 Task: Find connections with filter location Barrancas with filter topic #constructionwith filter profile language French with filter current company Plivo with filter school Government College of Engineering, Amravati. with filter industry Transportation Programs with filter service category Auto Insurance with filter keywords title Animal Shelter Worker
Action: Mouse moved to (628, 72)
Screenshot: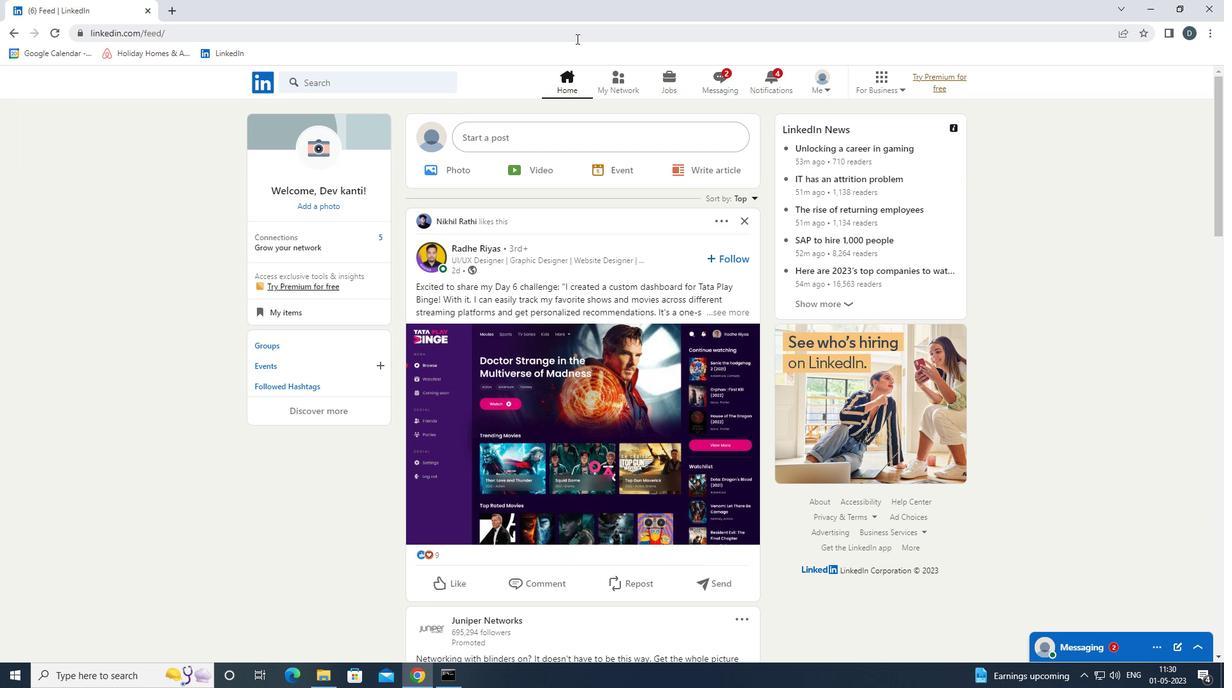 
Action: Mouse pressed left at (628, 72)
Screenshot: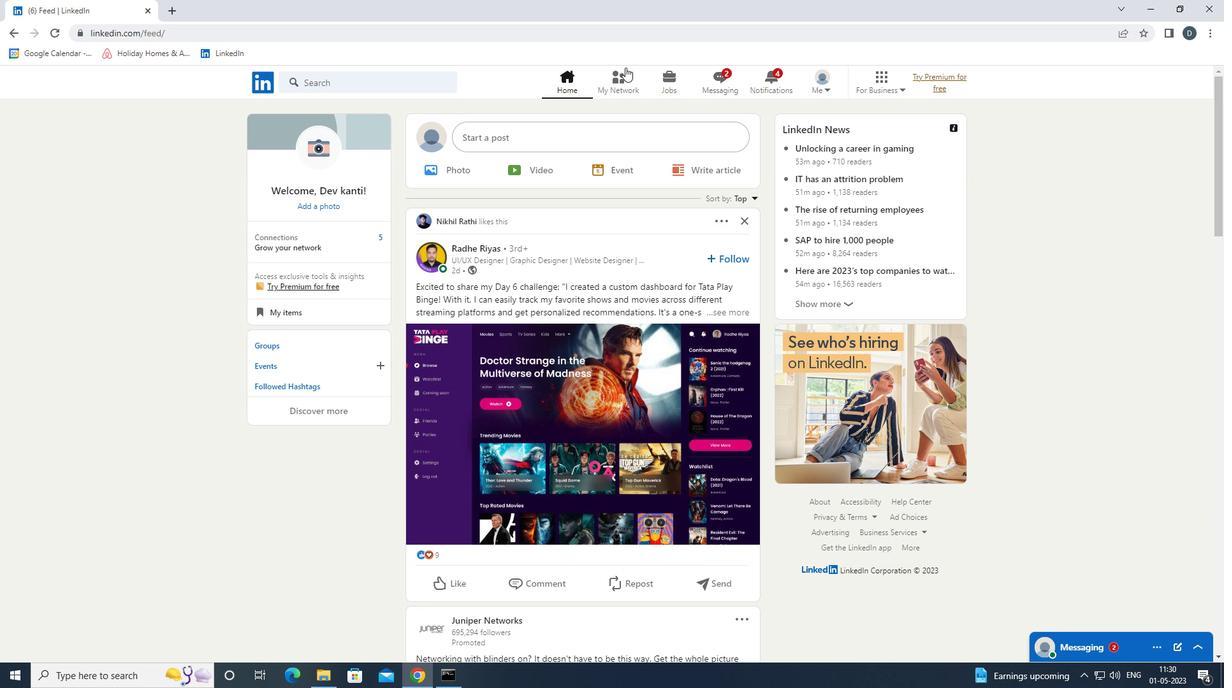 
Action: Mouse moved to (427, 155)
Screenshot: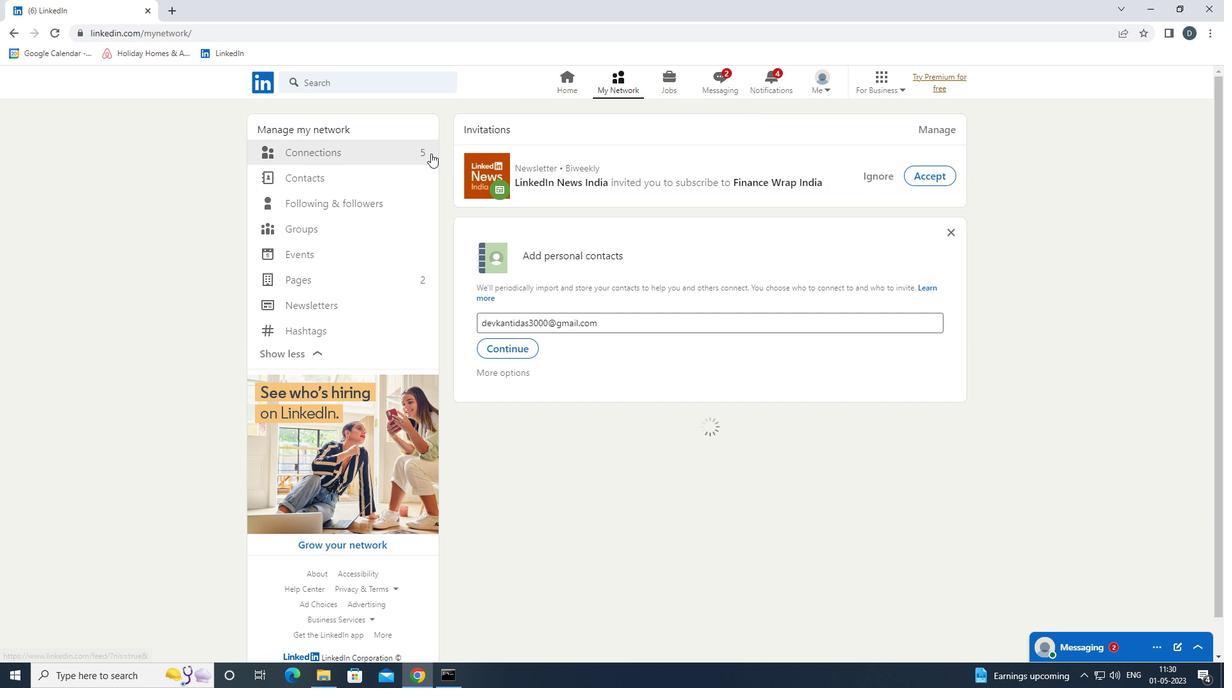 
Action: Mouse pressed left at (427, 155)
Screenshot: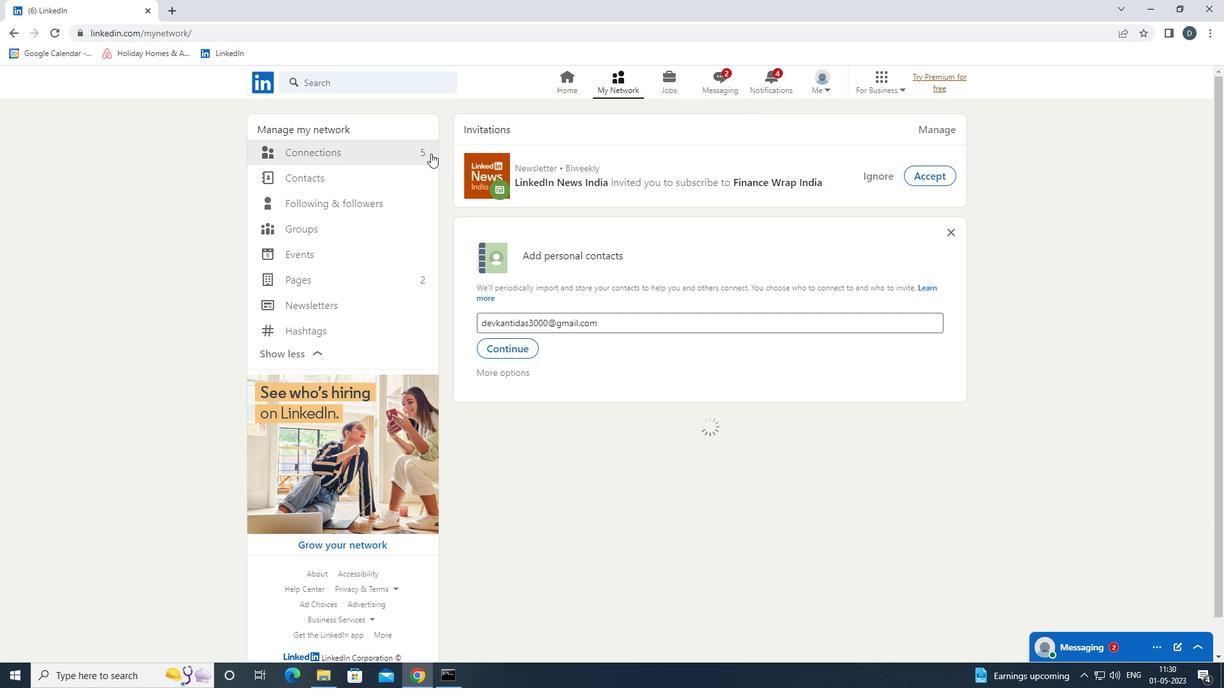 
Action: Mouse moved to (422, 152)
Screenshot: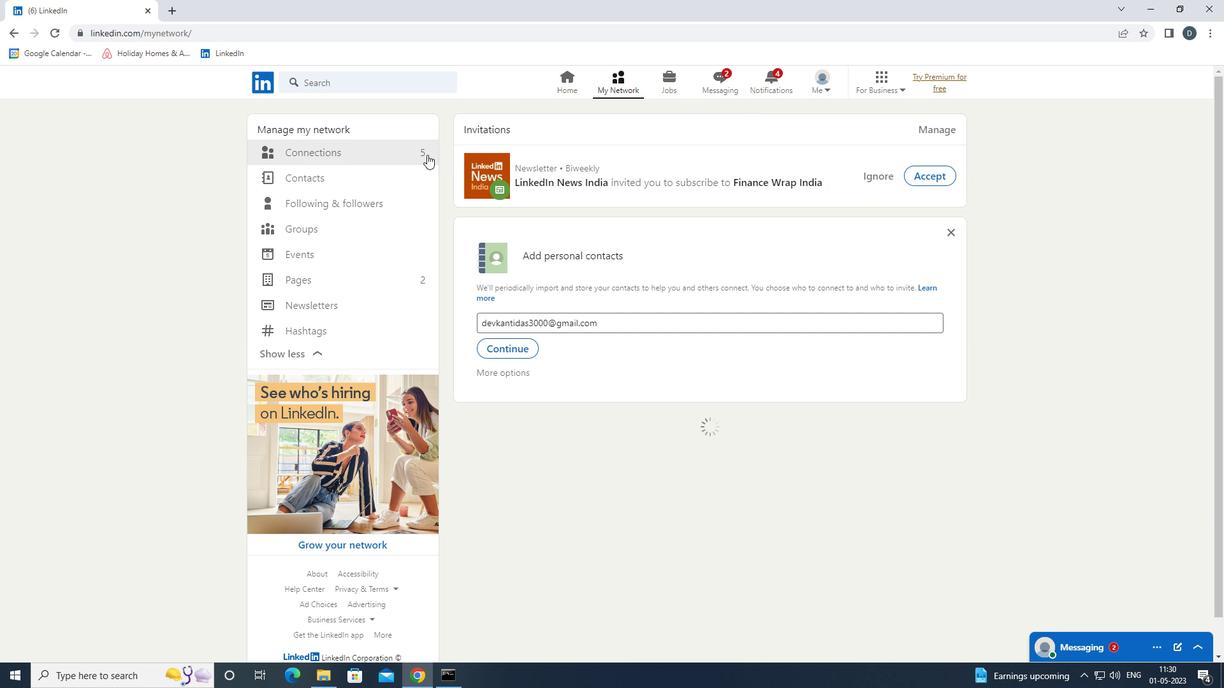 
Action: Mouse pressed left at (422, 152)
Screenshot: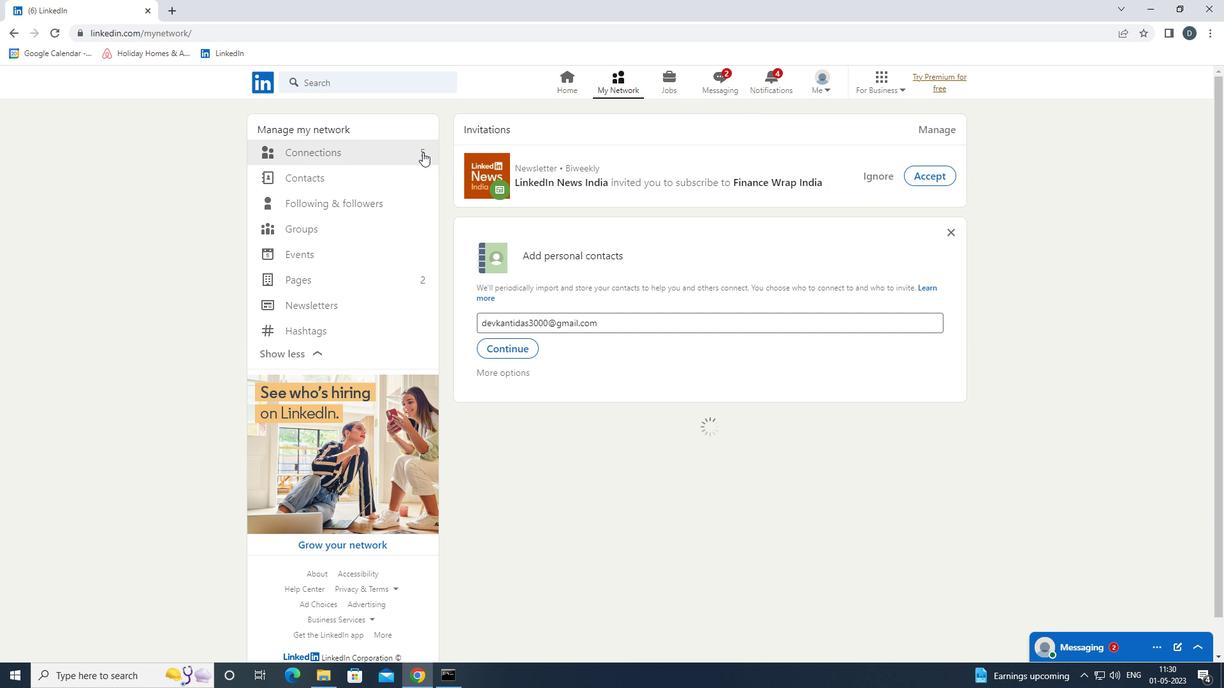 
Action: Mouse moved to (697, 158)
Screenshot: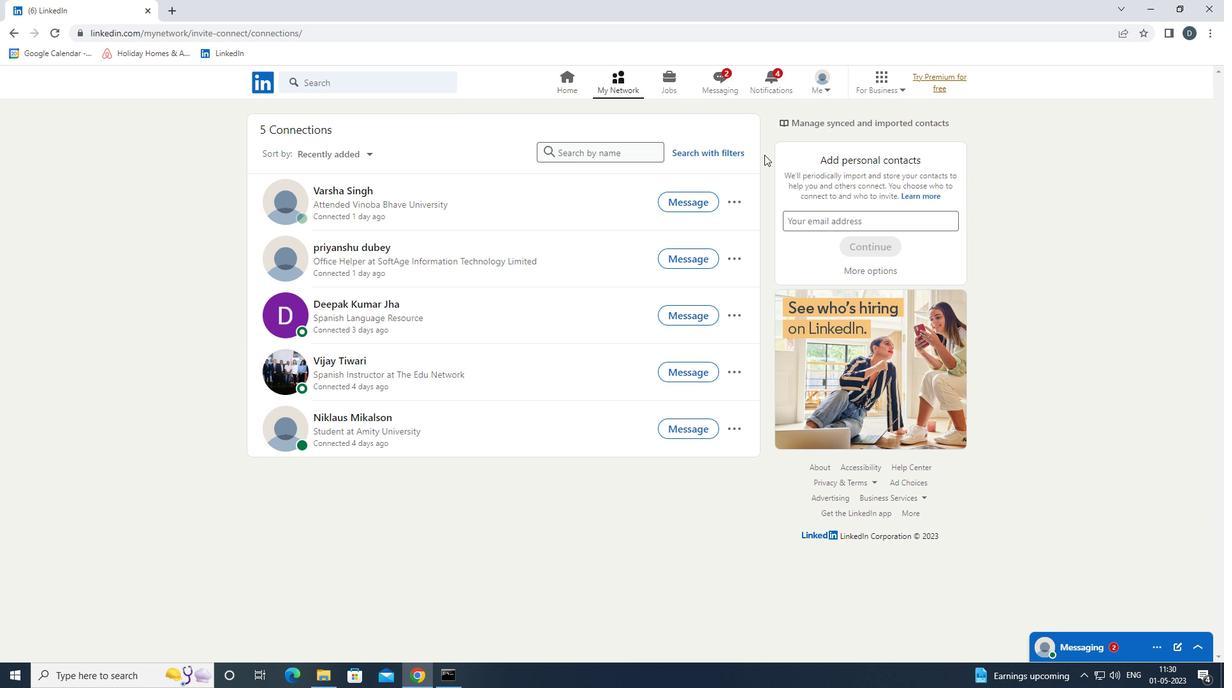 
Action: Mouse pressed left at (697, 158)
Screenshot: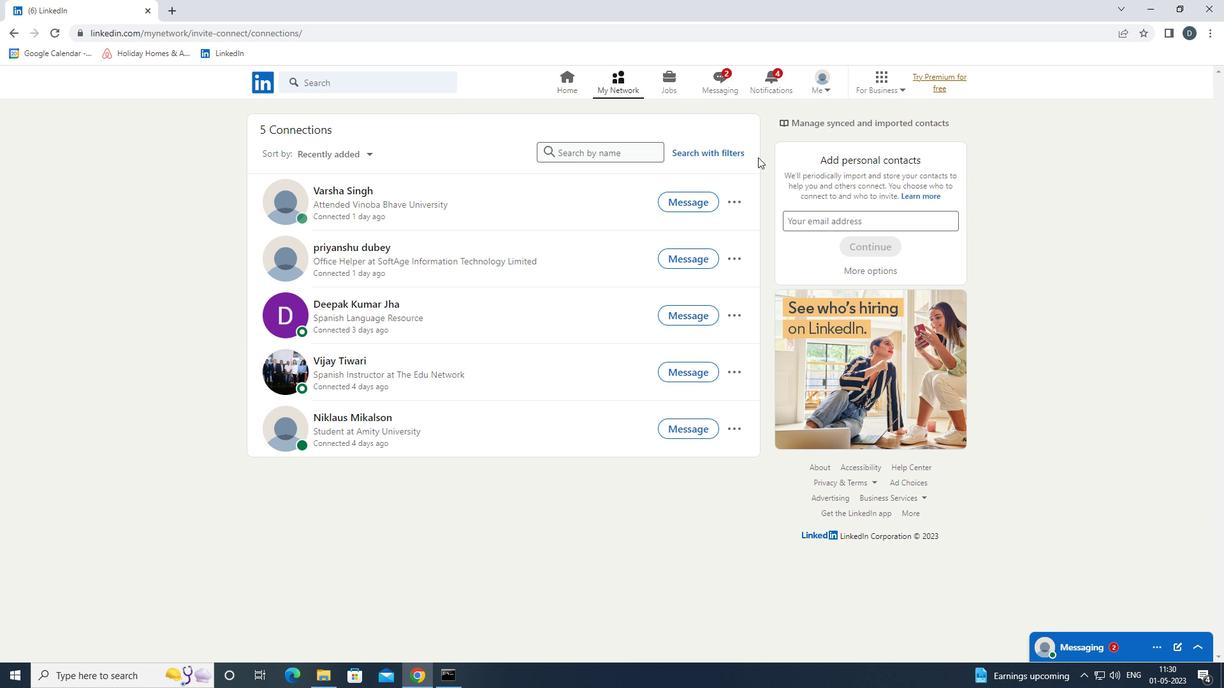 
Action: Mouse moved to (670, 114)
Screenshot: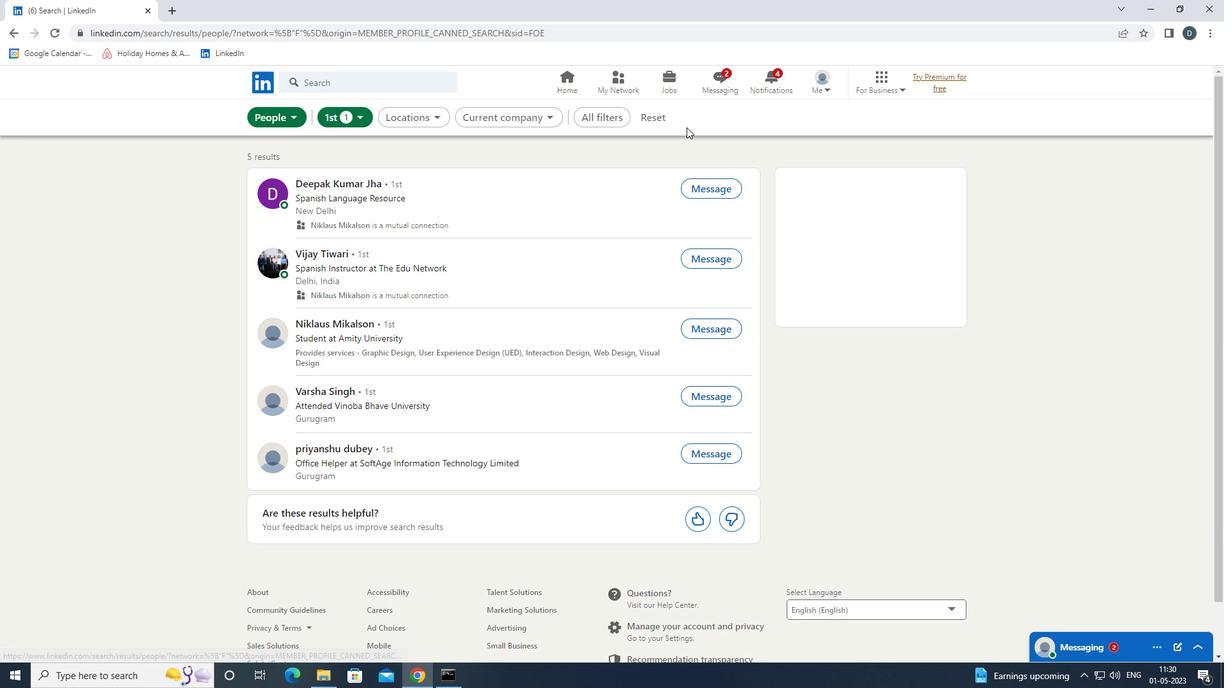 
Action: Mouse pressed left at (670, 114)
Screenshot: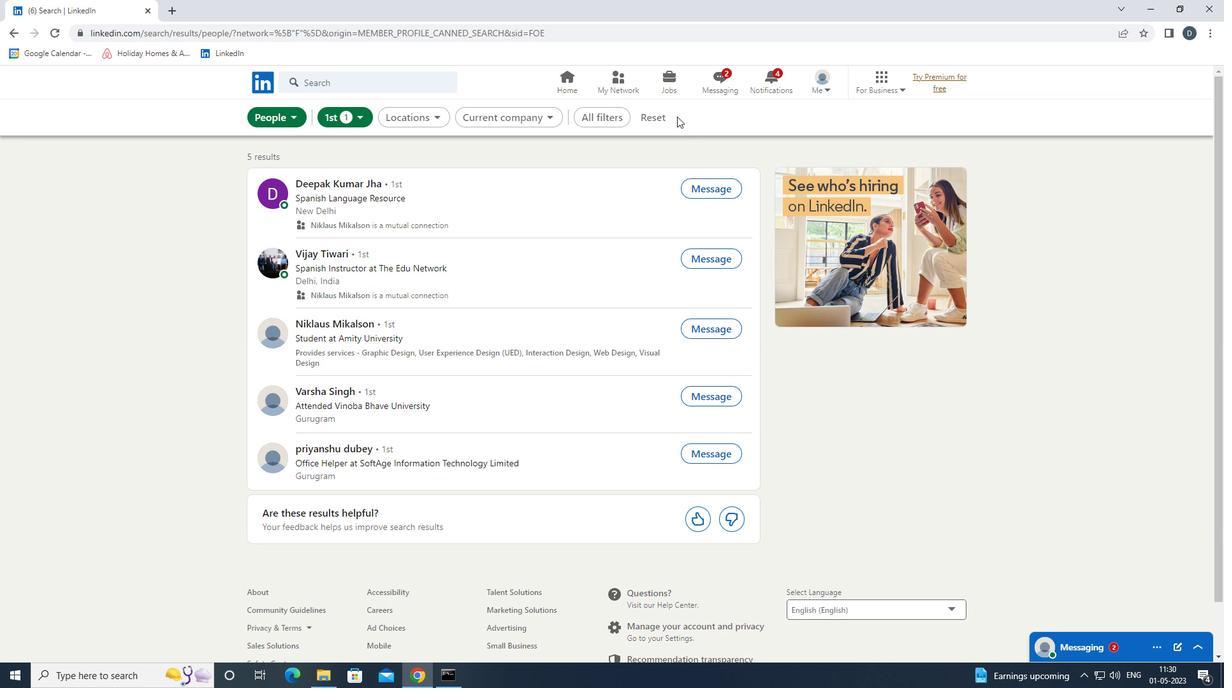 
Action: Mouse moved to (642, 116)
Screenshot: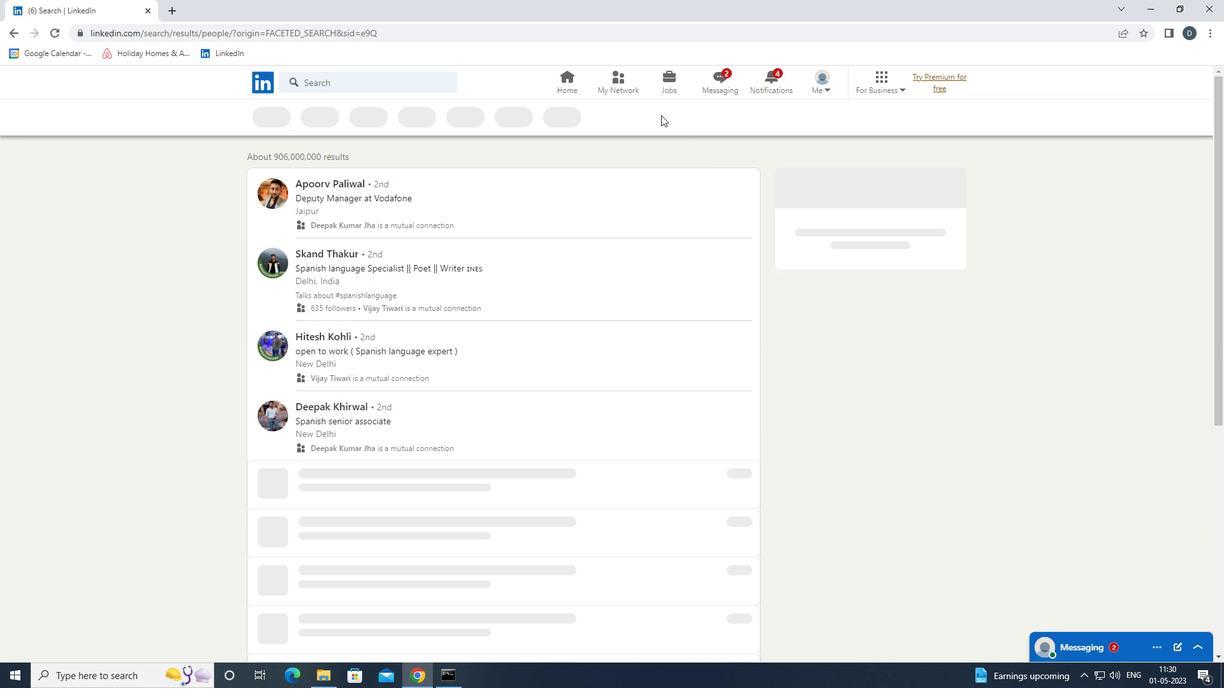 
Action: Mouse pressed left at (642, 116)
Screenshot: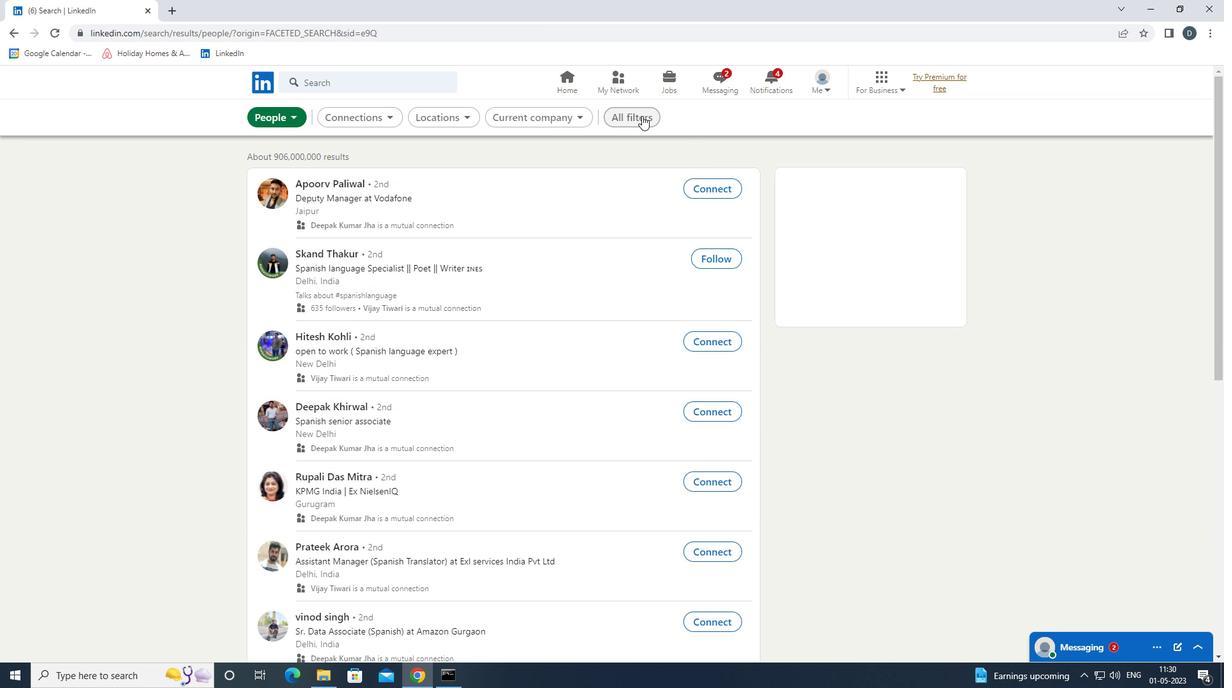 
Action: Mouse moved to (1046, 486)
Screenshot: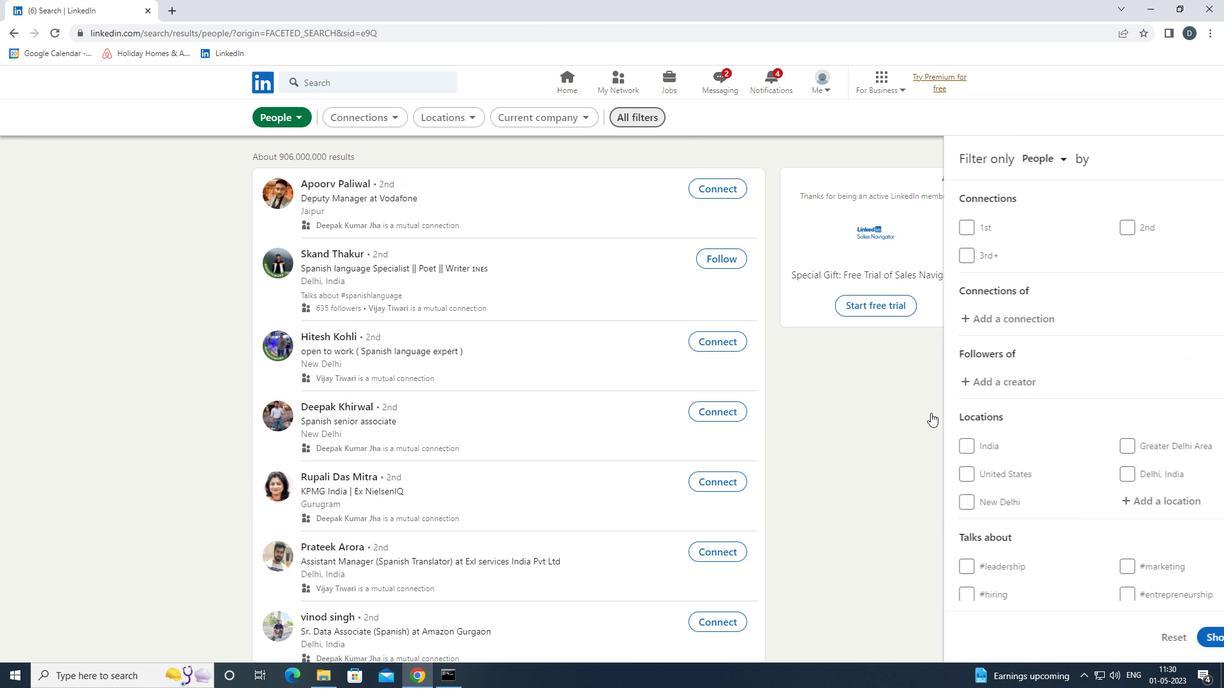 
Action: Mouse scrolled (1046, 486) with delta (0, 0)
Screenshot: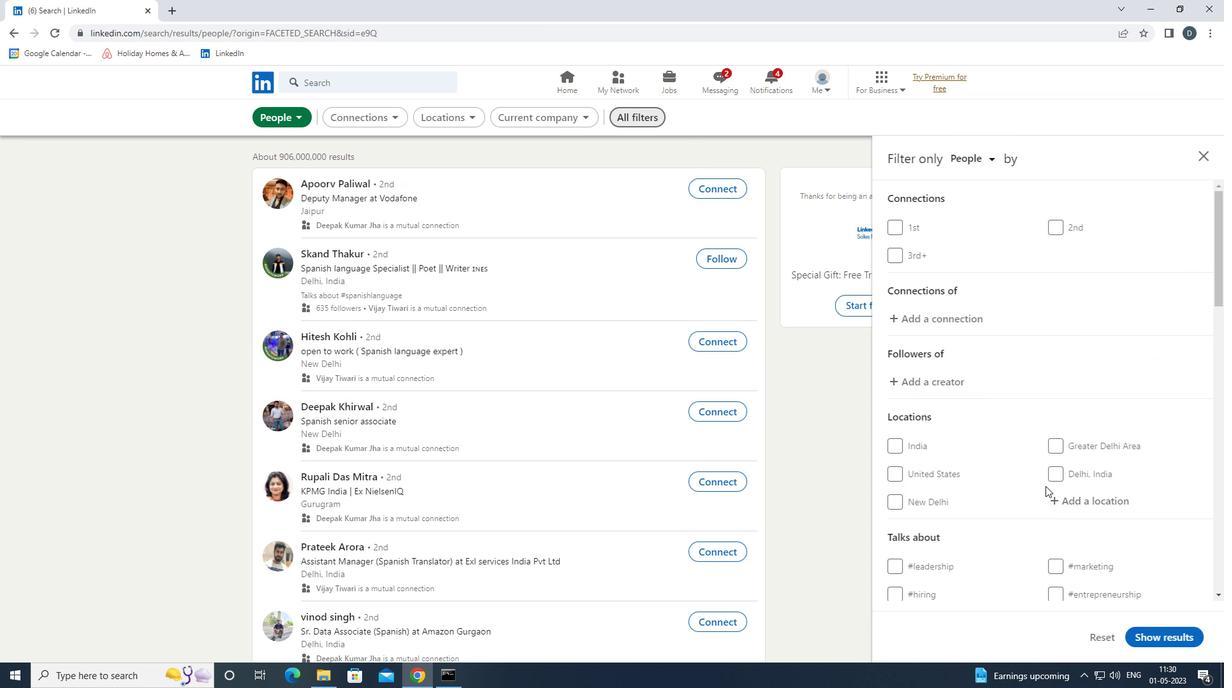 
Action: Mouse scrolled (1046, 486) with delta (0, 0)
Screenshot: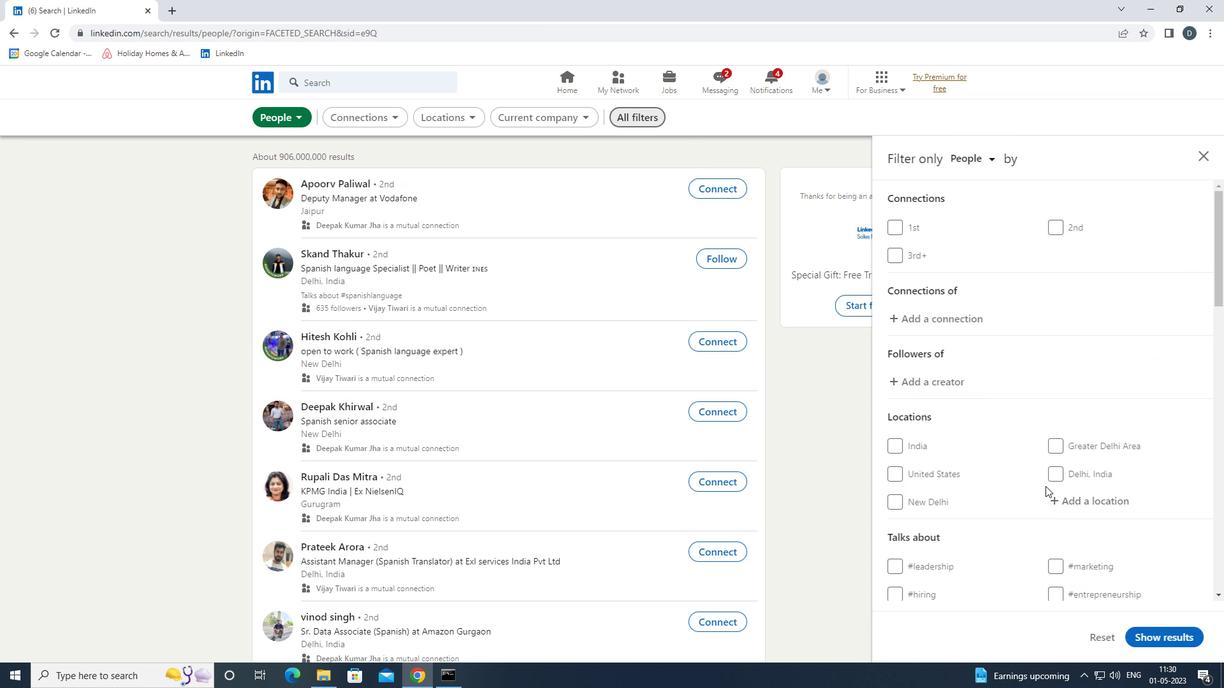
Action: Mouse moved to (1087, 375)
Screenshot: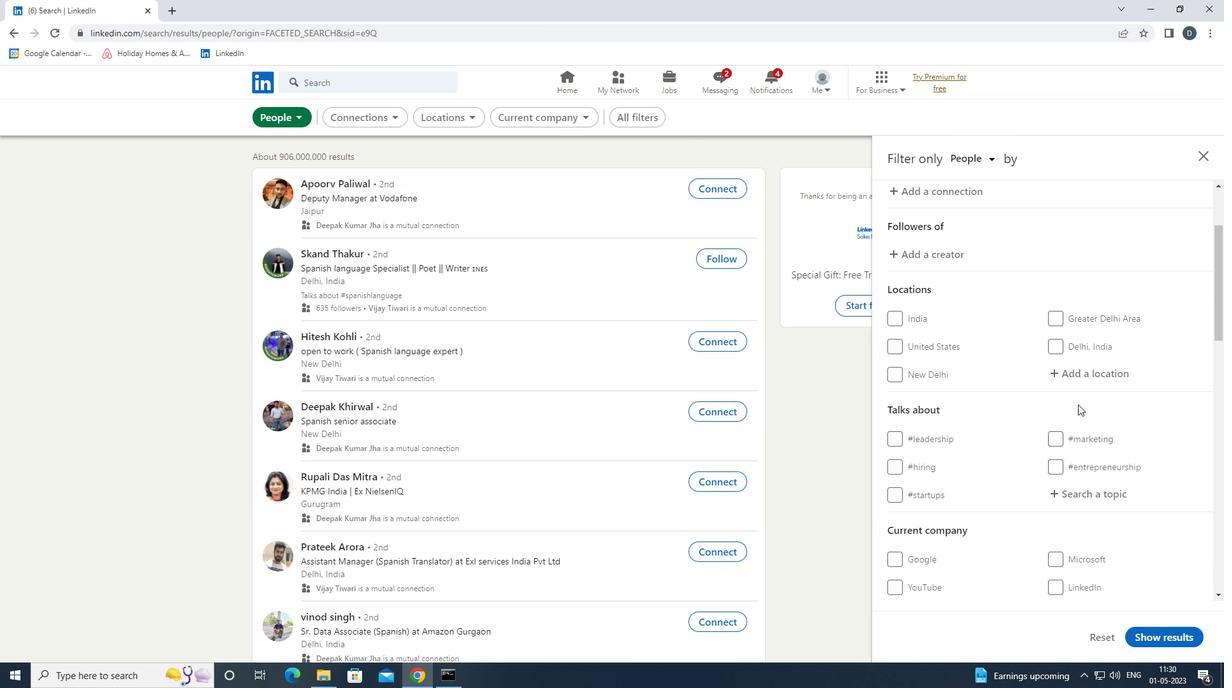
Action: Mouse pressed left at (1087, 375)
Screenshot: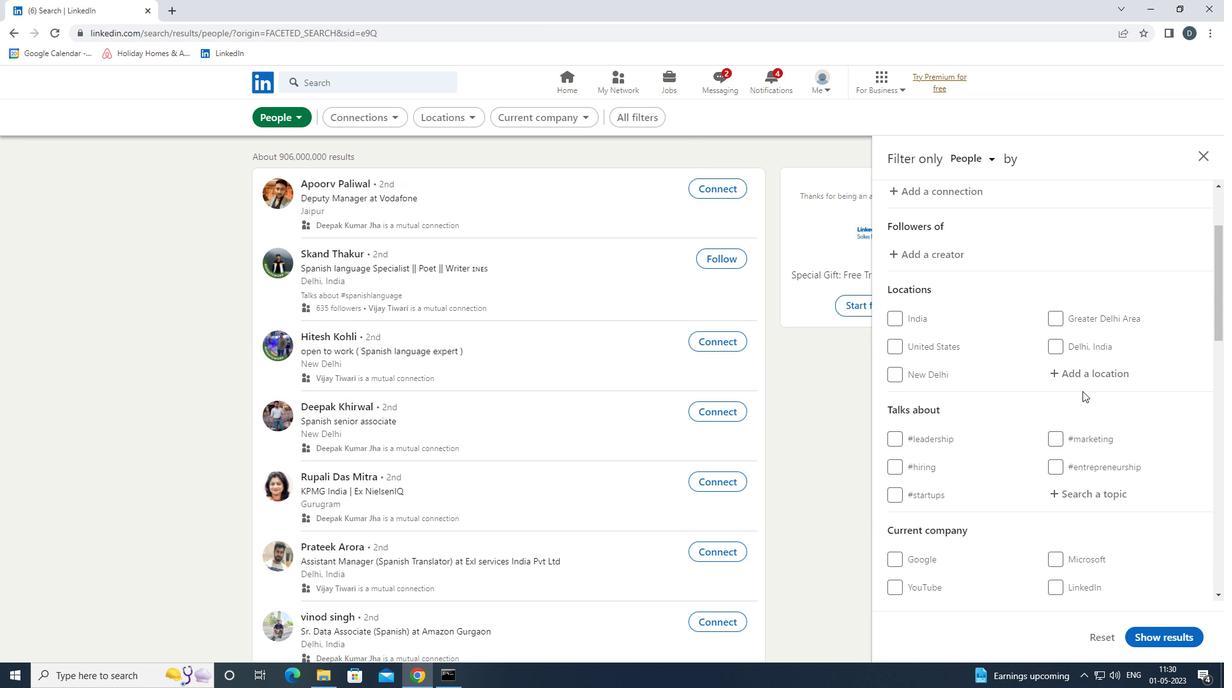 
Action: Key pressed <Key.shift>BARRANCAS<Key.enter>
Screenshot: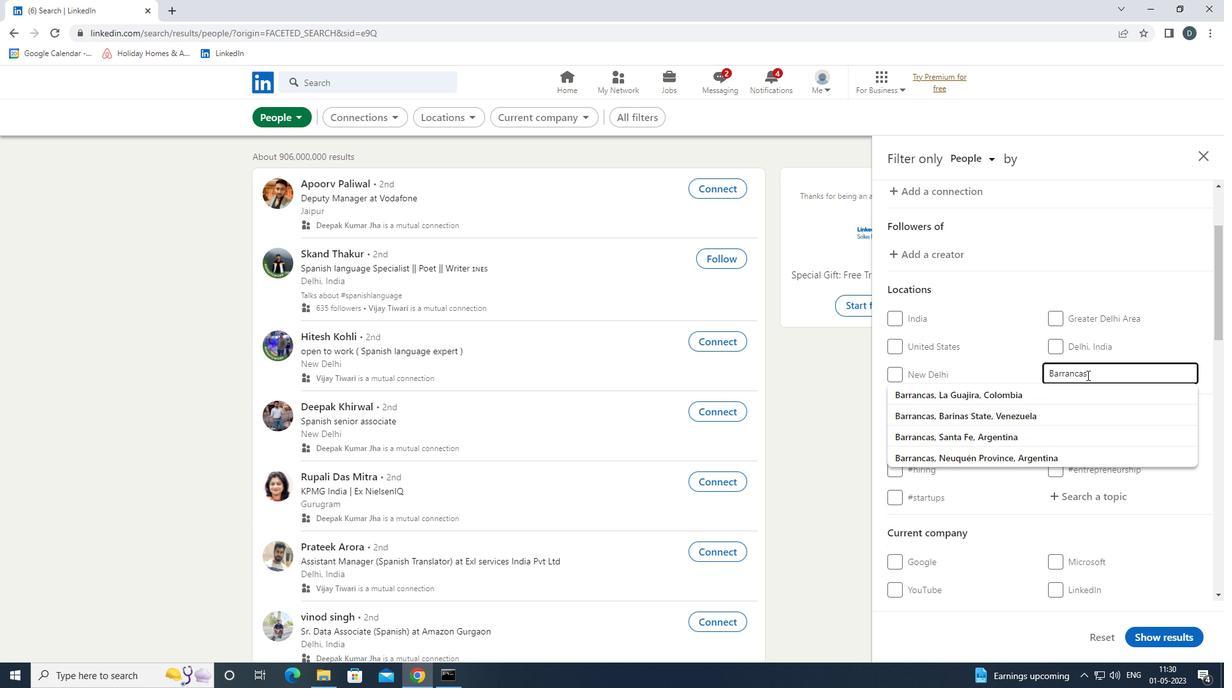 
Action: Mouse scrolled (1087, 375) with delta (0, 0)
Screenshot: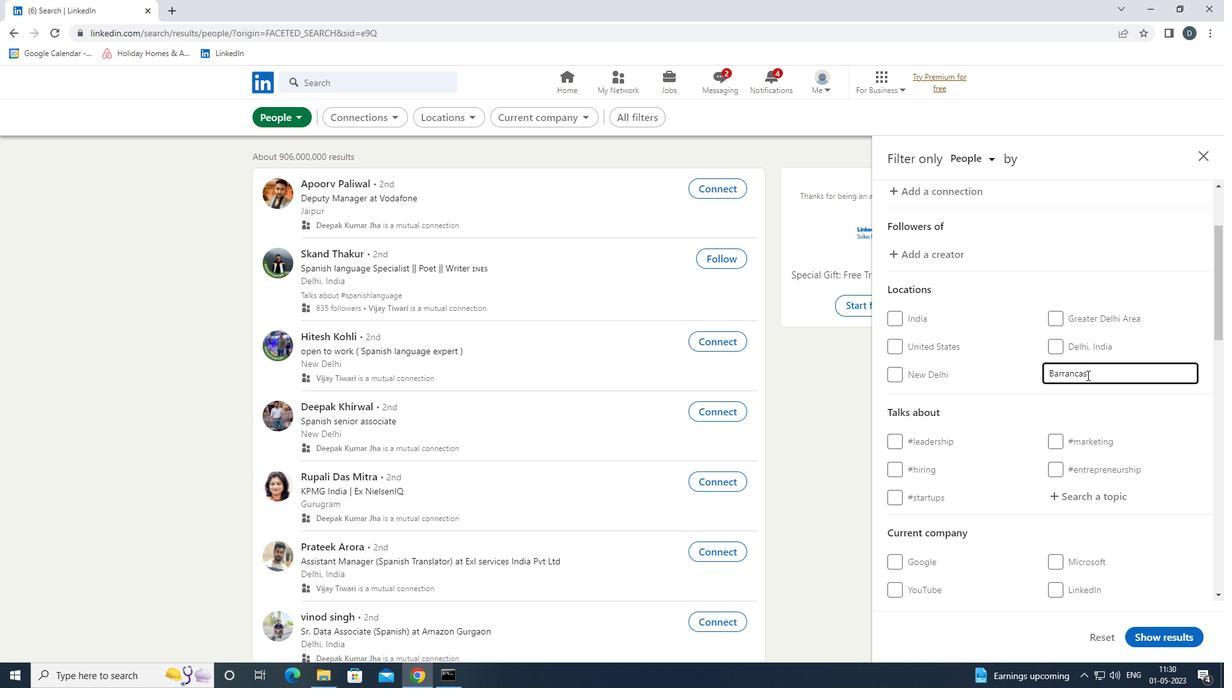 
Action: Mouse scrolled (1087, 375) with delta (0, 0)
Screenshot: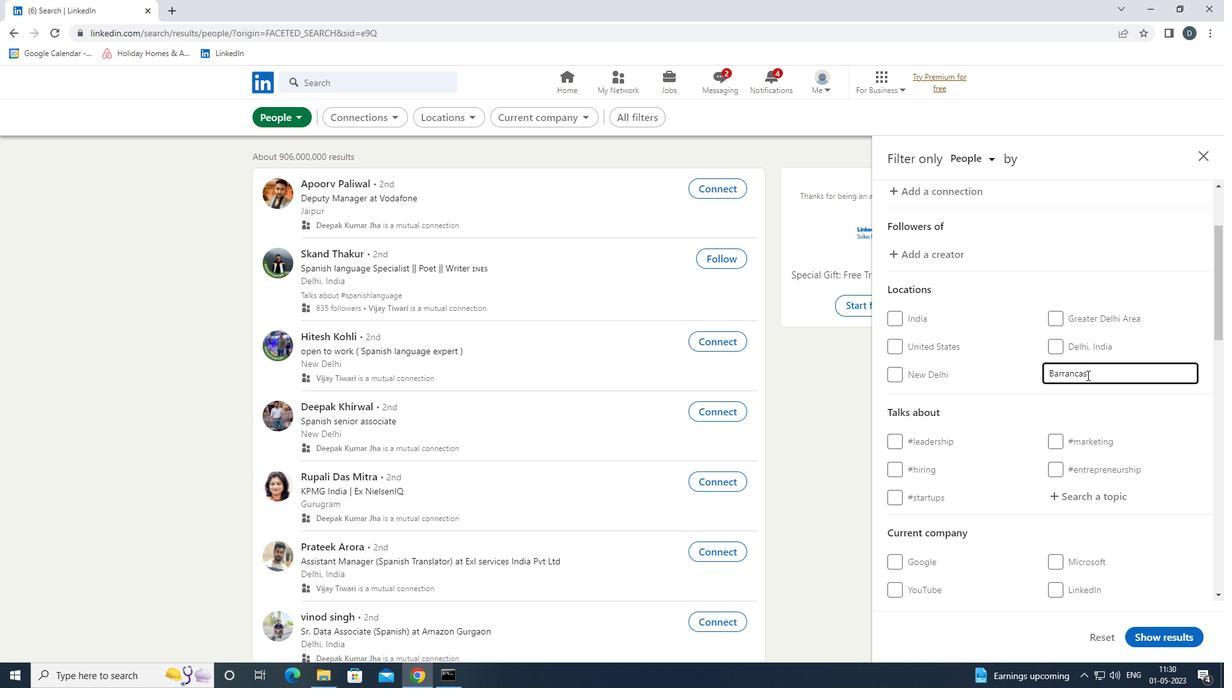
Action: Mouse moved to (1091, 369)
Screenshot: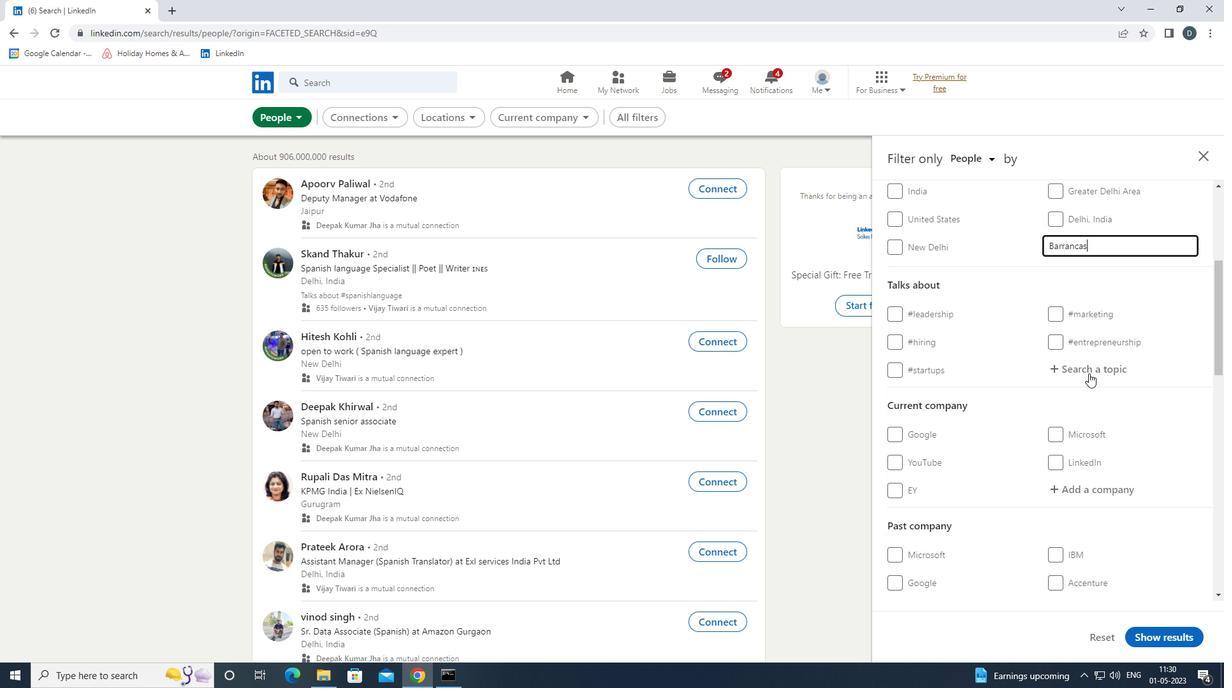 
Action: Mouse pressed left at (1091, 369)
Screenshot: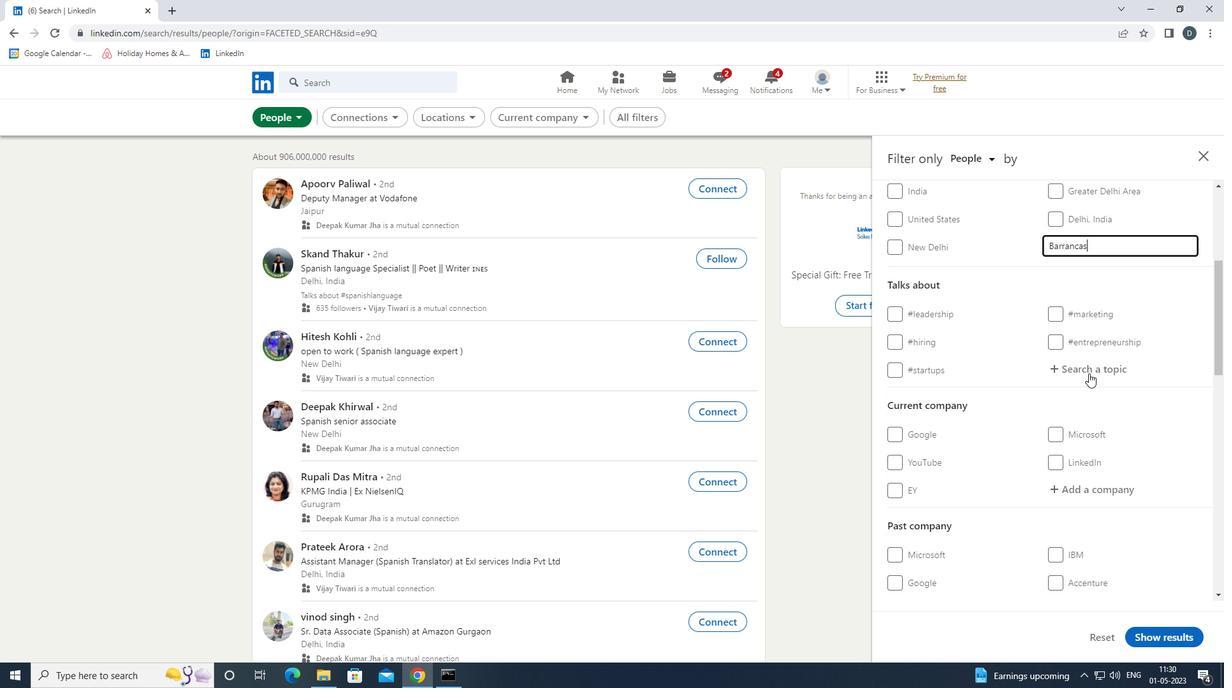 
Action: Key pressed <Key.shift><Key.shift><Key.shift>#CONSTRUCTU<Key.backspace>ION
Screenshot: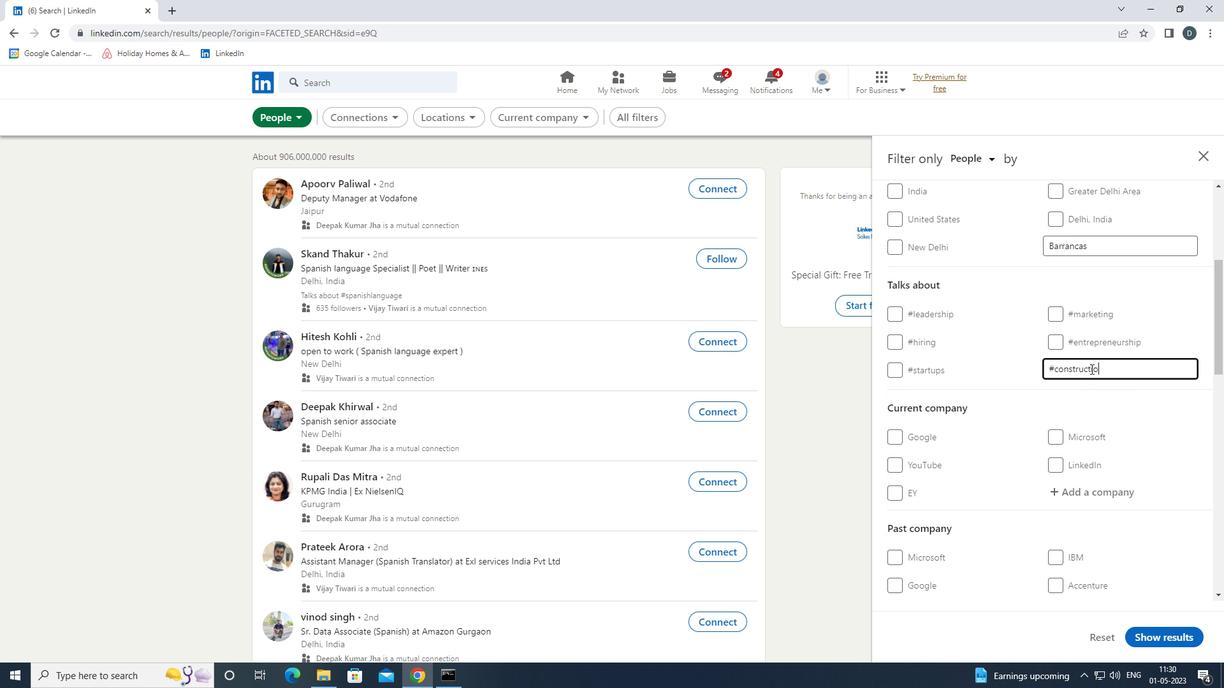 
Action: Mouse moved to (1075, 456)
Screenshot: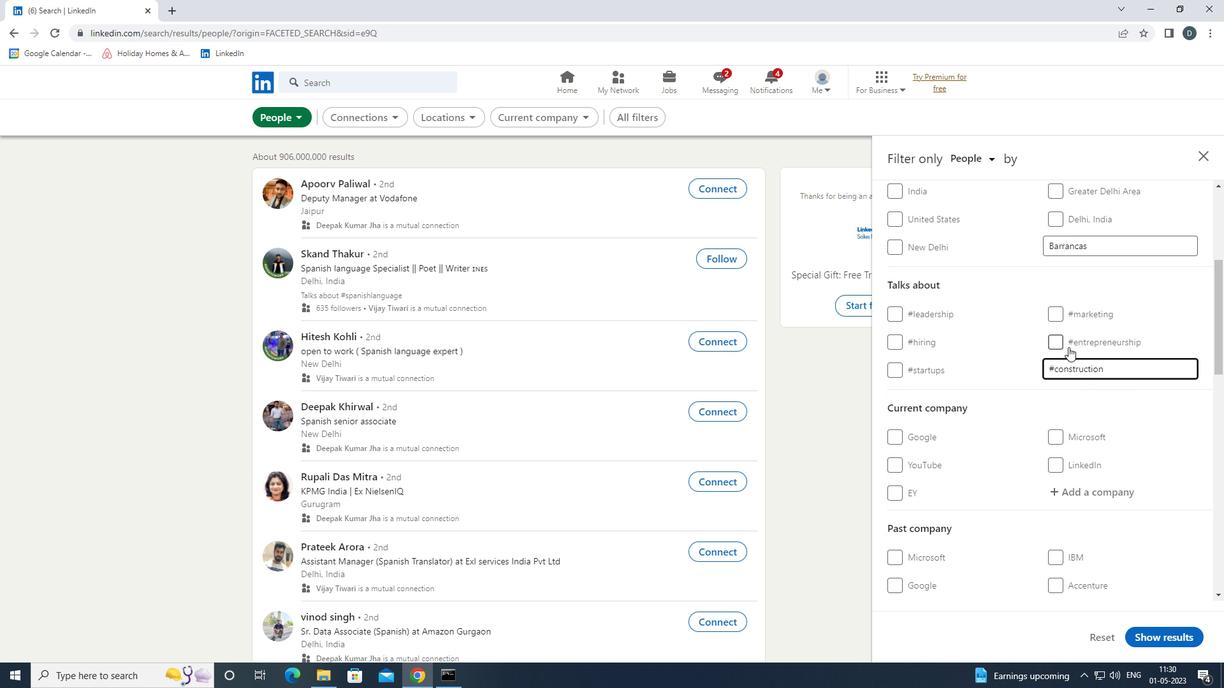 
Action: Mouse scrolled (1075, 456) with delta (0, 0)
Screenshot: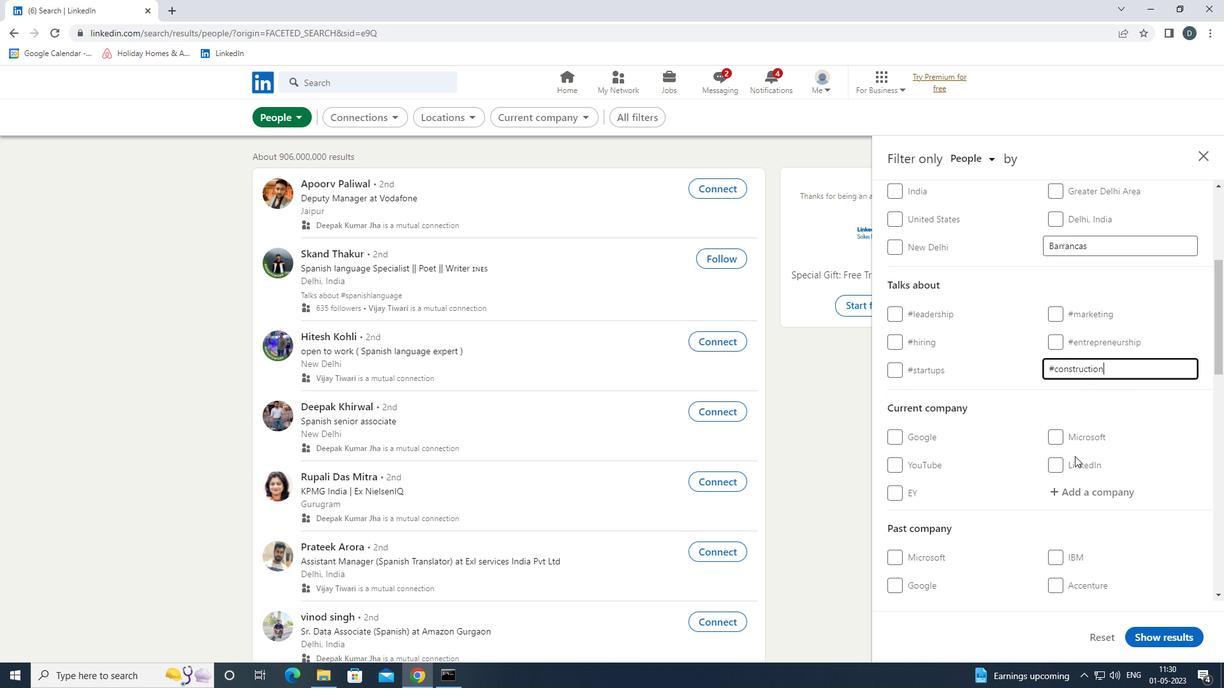 
Action: Mouse scrolled (1075, 456) with delta (0, 0)
Screenshot: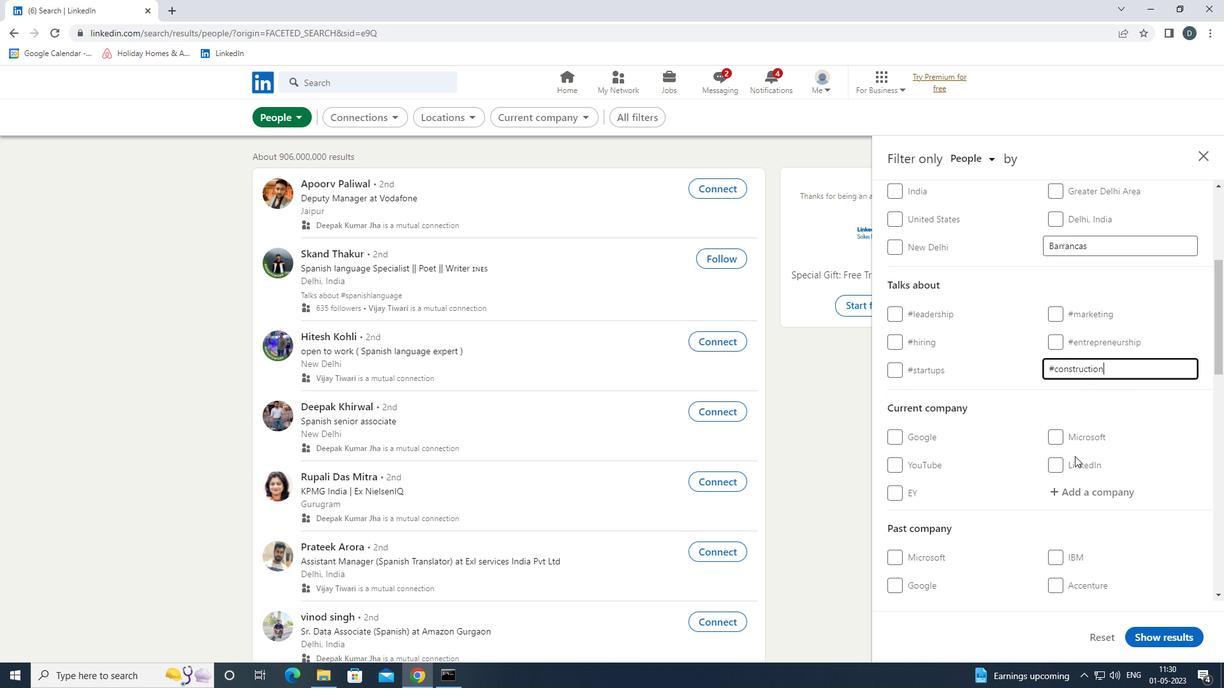
Action: Mouse moved to (1074, 376)
Screenshot: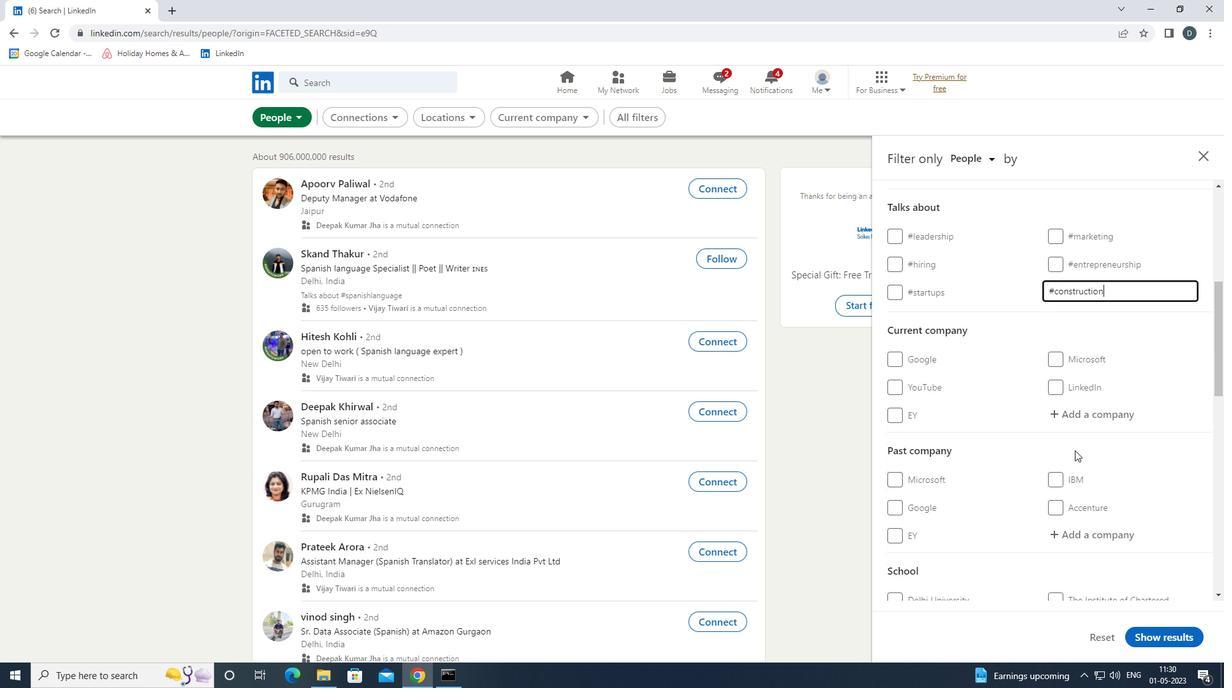 
Action: Mouse scrolled (1074, 375) with delta (0, 0)
Screenshot: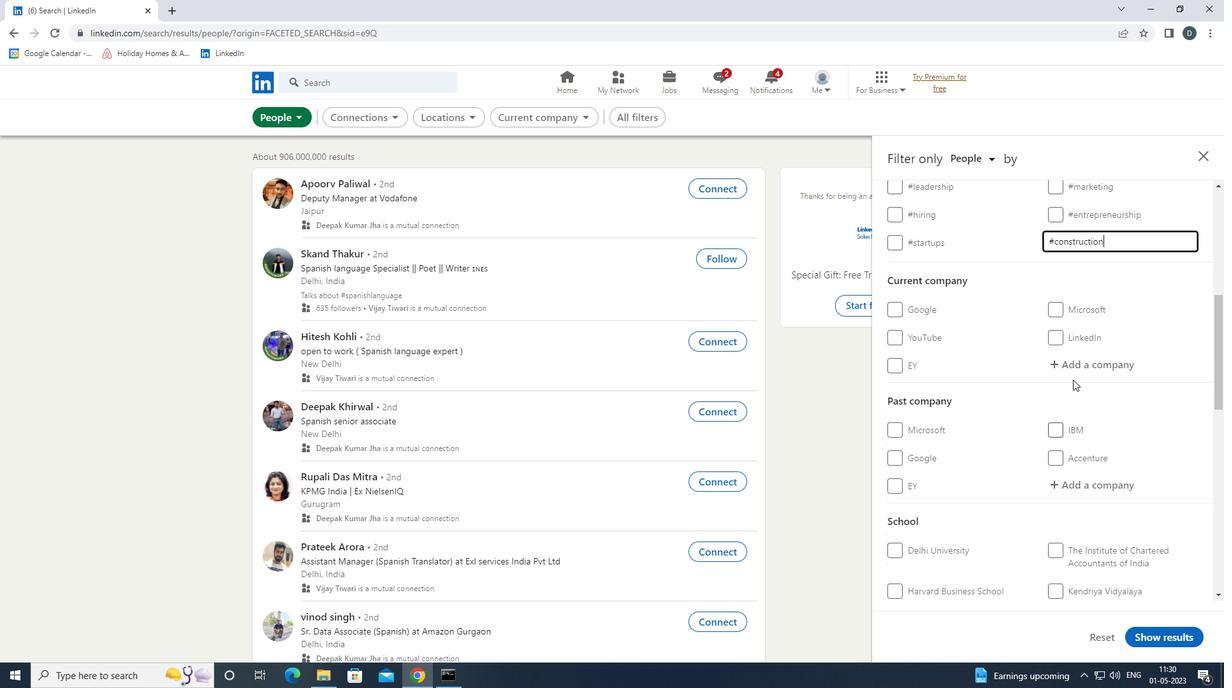 
Action: Mouse scrolled (1074, 375) with delta (0, 0)
Screenshot: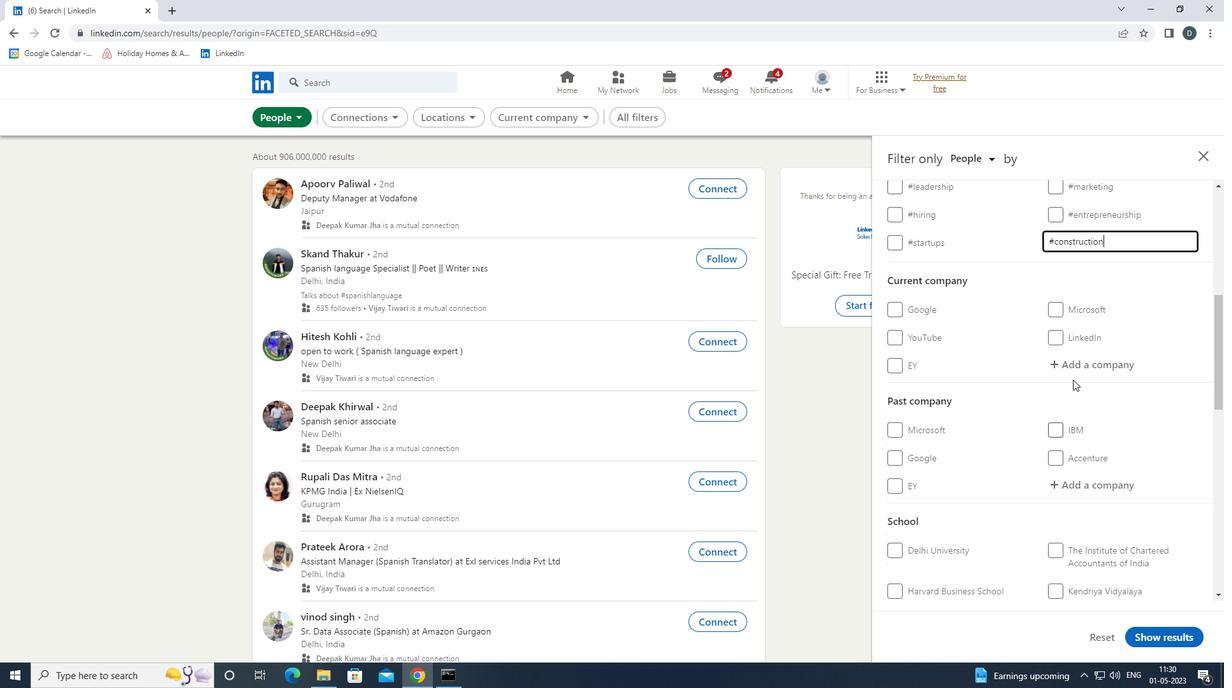 
Action: Mouse scrolled (1074, 375) with delta (0, 0)
Screenshot: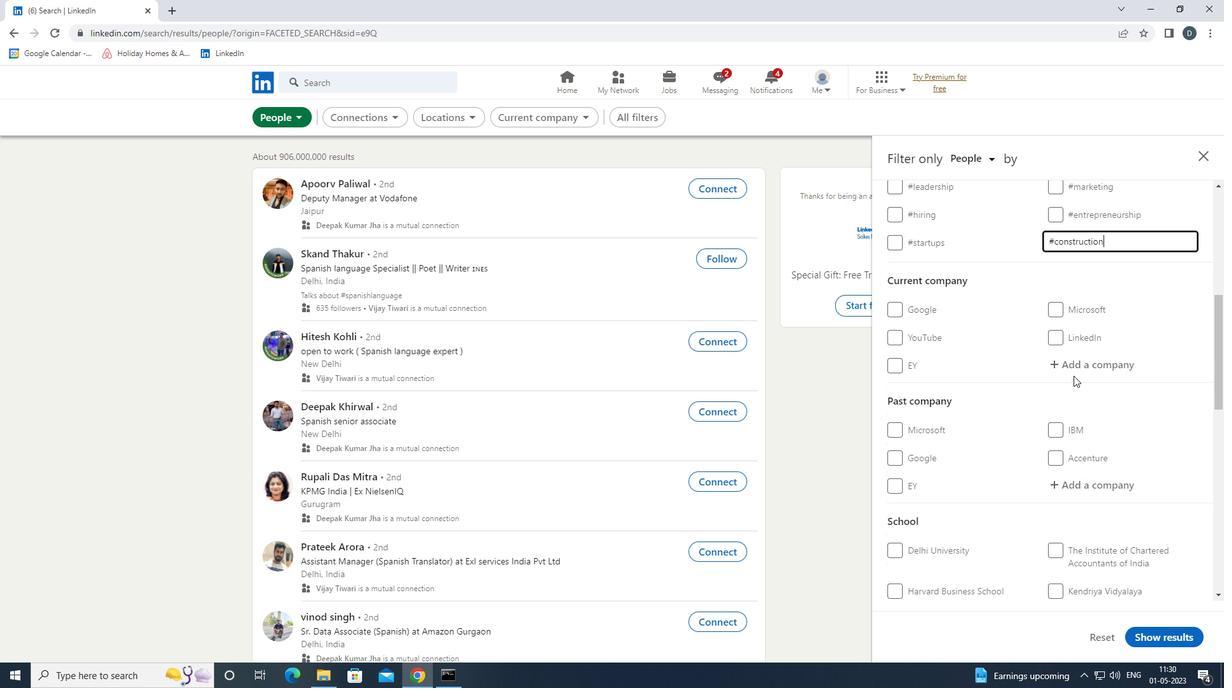 
Action: Mouse scrolled (1074, 375) with delta (0, 0)
Screenshot: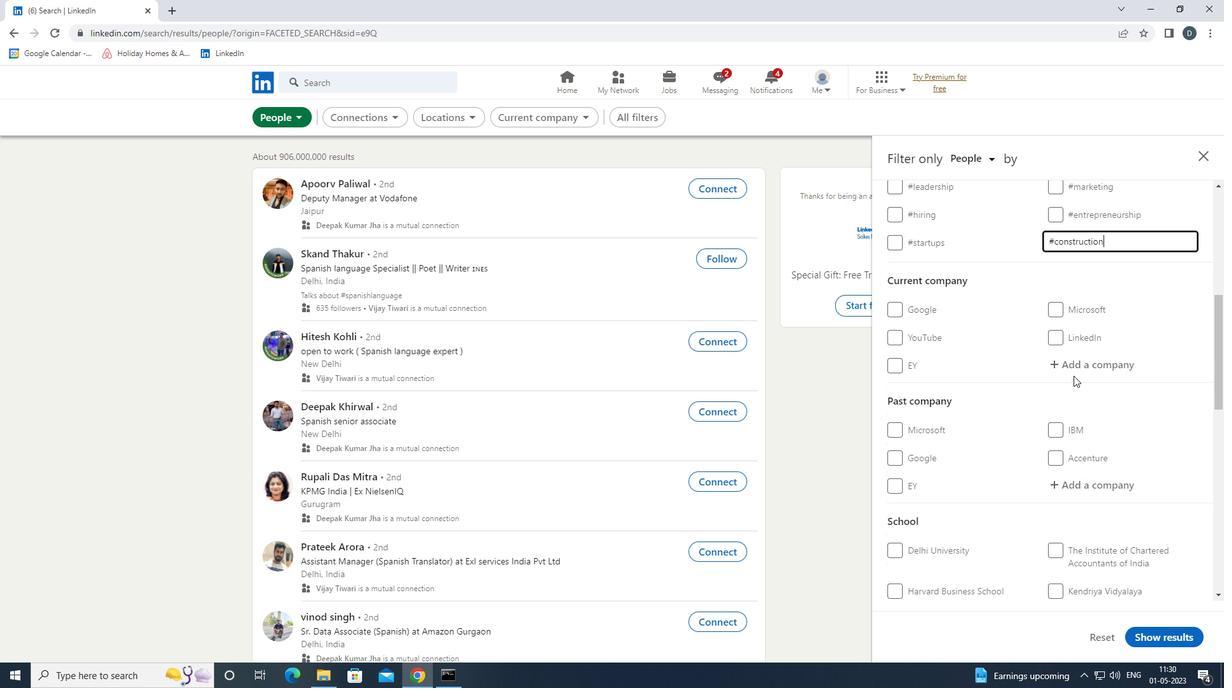 
Action: Mouse scrolled (1074, 375) with delta (0, 0)
Screenshot: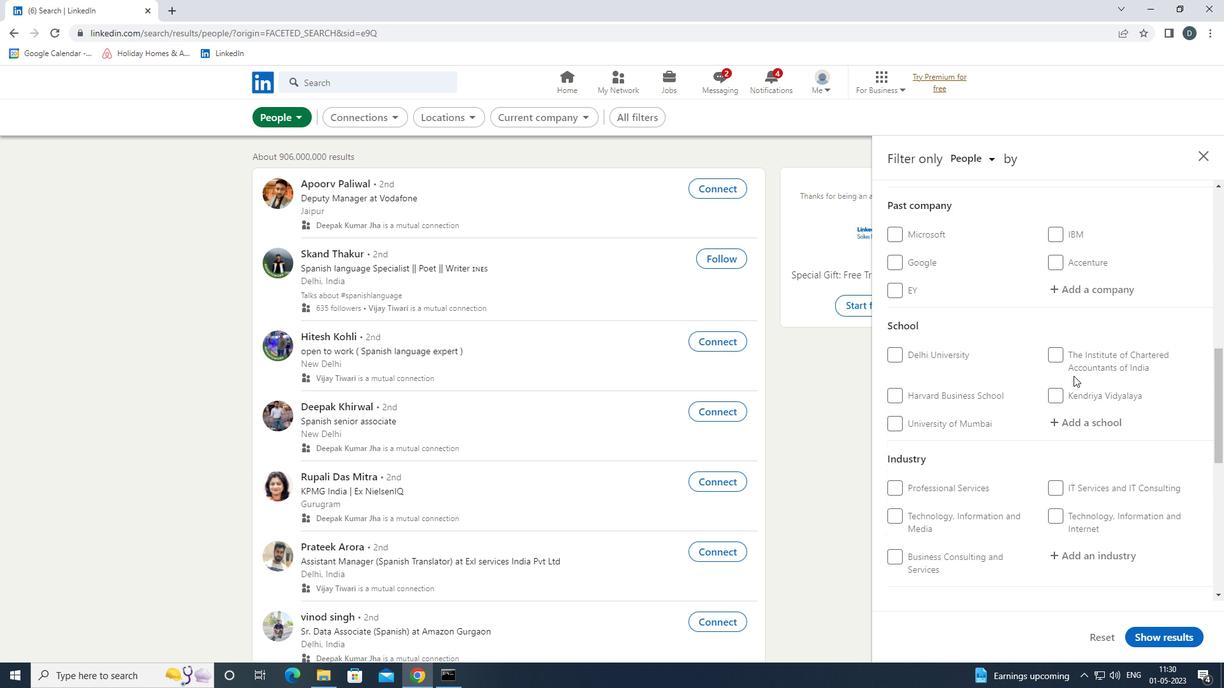 
Action: Mouse scrolled (1074, 375) with delta (0, 0)
Screenshot: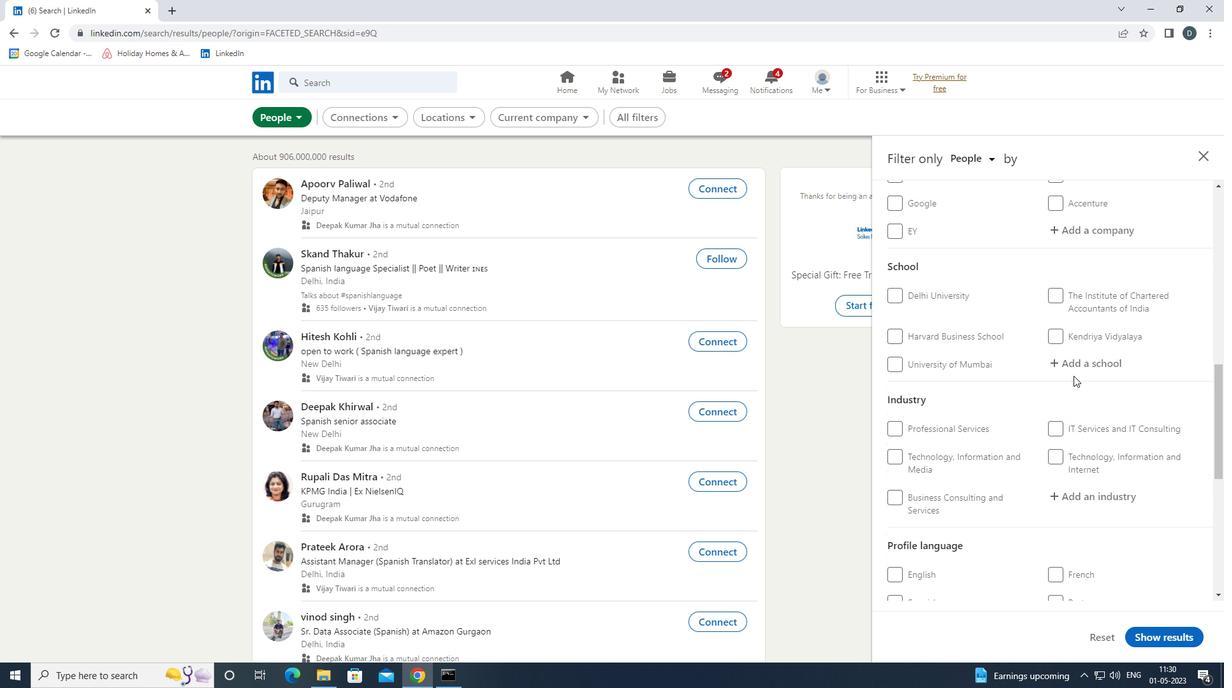 
Action: Mouse scrolled (1074, 375) with delta (0, 0)
Screenshot: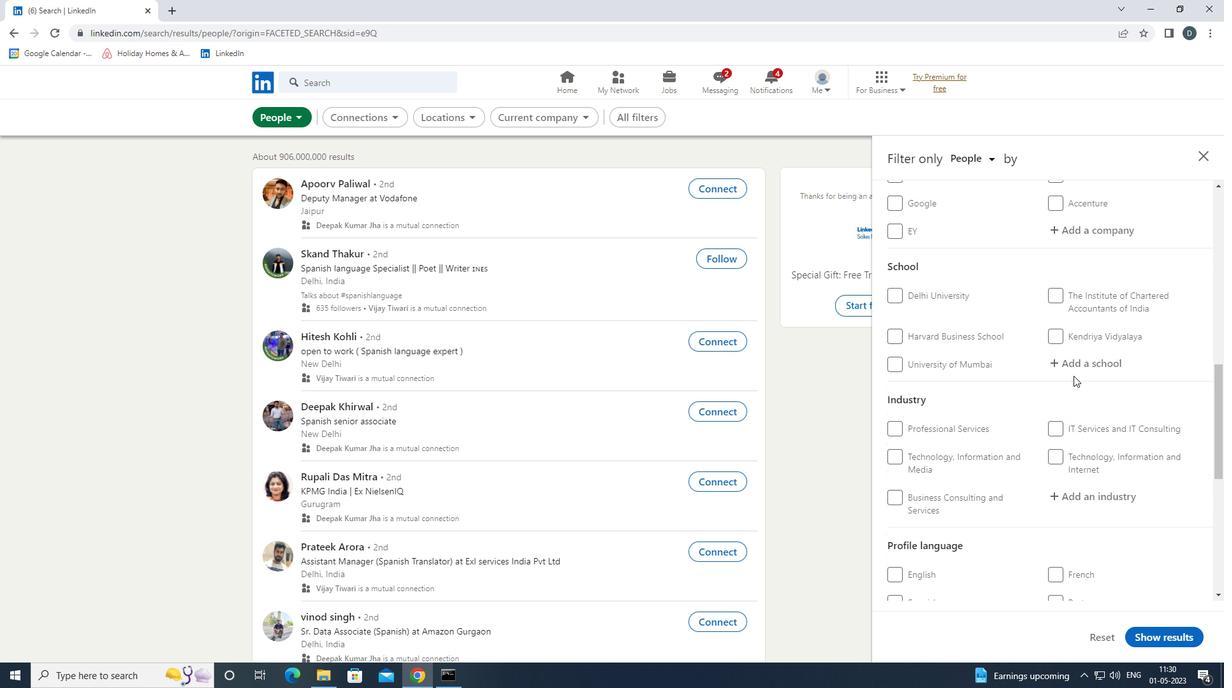 
Action: Mouse scrolled (1074, 375) with delta (0, 0)
Screenshot: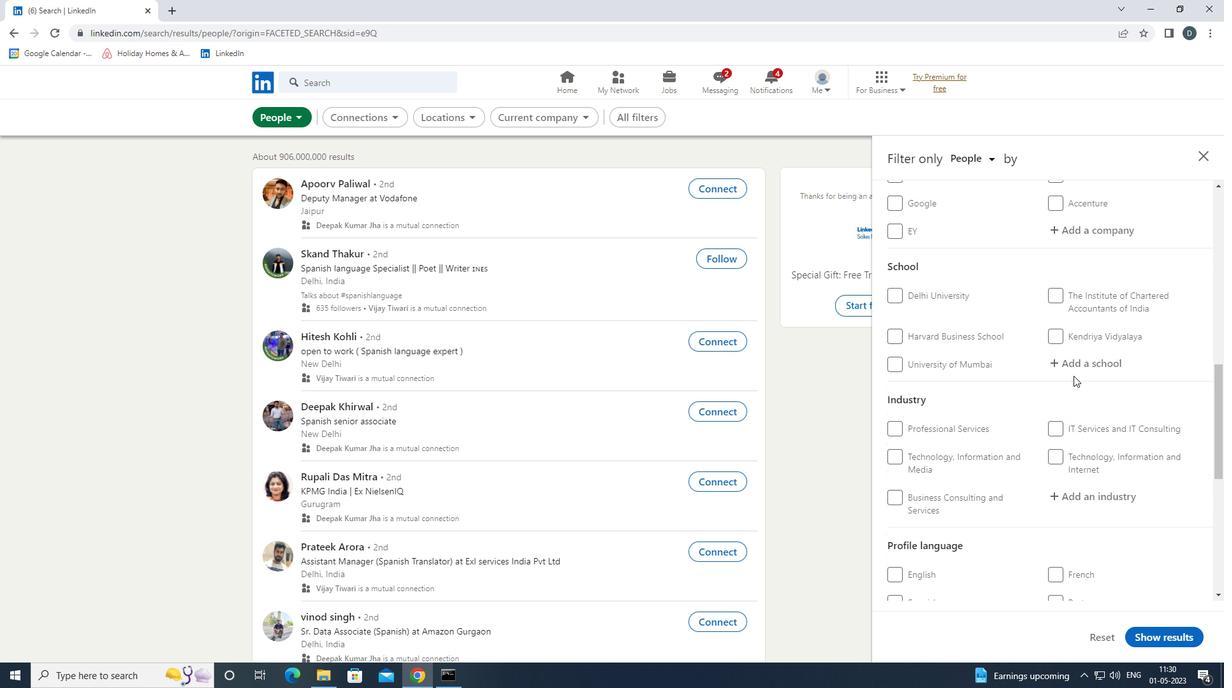 
Action: Mouse moved to (1060, 329)
Screenshot: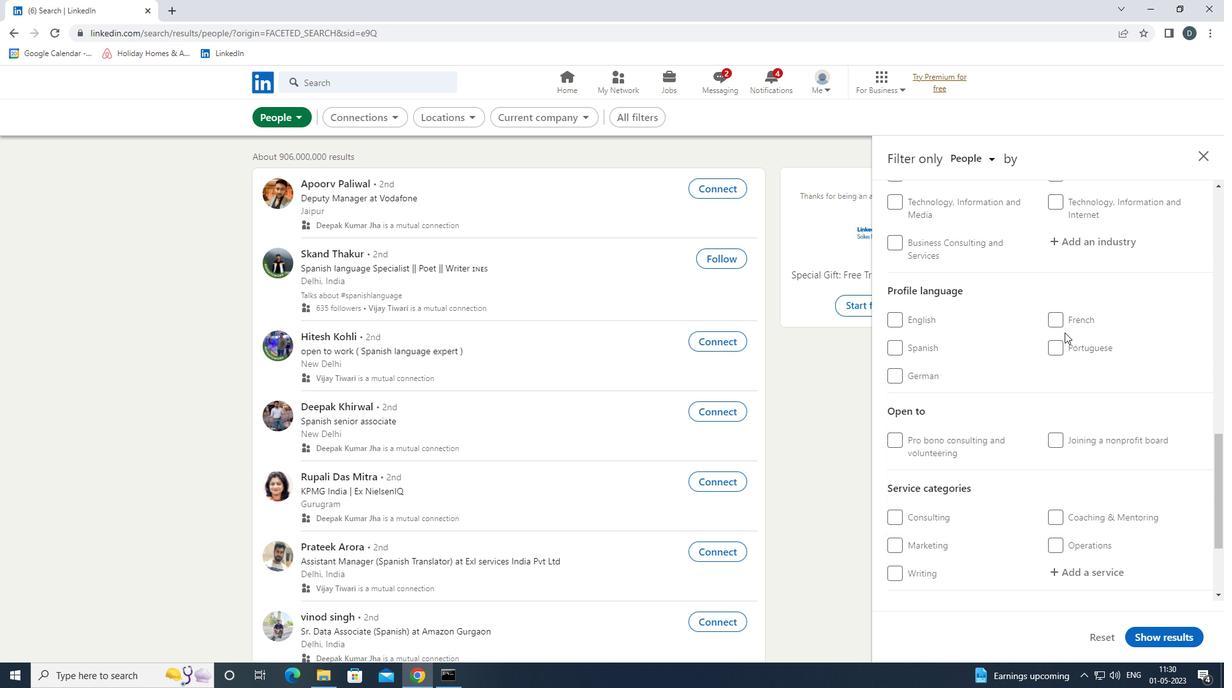 
Action: Mouse pressed left at (1060, 329)
Screenshot: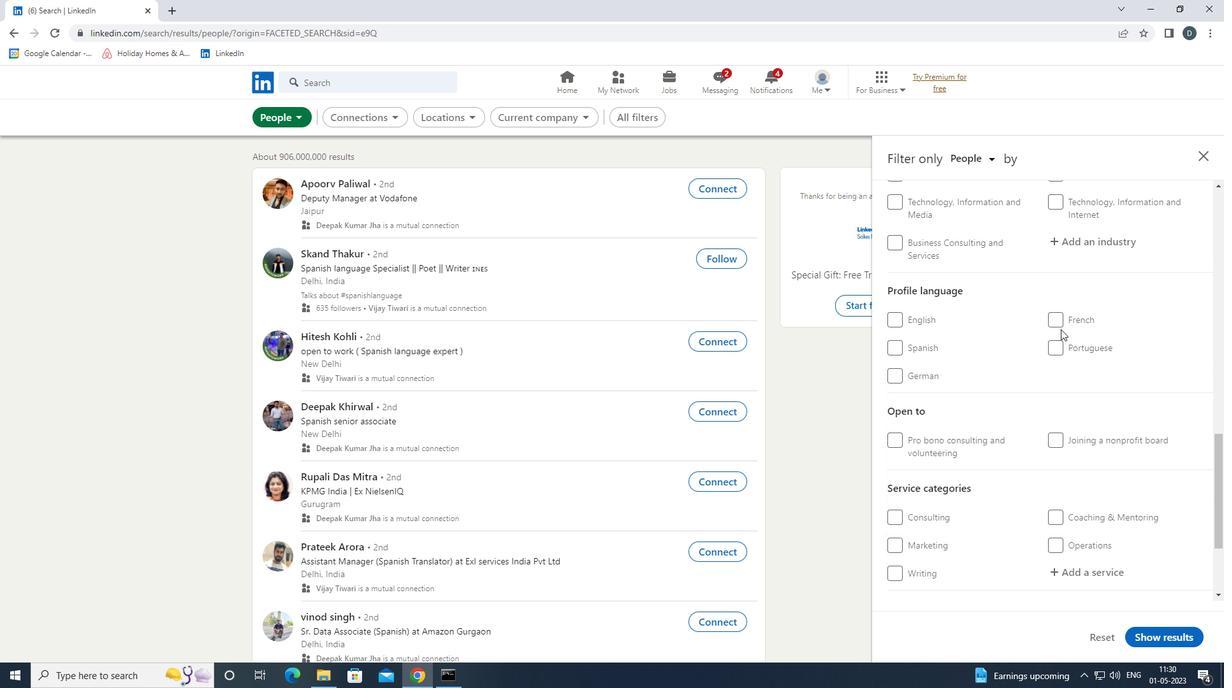 
Action: Mouse moved to (1060, 324)
Screenshot: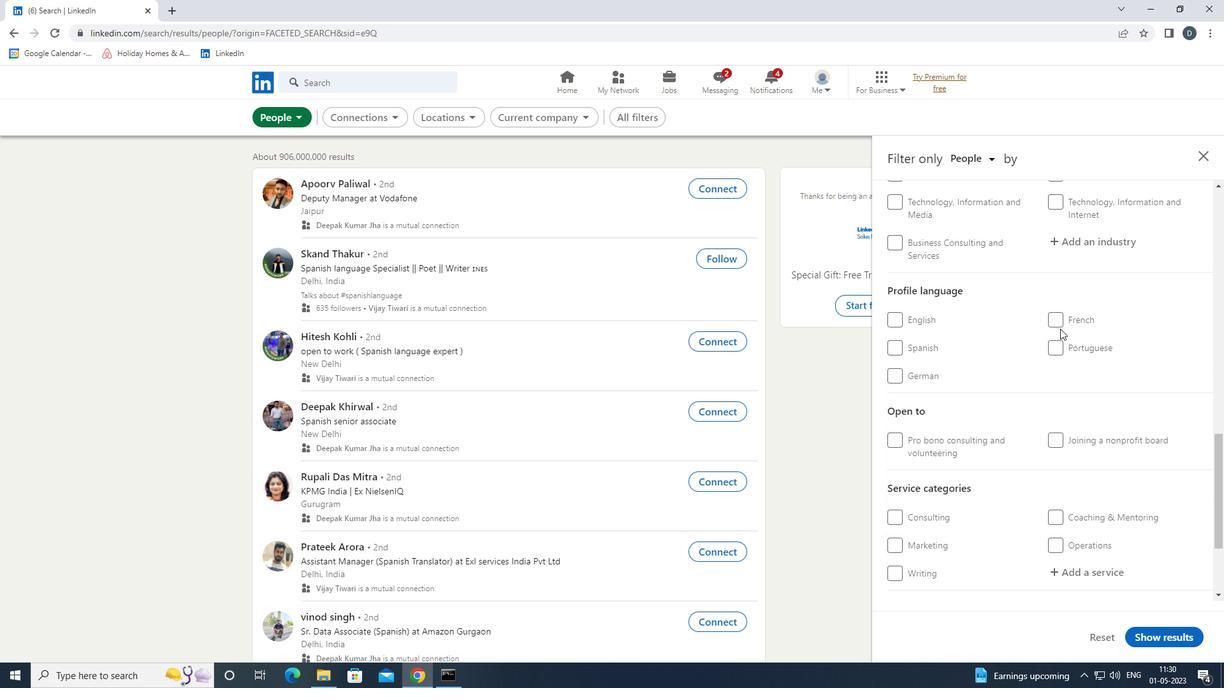 
Action: Mouse pressed left at (1060, 324)
Screenshot: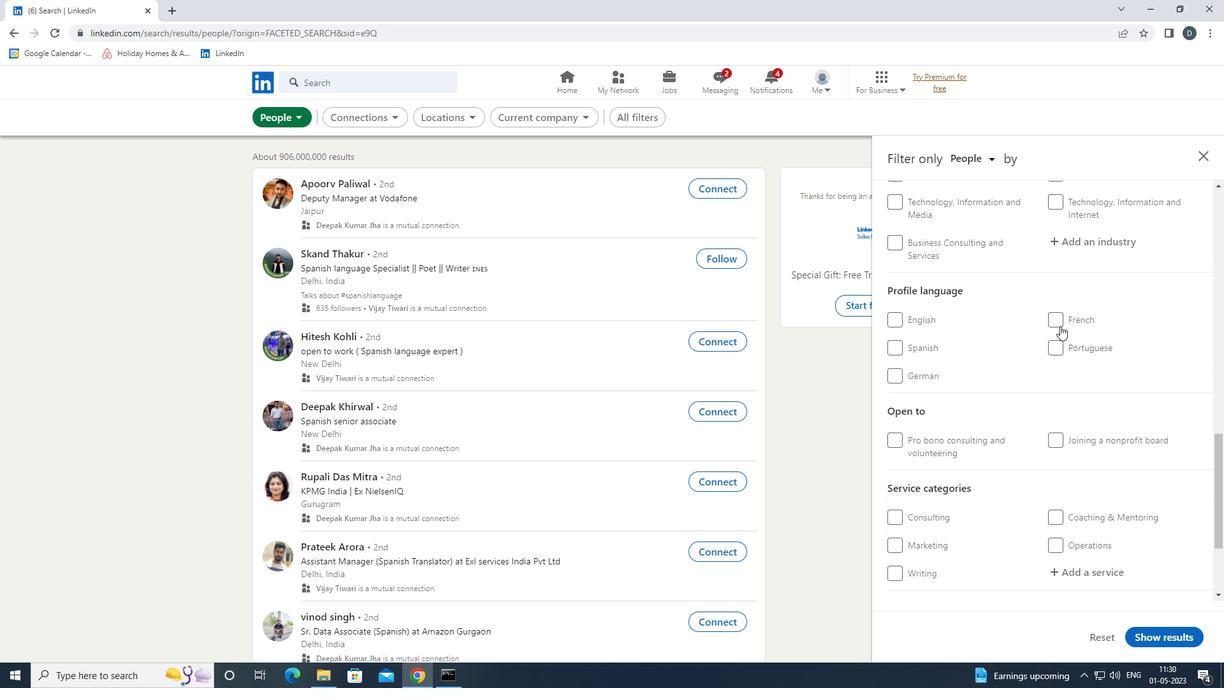 
Action: Mouse scrolled (1060, 325) with delta (0, 0)
Screenshot: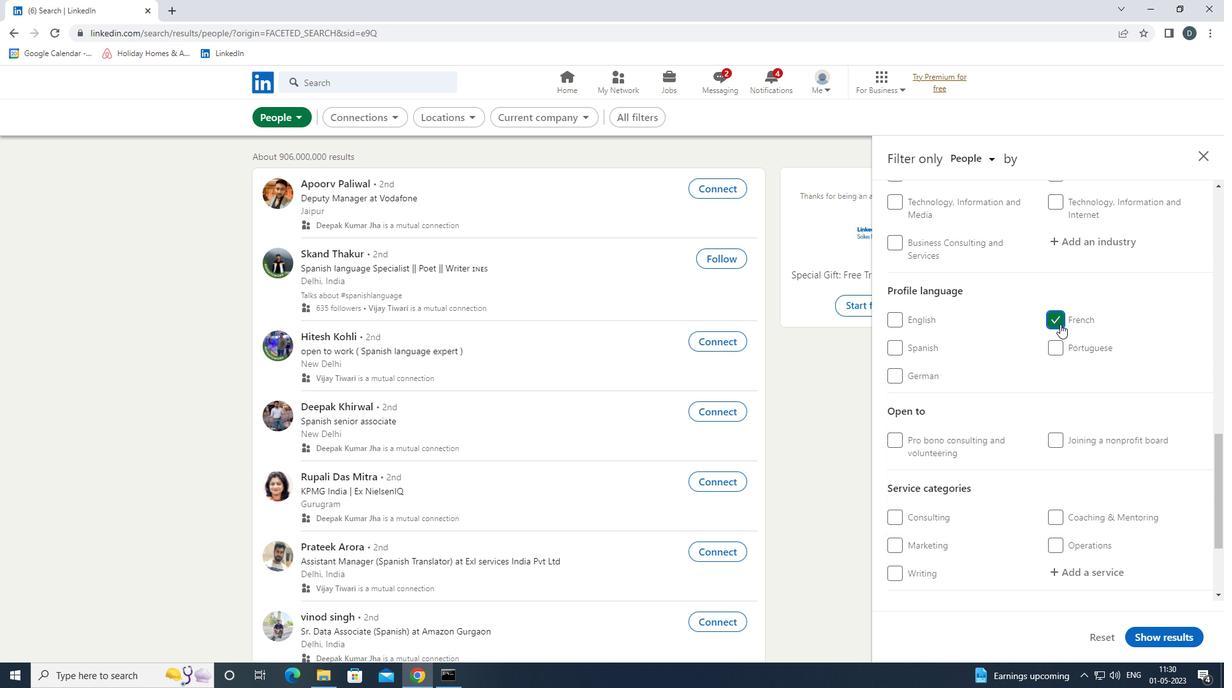 
Action: Mouse scrolled (1060, 325) with delta (0, 0)
Screenshot: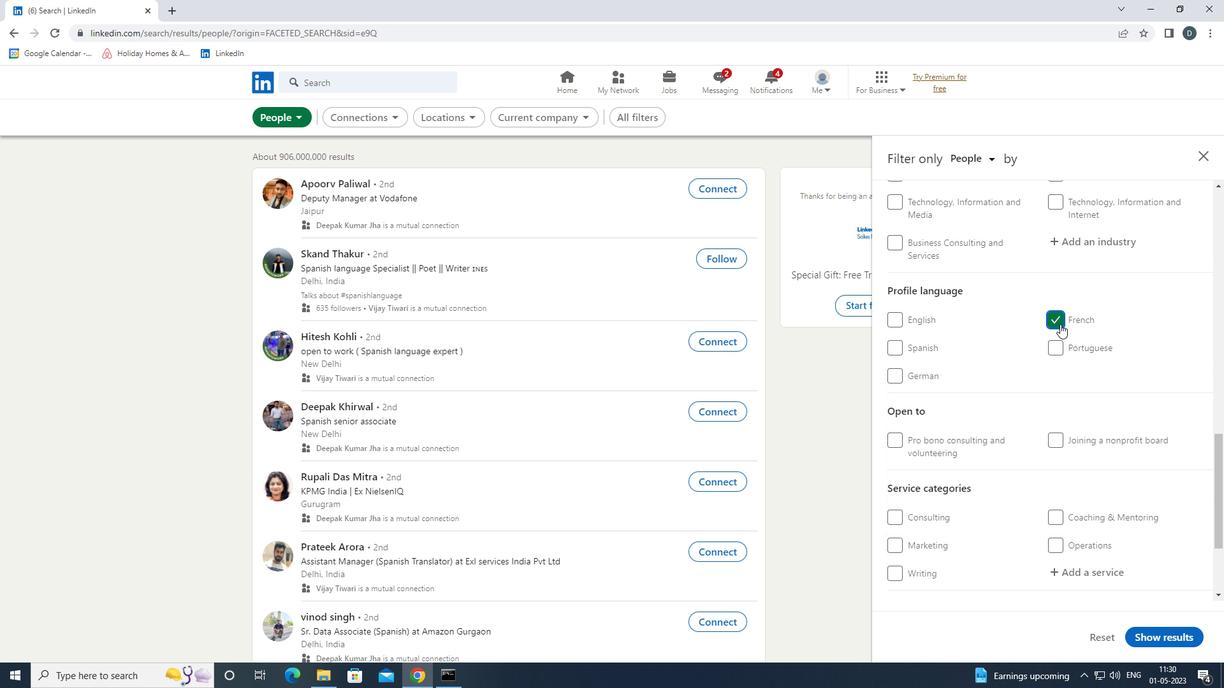 
Action: Mouse scrolled (1060, 325) with delta (0, 0)
Screenshot: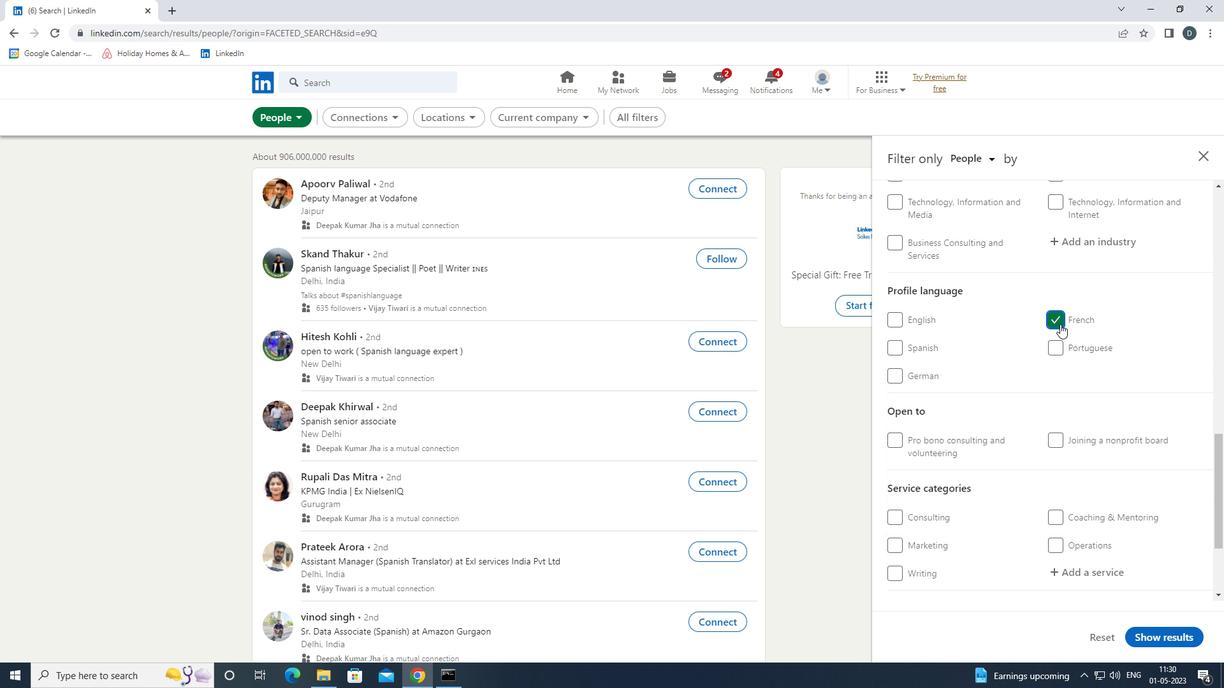 
Action: Mouse scrolled (1060, 325) with delta (0, 0)
Screenshot: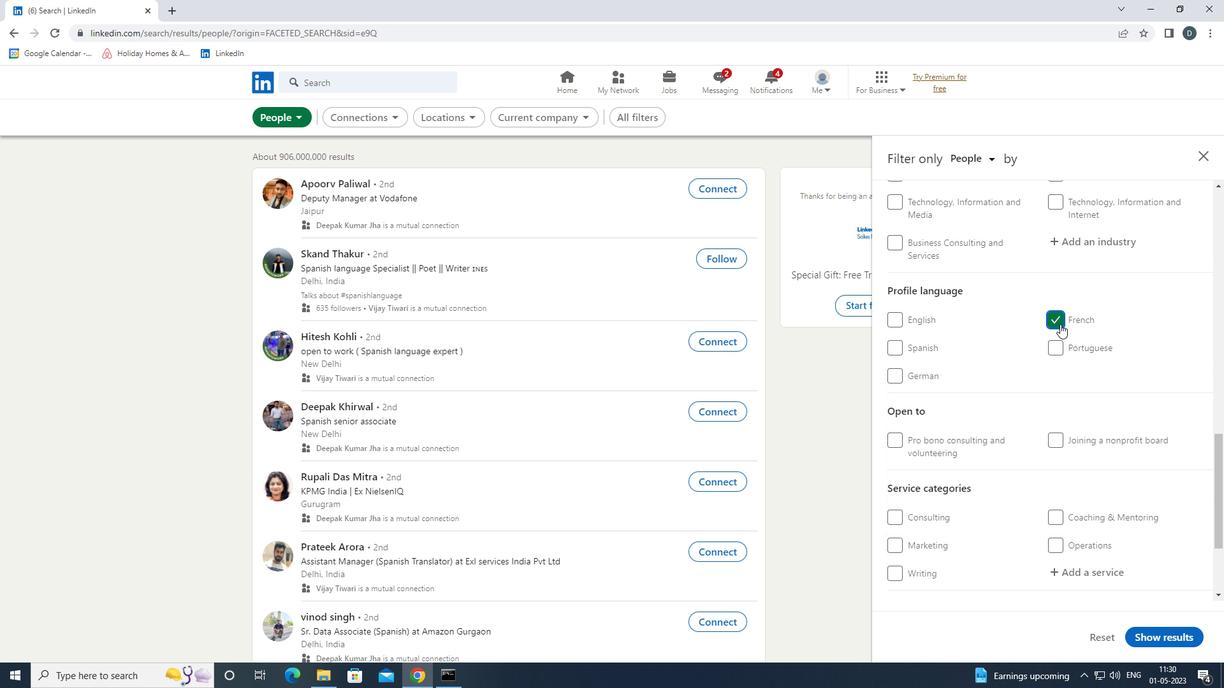 
Action: Mouse scrolled (1060, 325) with delta (0, 0)
Screenshot: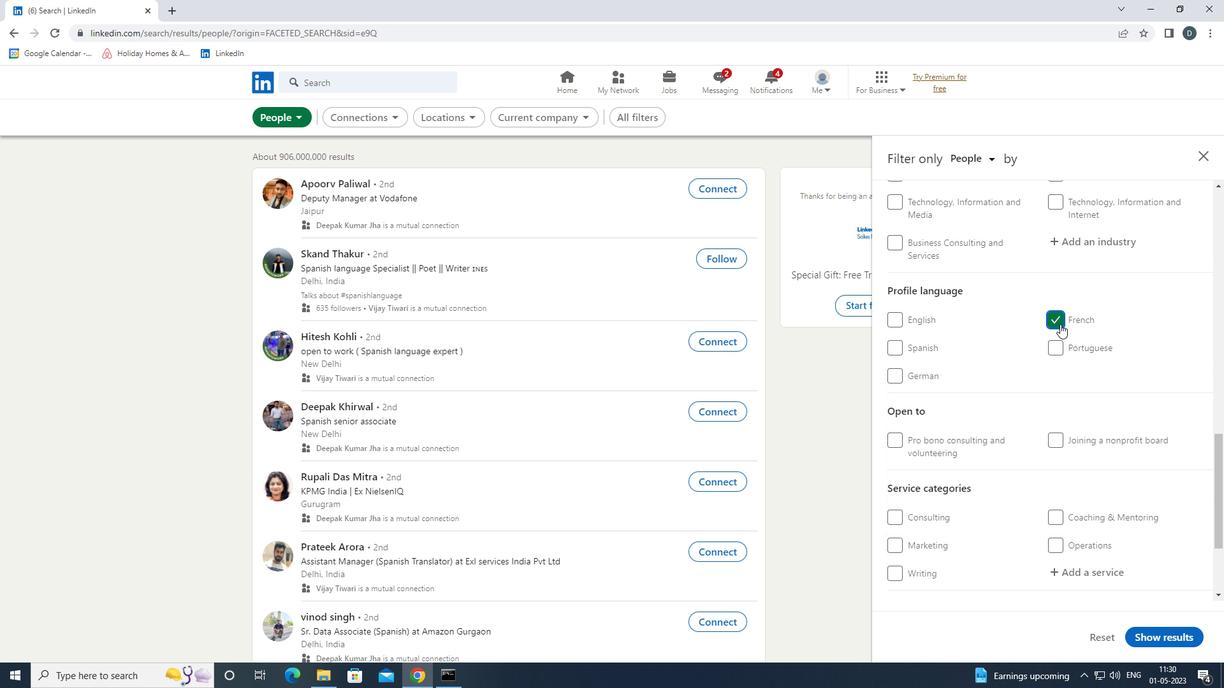 
Action: Mouse moved to (1058, 325)
Screenshot: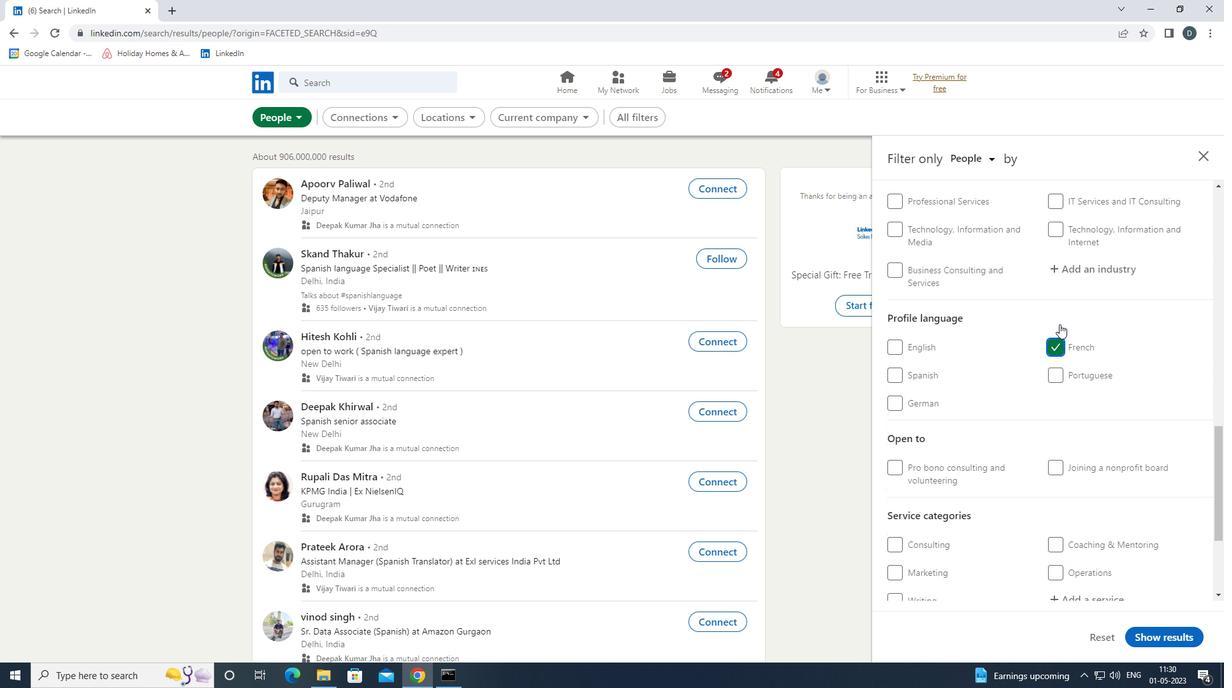 
Action: Mouse scrolled (1058, 325) with delta (0, 0)
Screenshot: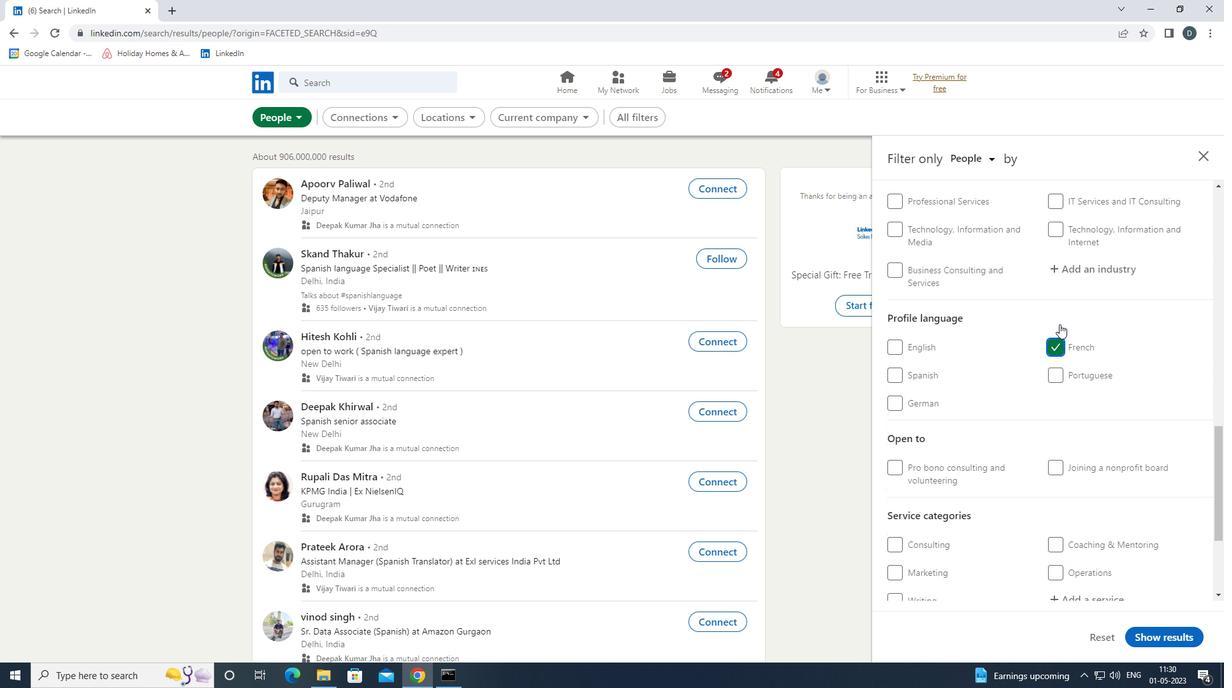 
Action: Mouse moved to (1056, 328)
Screenshot: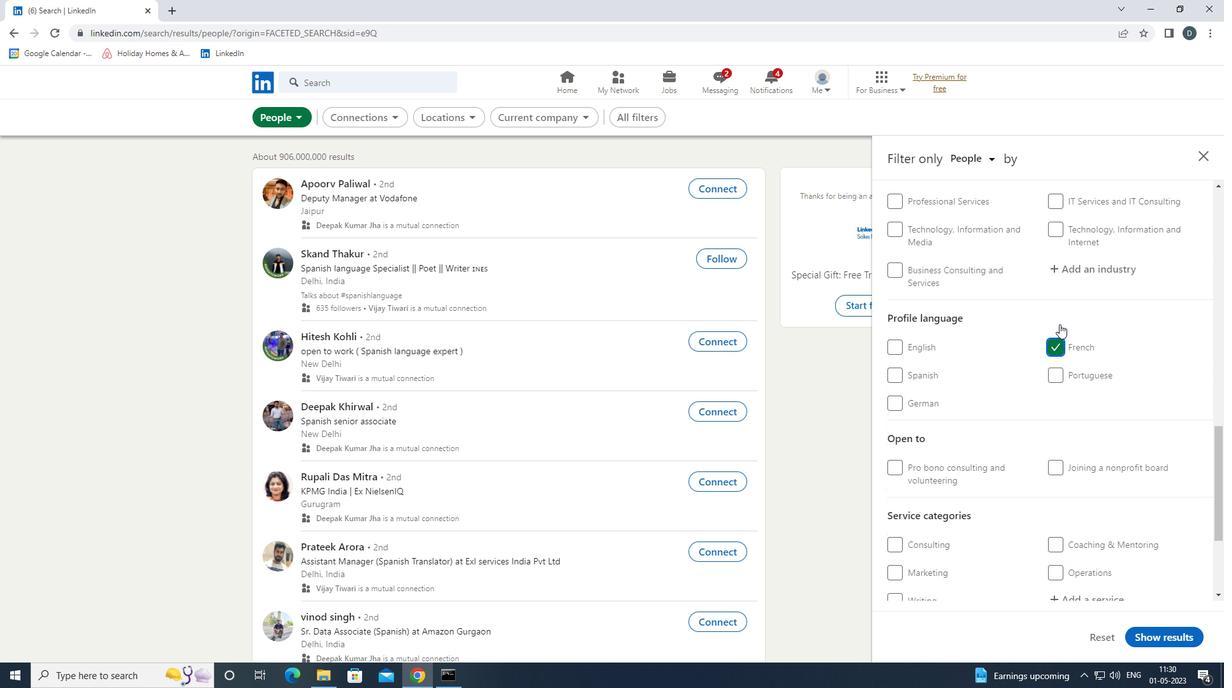
Action: Mouse scrolled (1056, 329) with delta (0, 0)
Screenshot: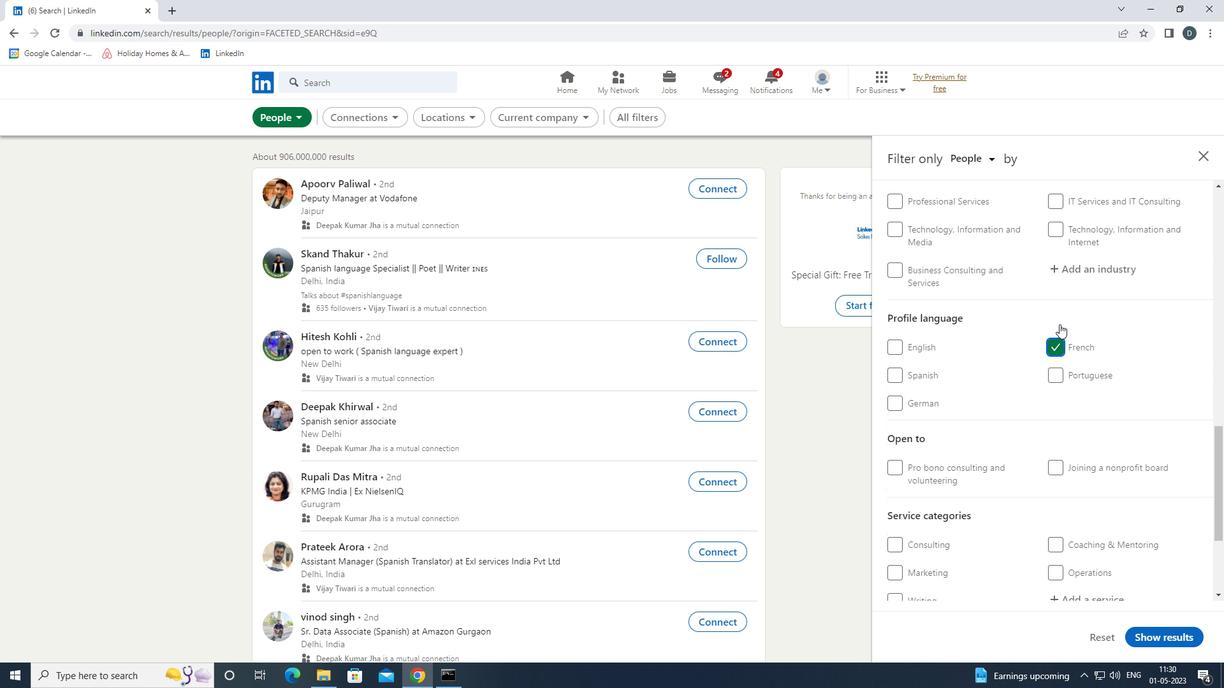 
Action: Mouse scrolled (1056, 329) with delta (0, 0)
Screenshot: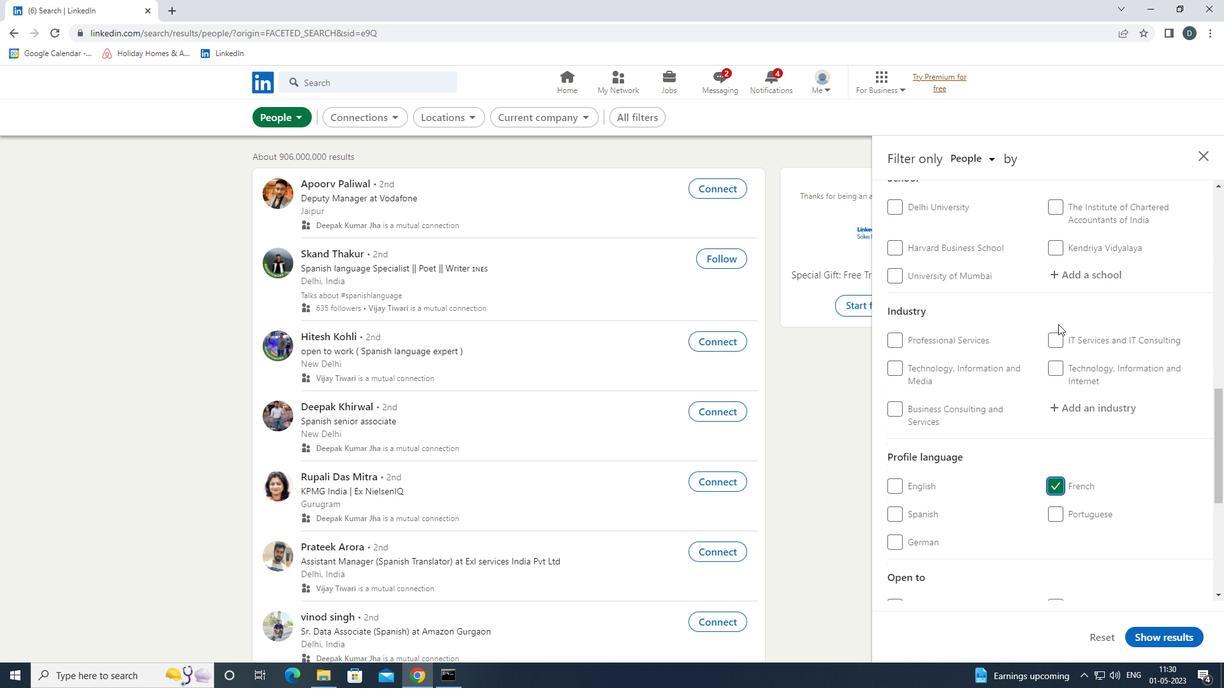 
Action: Mouse moved to (1090, 318)
Screenshot: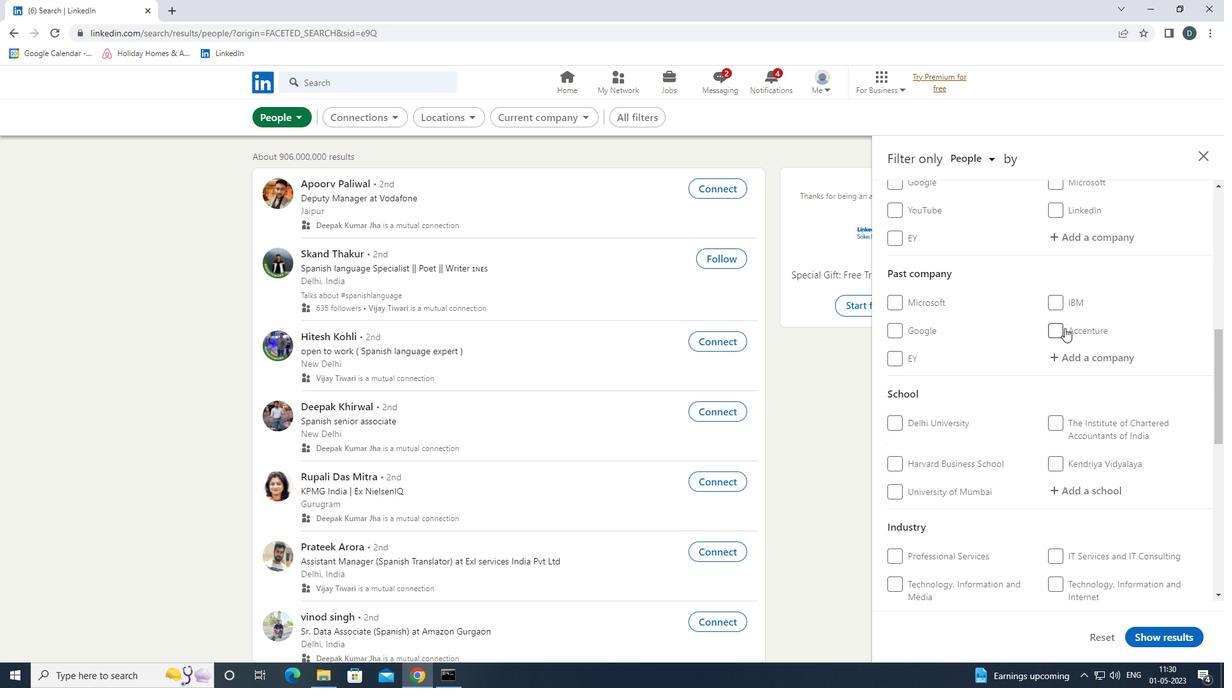
Action: Mouse scrolled (1090, 319) with delta (0, 0)
Screenshot: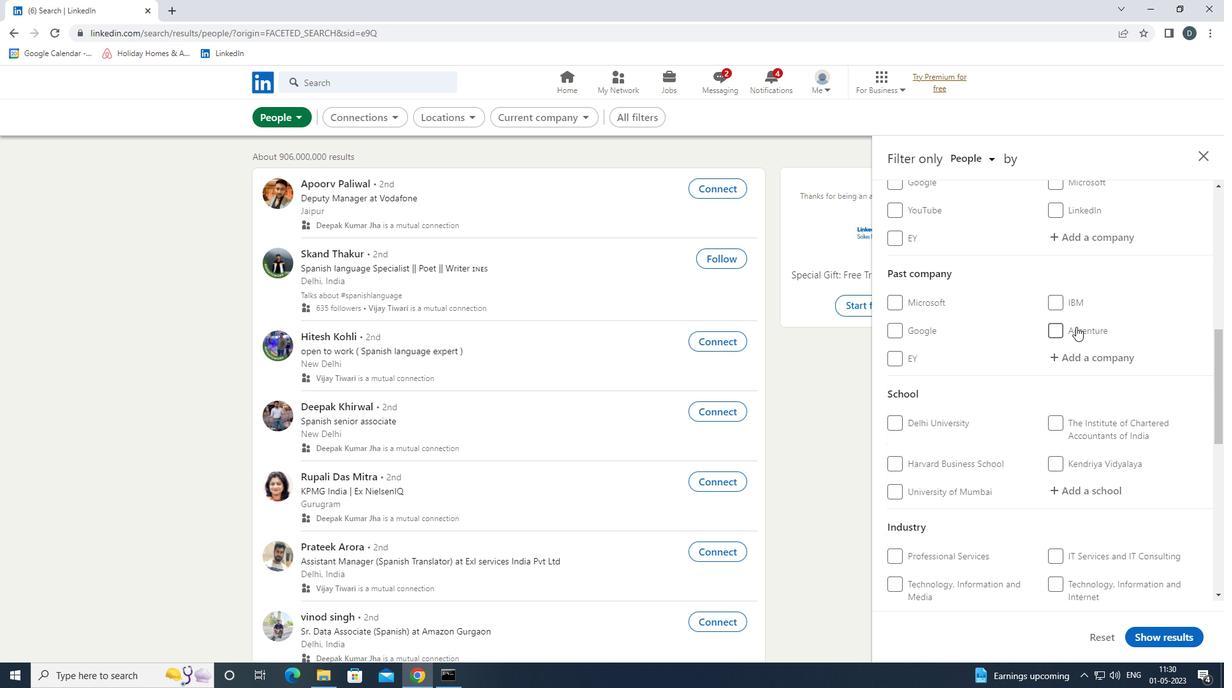 
Action: Mouse moved to (1099, 307)
Screenshot: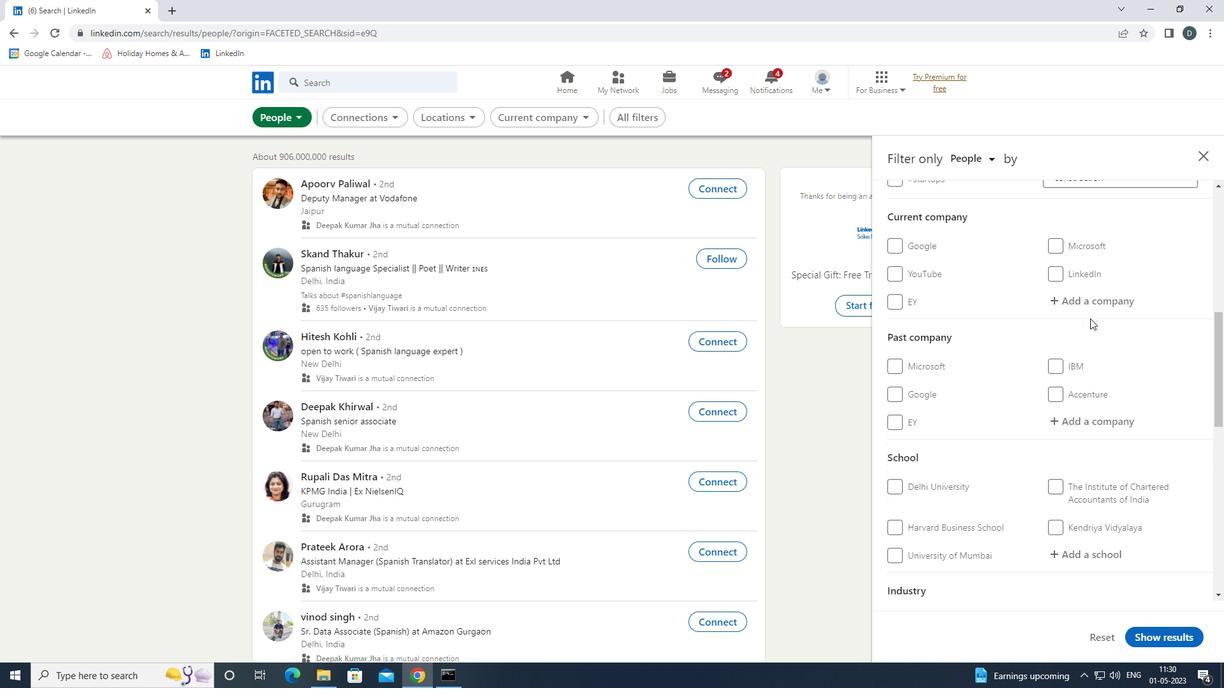 
Action: Mouse pressed left at (1099, 307)
Screenshot: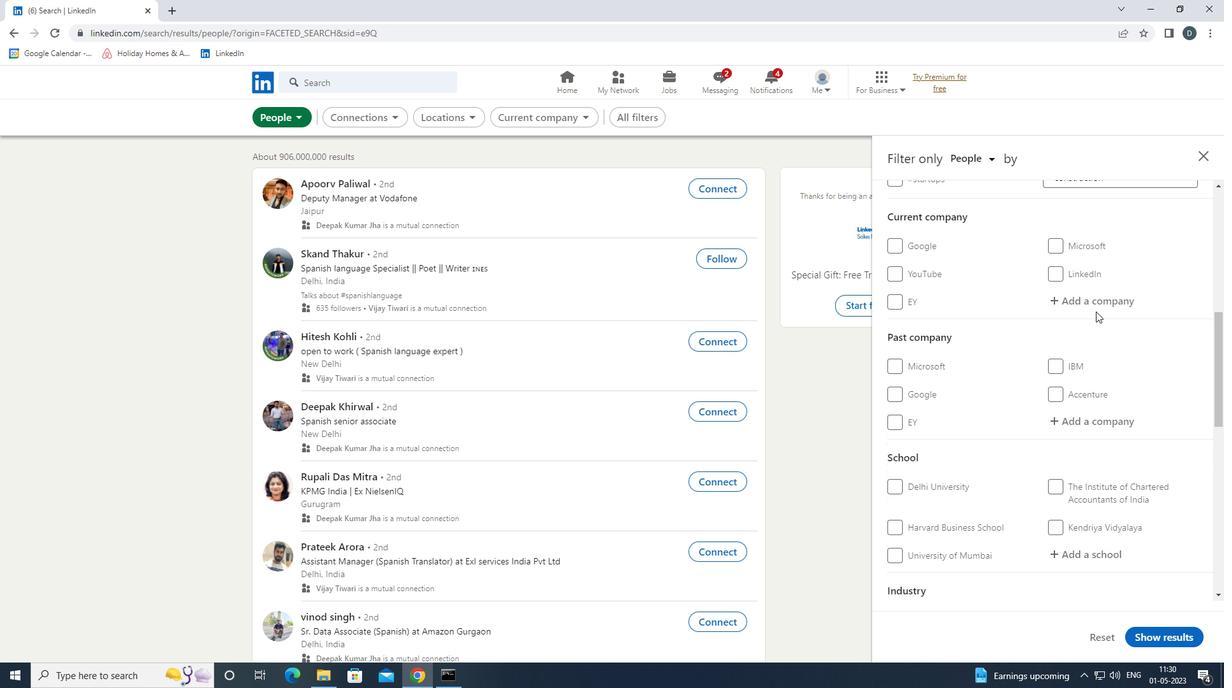 
Action: Key pressed <Key.shift>PLIVO<Key.down><Key.enter>
Screenshot: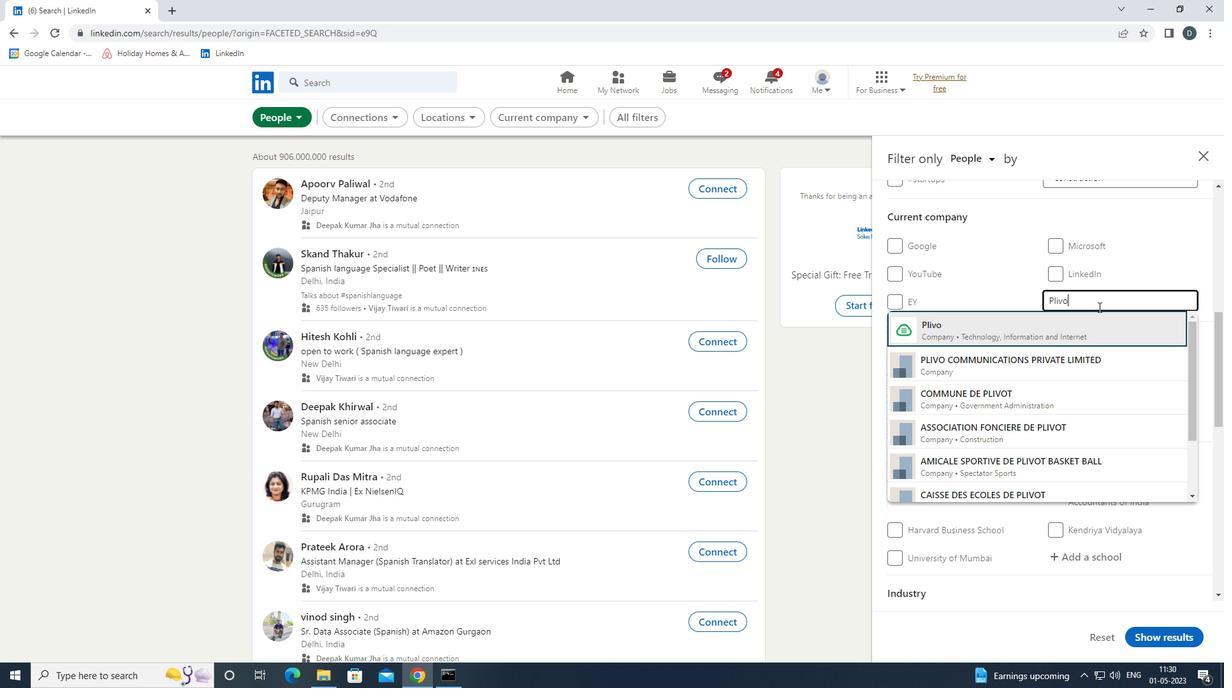
Action: Mouse moved to (1101, 307)
Screenshot: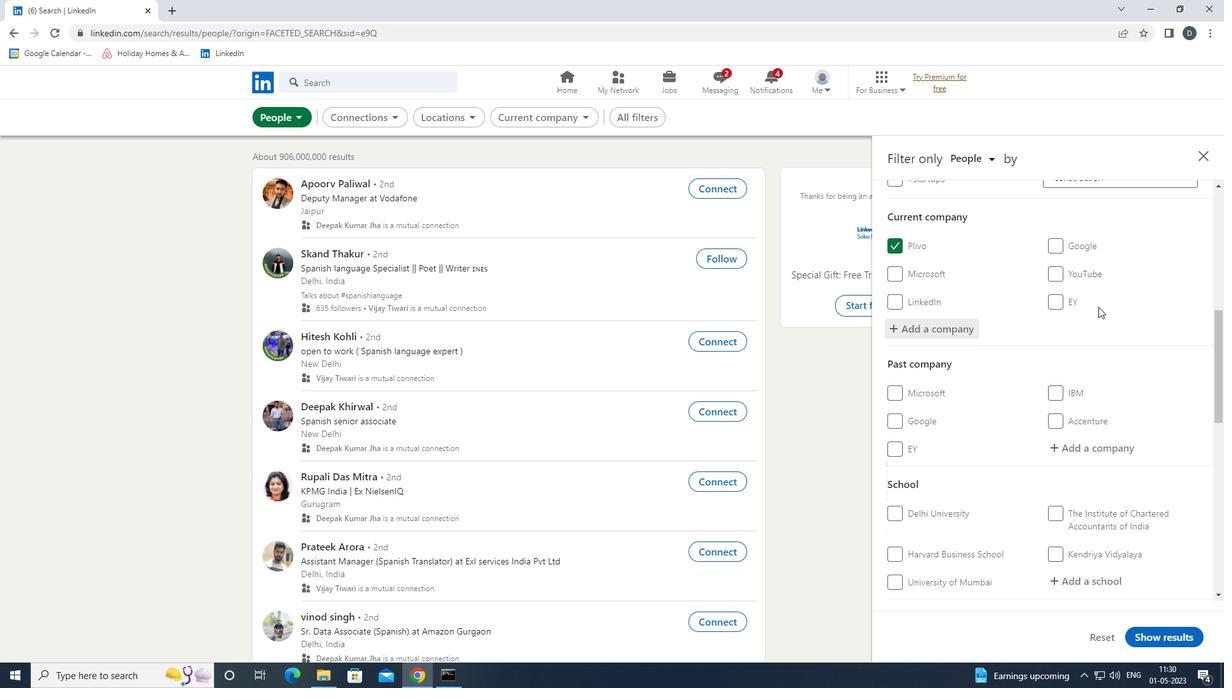 
Action: Mouse scrolled (1101, 306) with delta (0, 0)
Screenshot: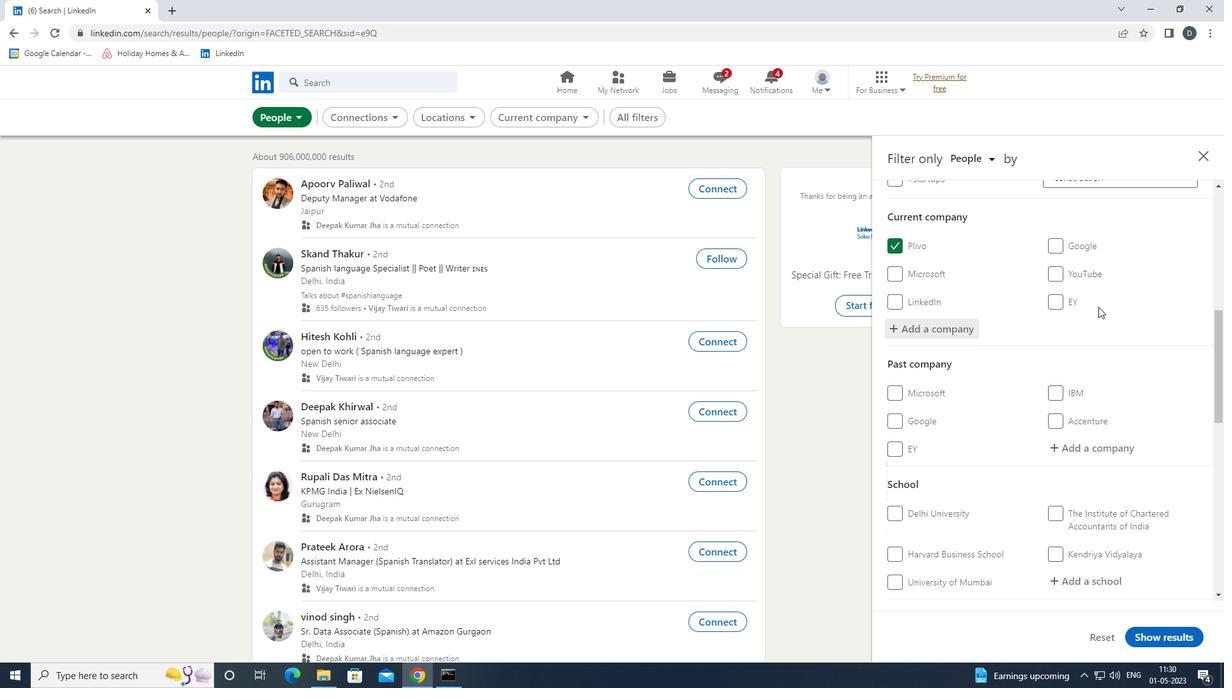
Action: Mouse scrolled (1101, 306) with delta (0, 0)
Screenshot: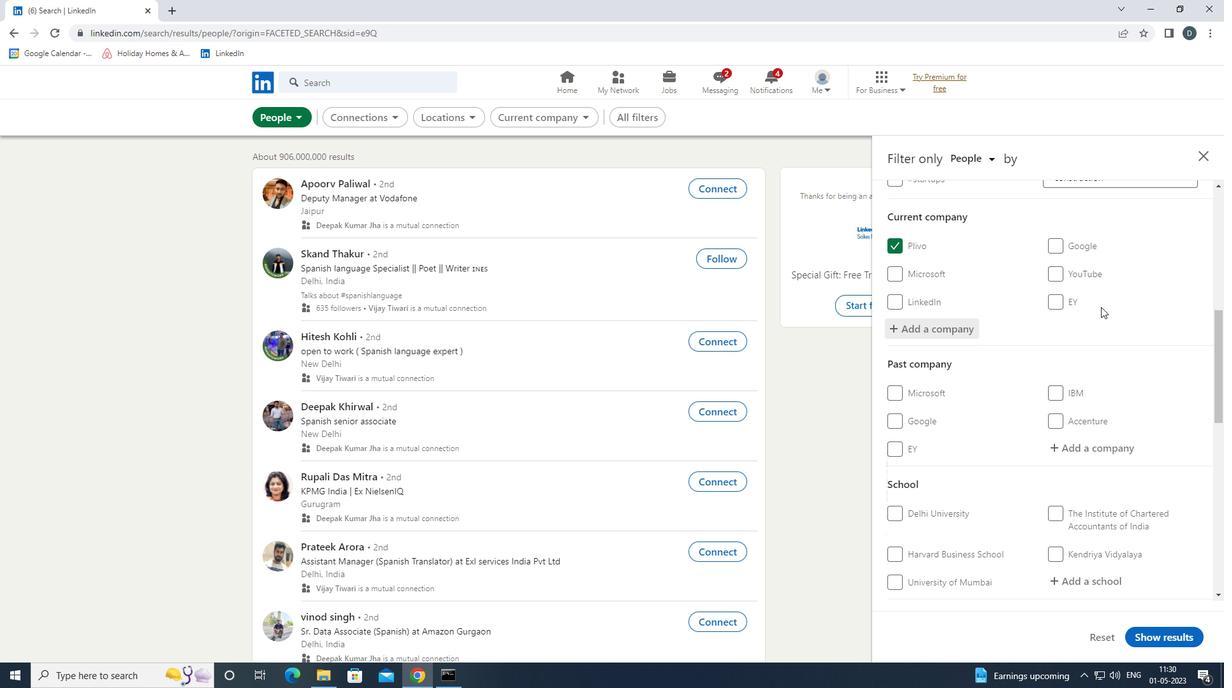 
Action: Mouse moved to (1101, 307)
Screenshot: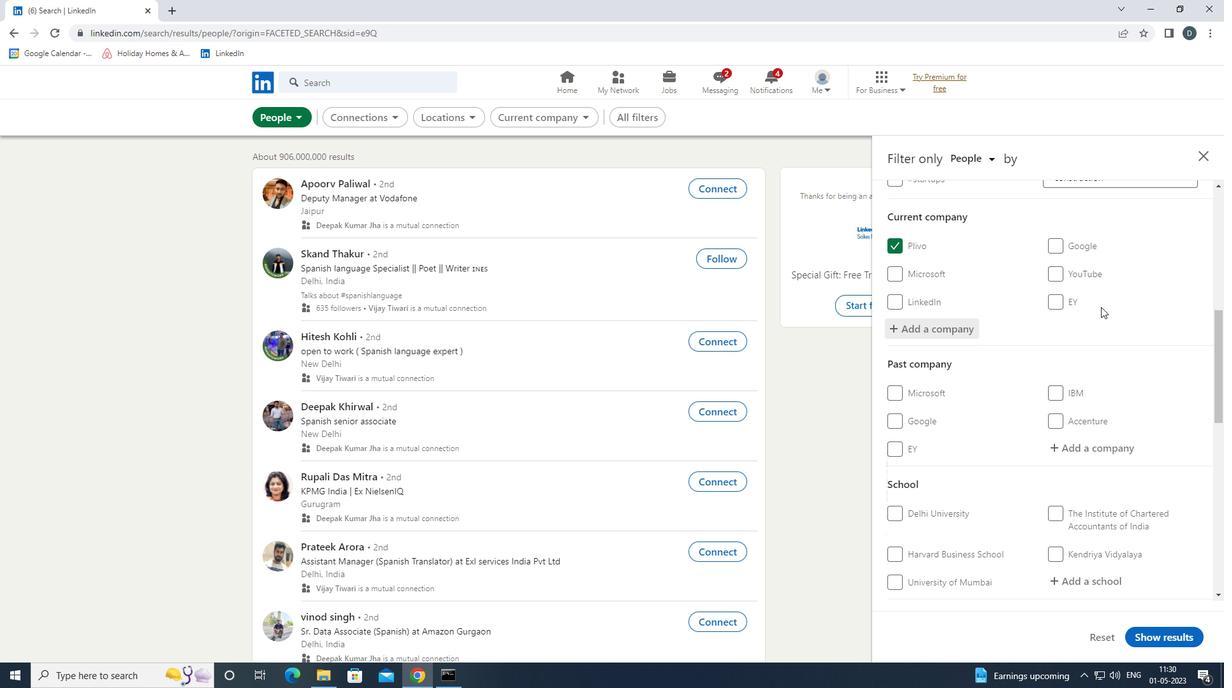 
Action: Mouse scrolled (1101, 306) with delta (0, 0)
Screenshot: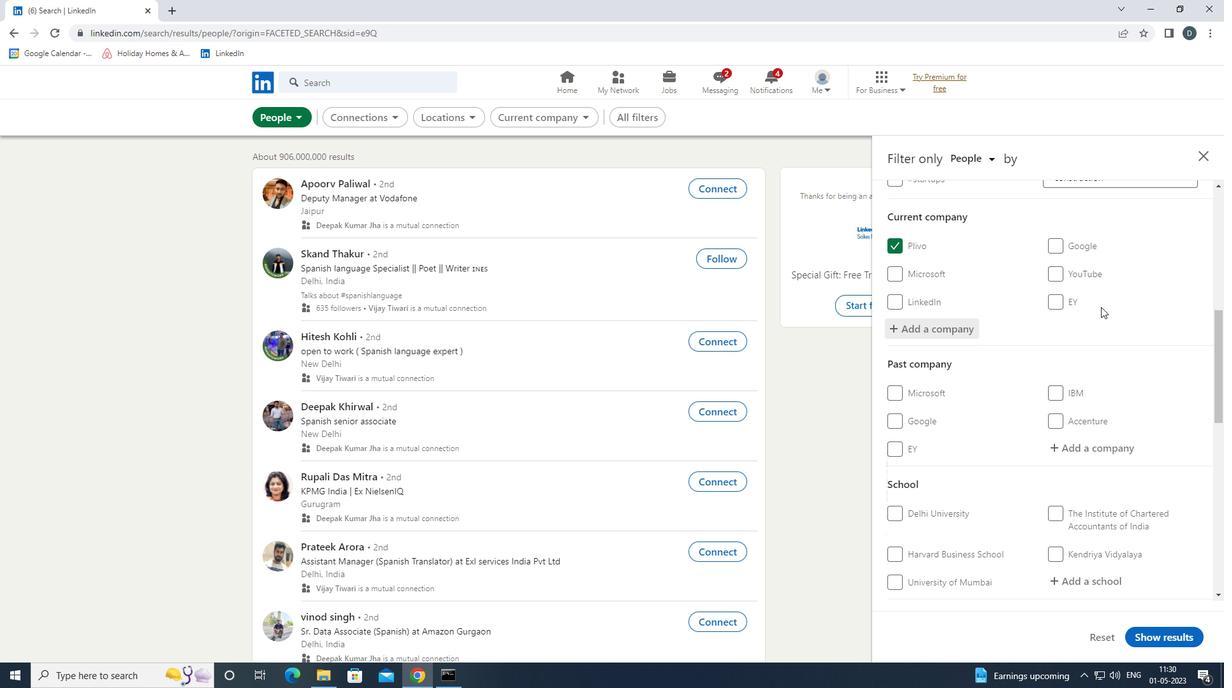 
Action: Mouse moved to (1102, 307)
Screenshot: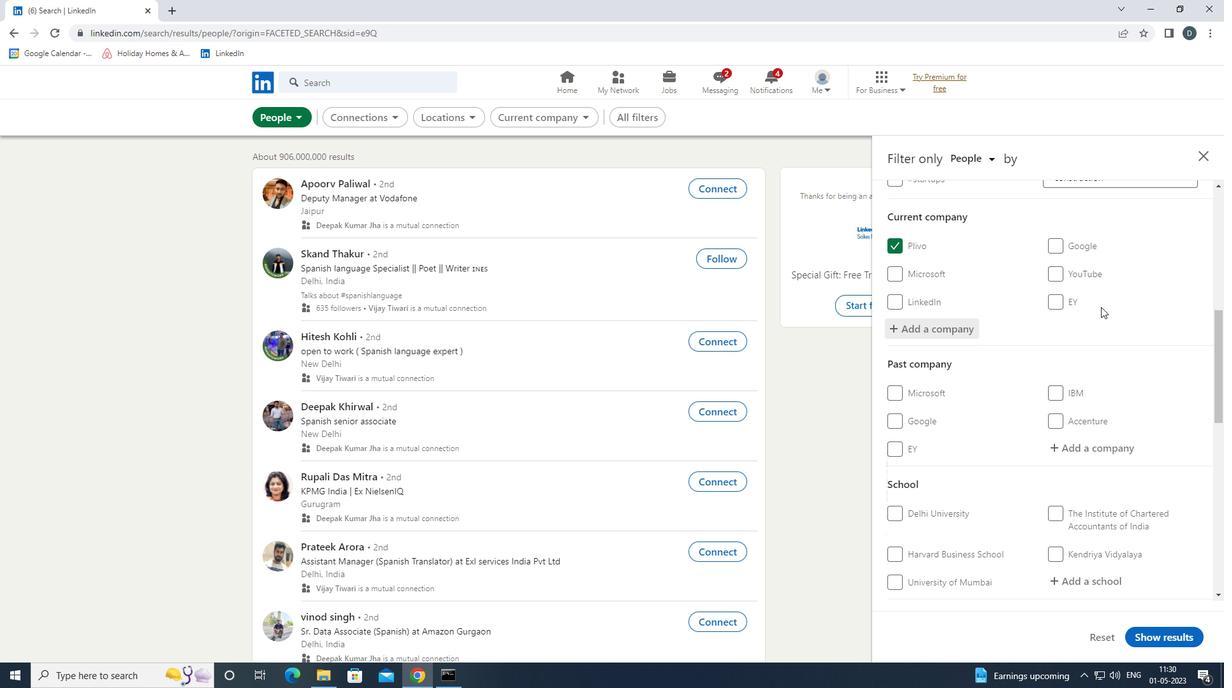 
Action: Mouse scrolled (1102, 306) with delta (0, 0)
Screenshot: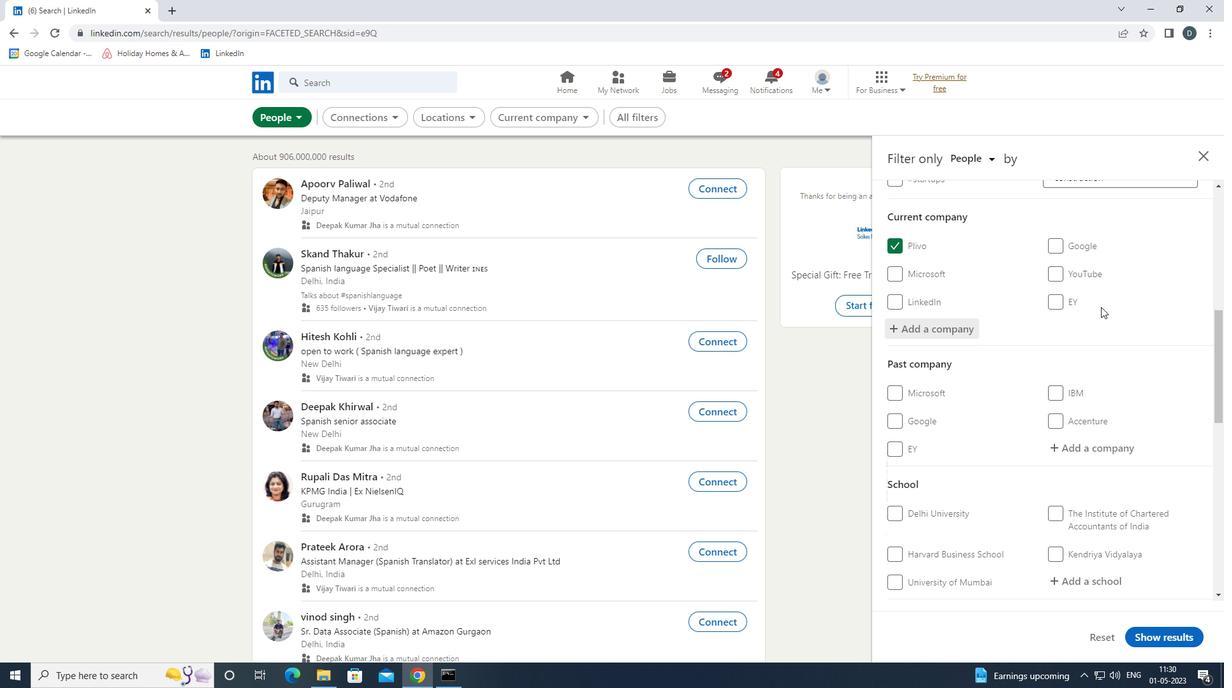 
Action: Mouse moved to (1084, 323)
Screenshot: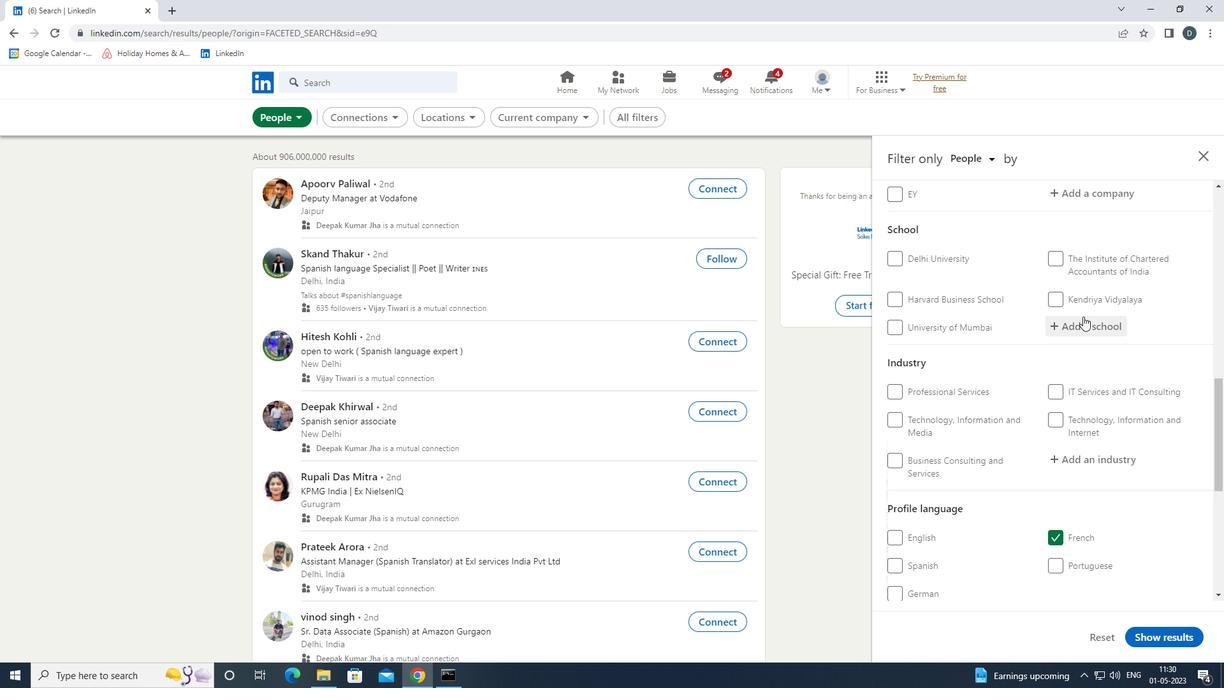
Action: Mouse pressed left at (1084, 323)
Screenshot: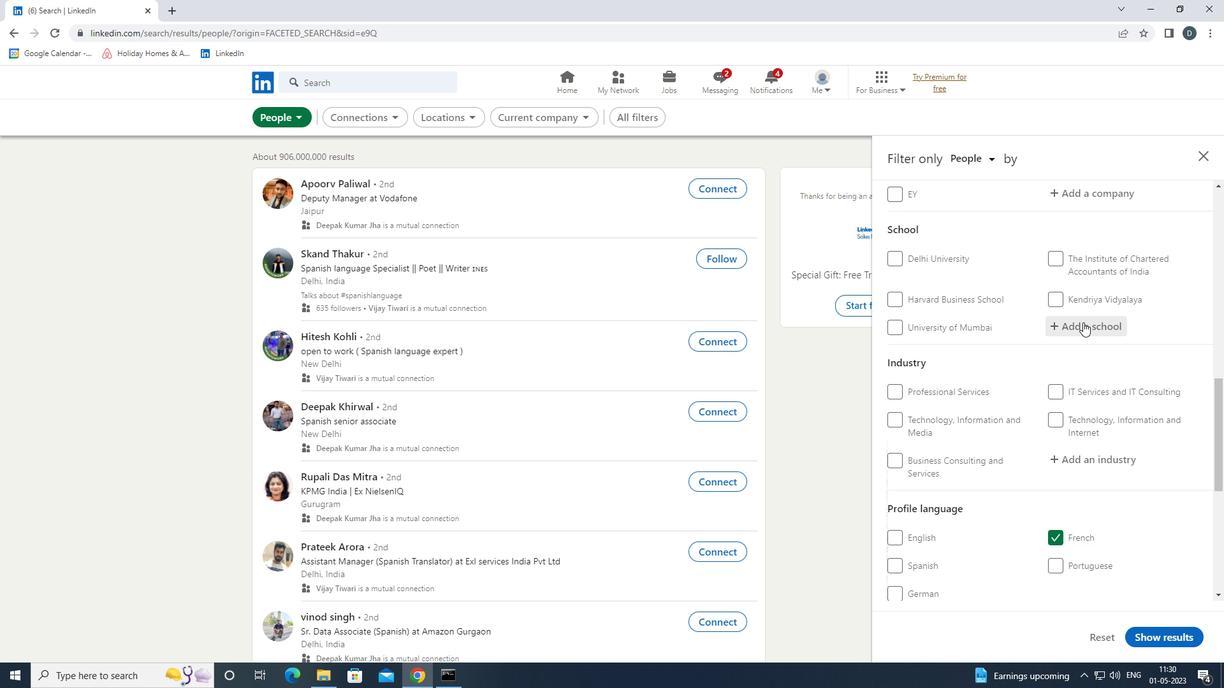 
Action: Key pressed <Key.shift>GOVERNMENT<Key.space><Key.shift>COLLEGE<Key.space>OF<Key.space><Key.shift>ENGINEERING
Screenshot: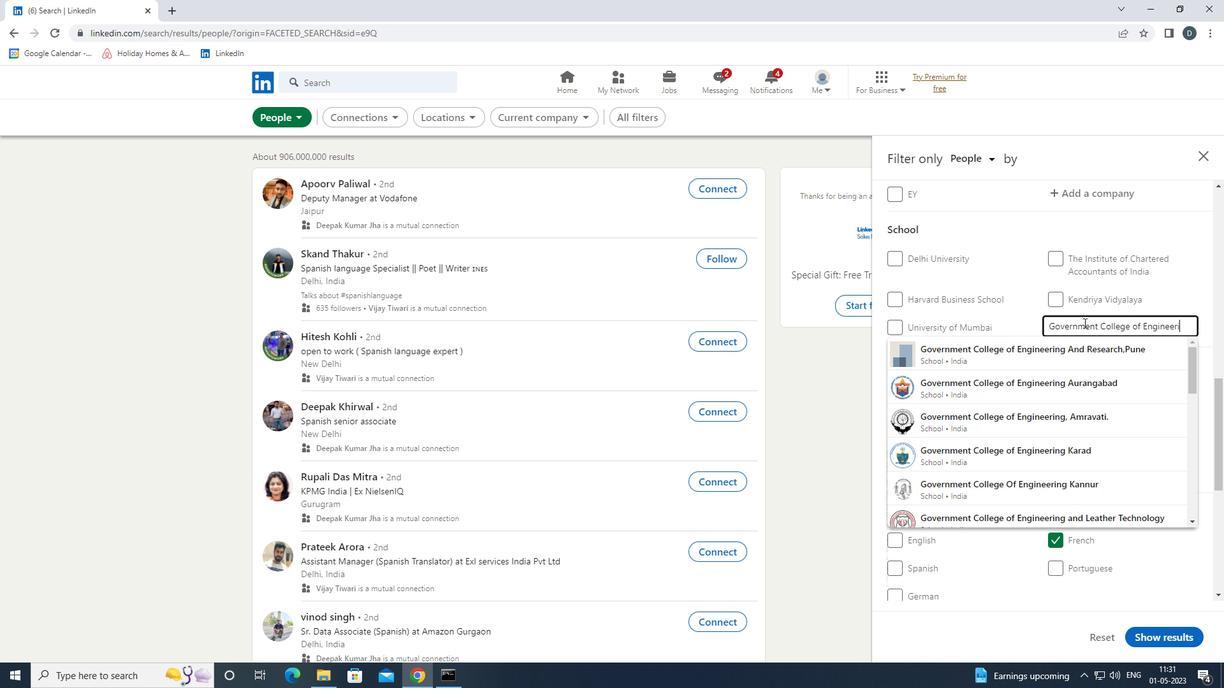 
Action: Mouse moved to (1109, 352)
Screenshot: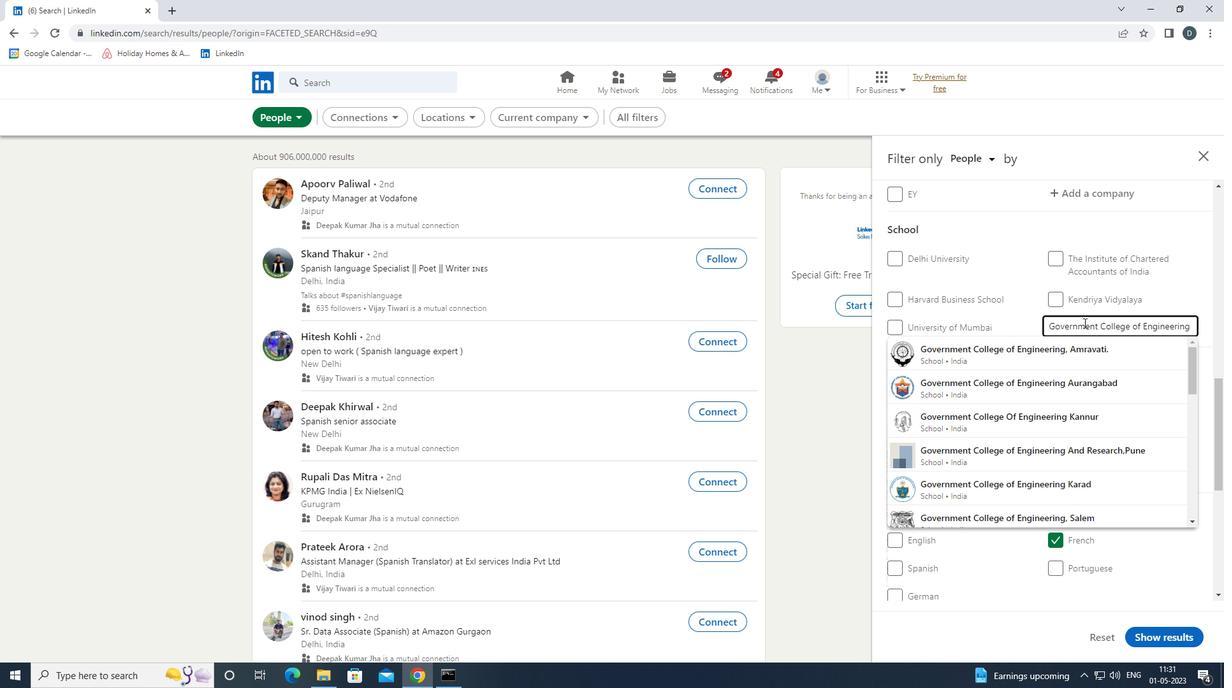 
Action: Mouse pressed left at (1109, 352)
Screenshot: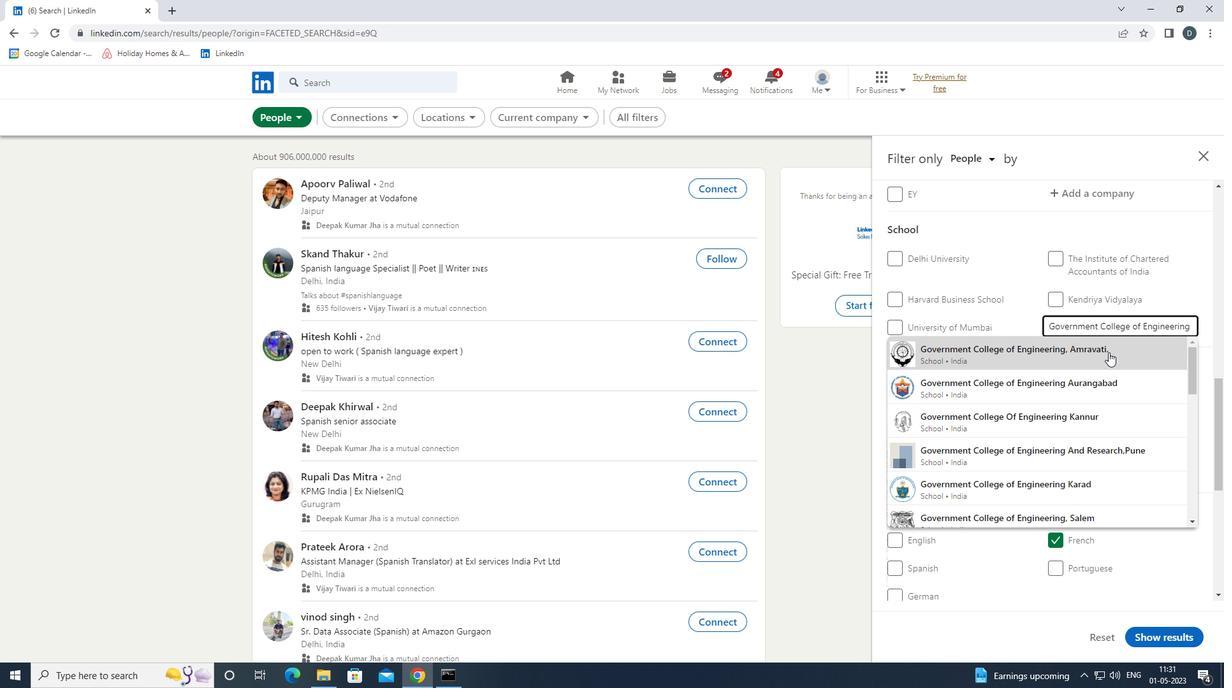 
Action: Mouse moved to (1109, 352)
Screenshot: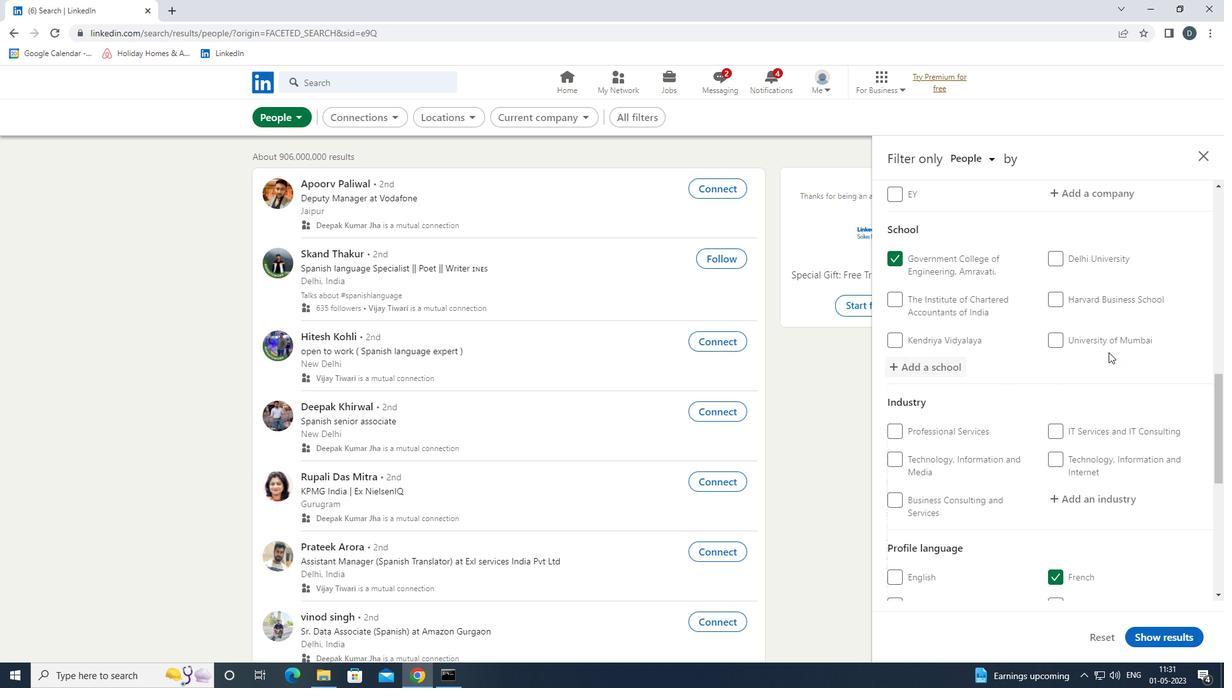 
Action: Mouse scrolled (1109, 352) with delta (0, 0)
Screenshot: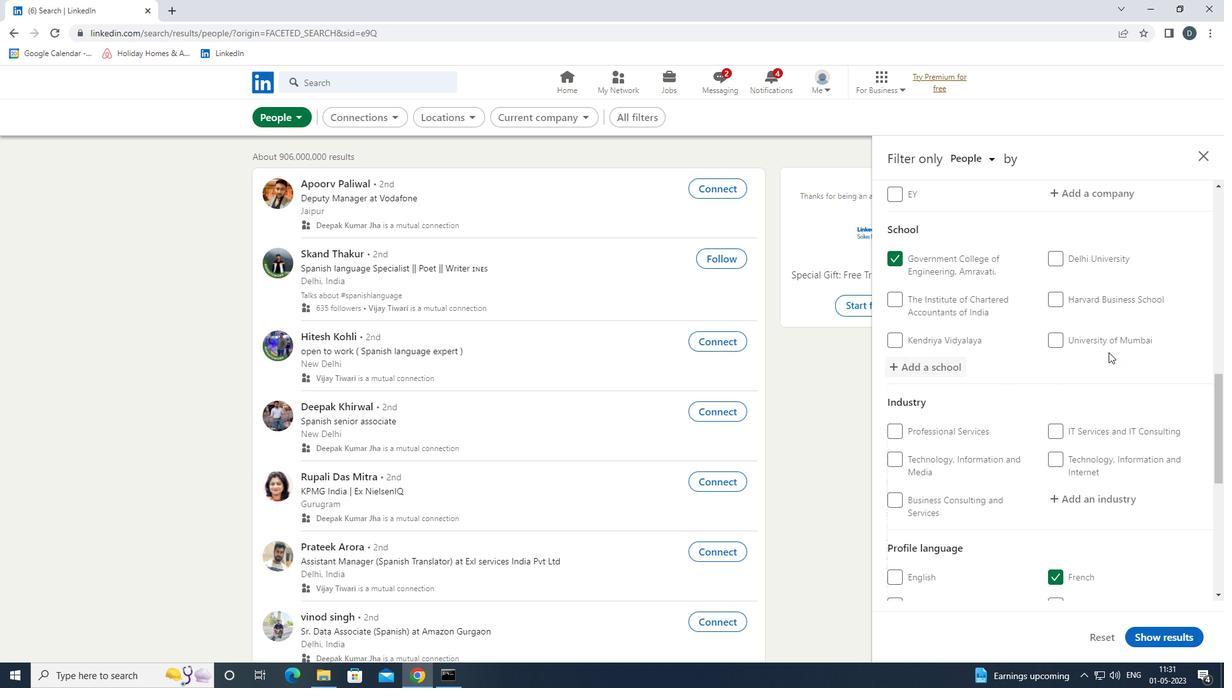 
Action: Mouse moved to (1109, 354)
Screenshot: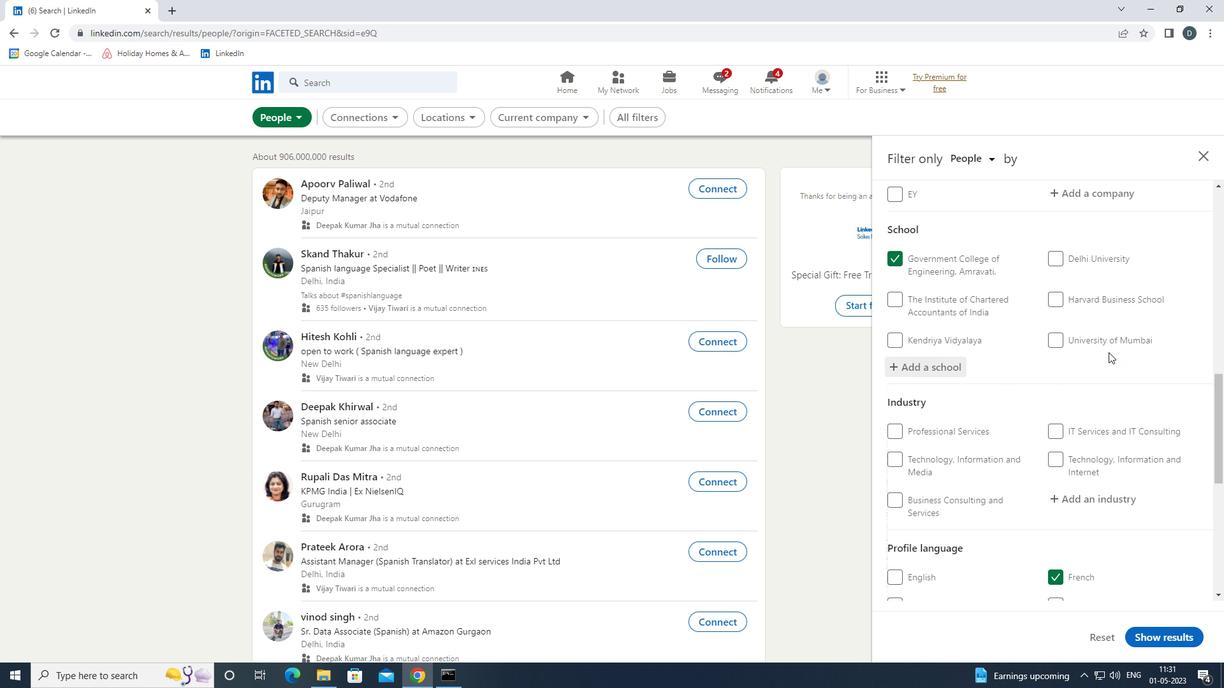 
Action: Mouse scrolled (1109, 353) with delta (0, 0)
Screenshot: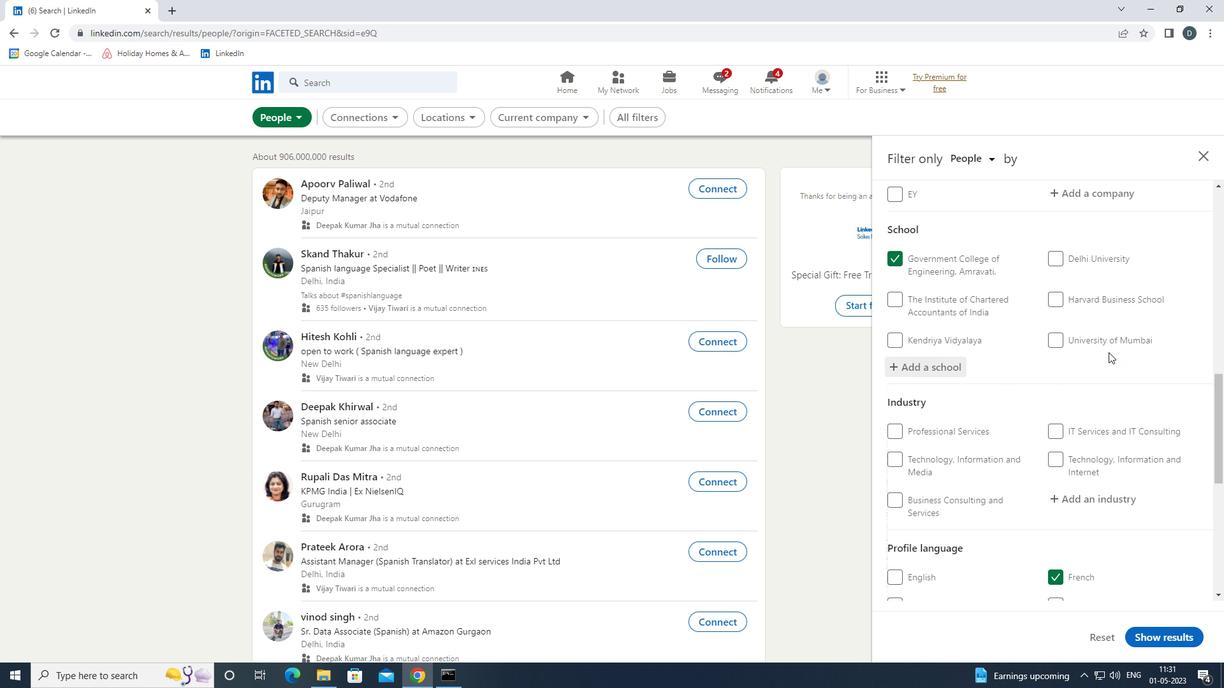 
Action: Mouse scrolled (1109, 353) with delta (0, 0)
Screenshot: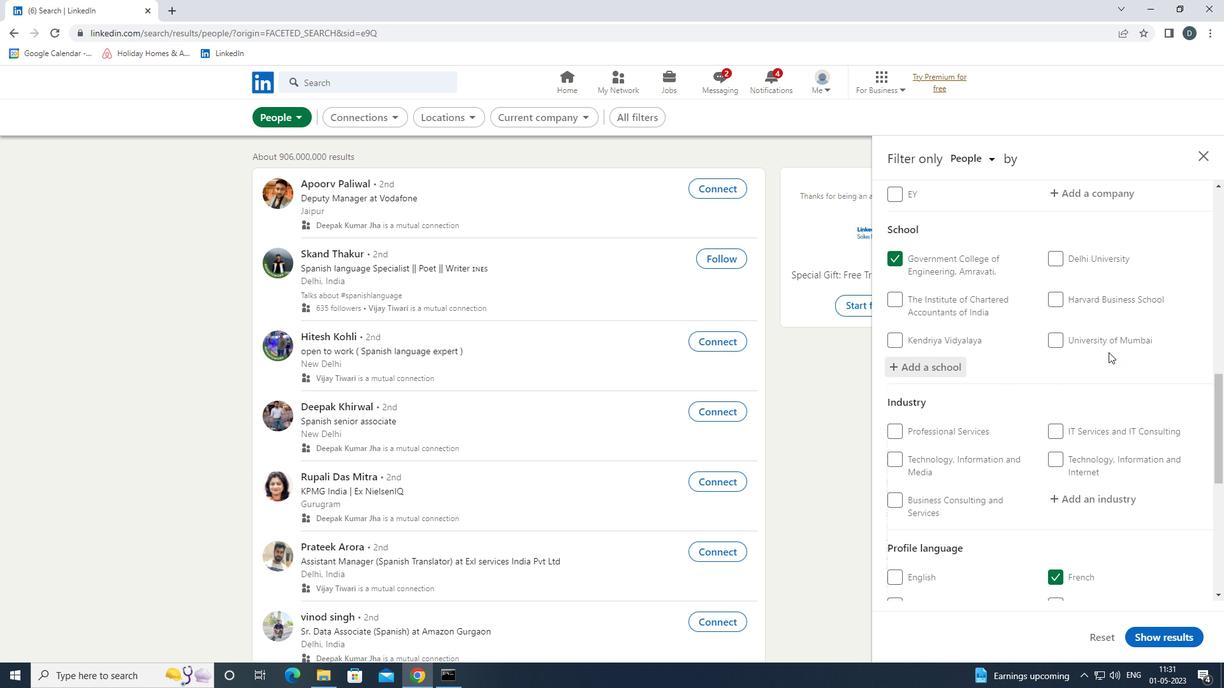 
Action: Mouse scrolled (1109, 353) with delta (0, 0)
Screenshot: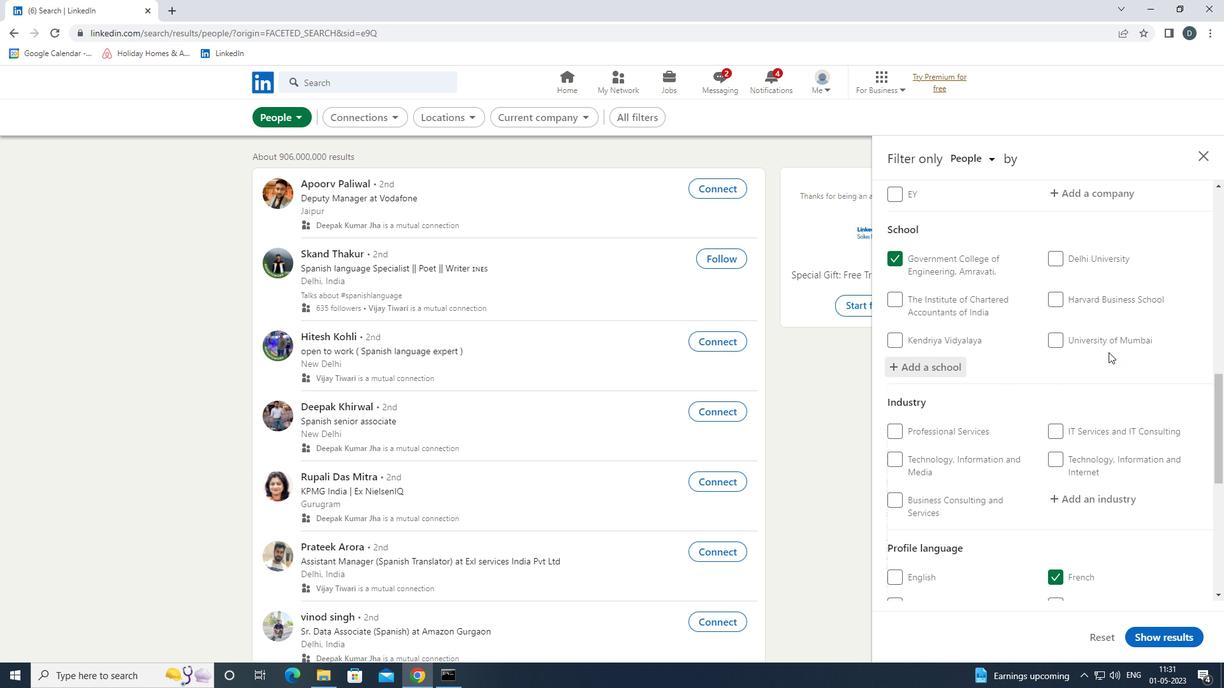
Action: Mouse moved to (1103, 254)
Screenshot: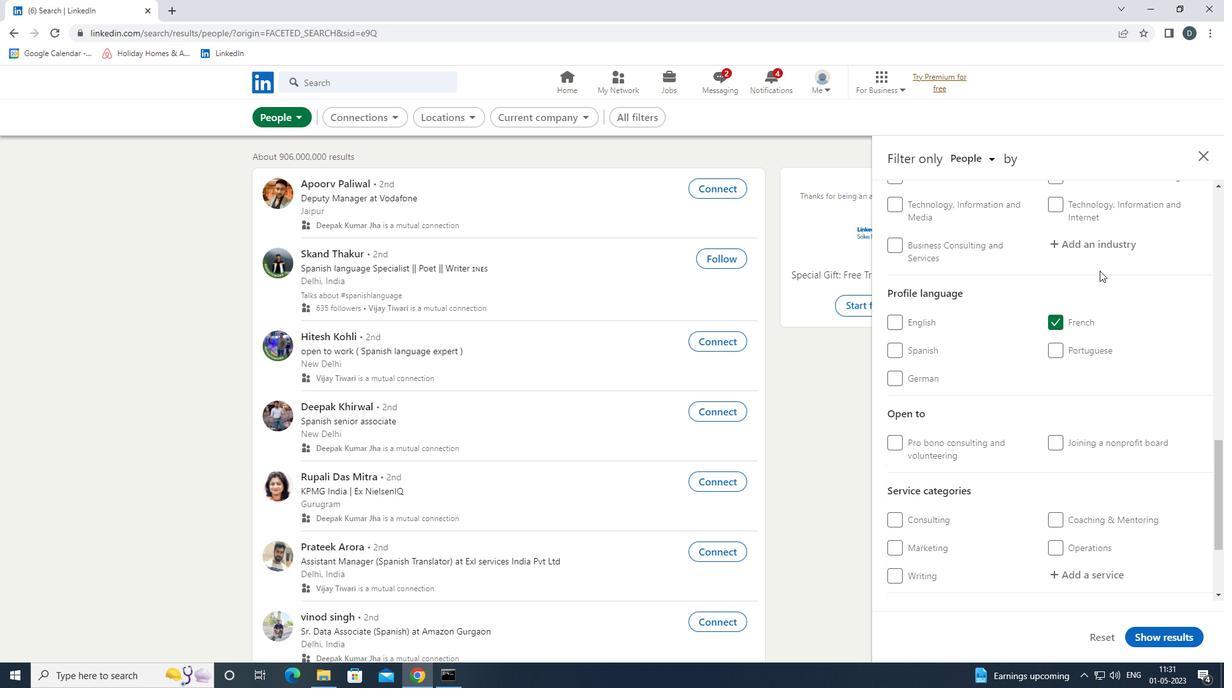 
Action: Mouse pressed left at (1103, 254)
Screenshot: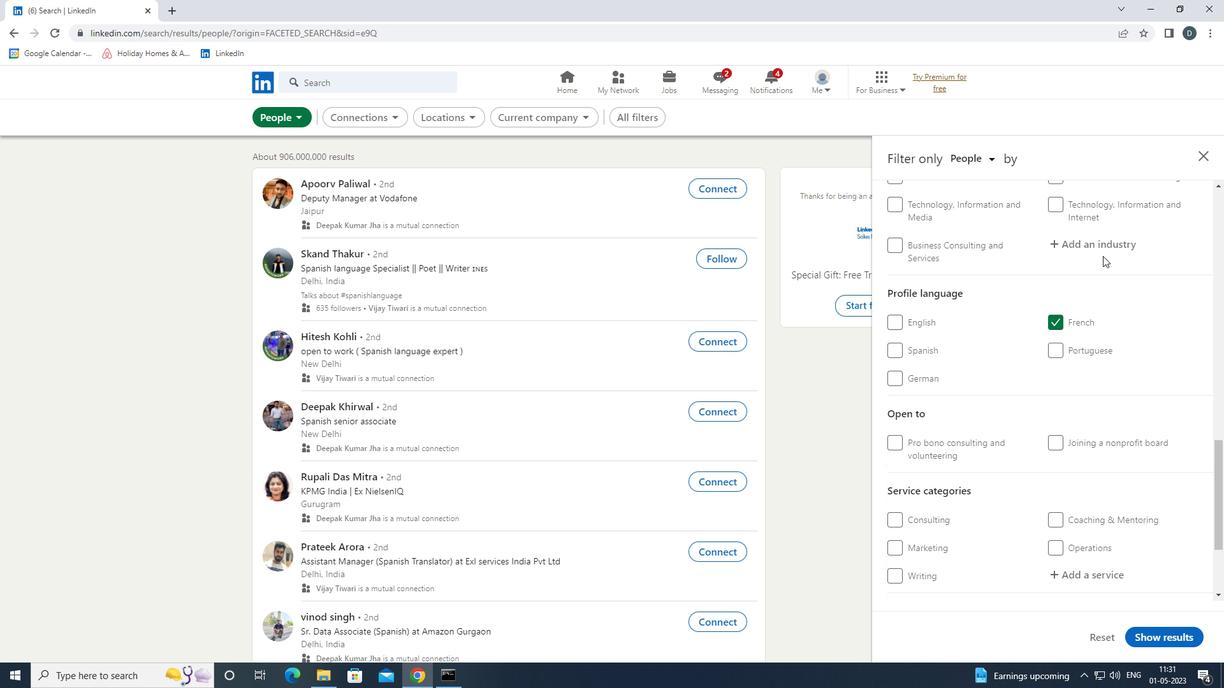 
Action: Mouse moved to (1103, 250)
Screenshot: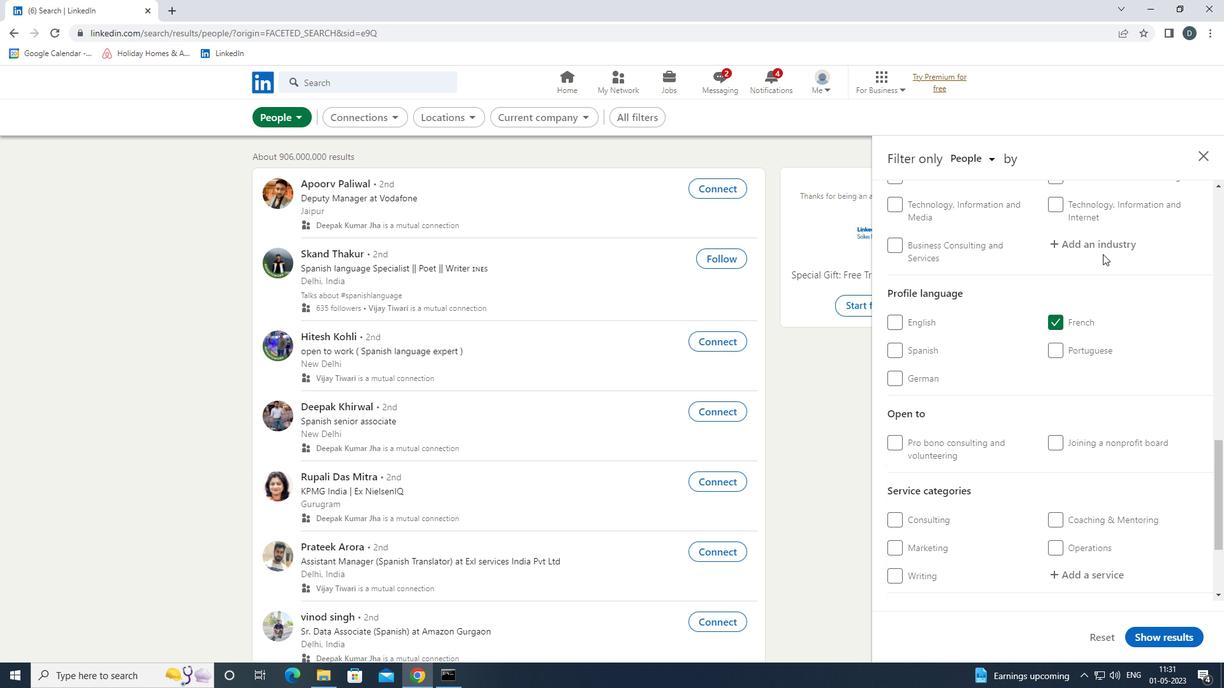 
Action: Mouse pressed left at (1103, 250)
Screenshot: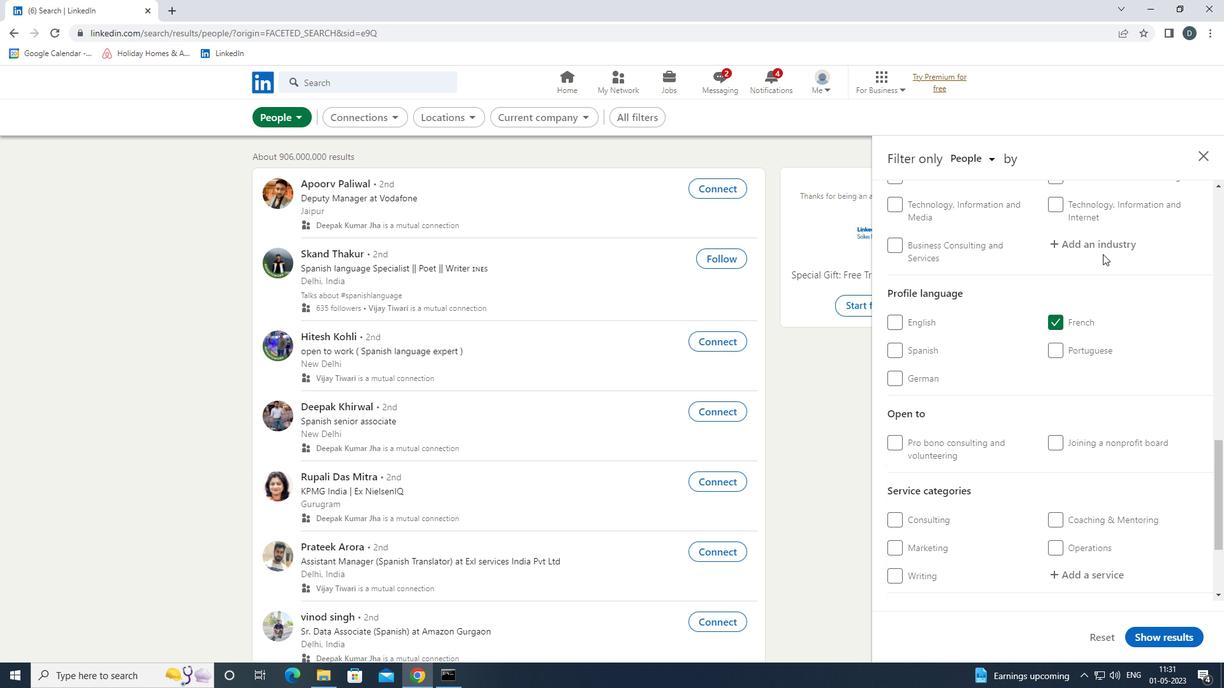 
Action: Key pressed <Key.shift><Key.shift><Key.shift>TRANSPOR<Key.down><Key.down><Key.down><Key.down><Key.down><Key.enter>
Screenshot: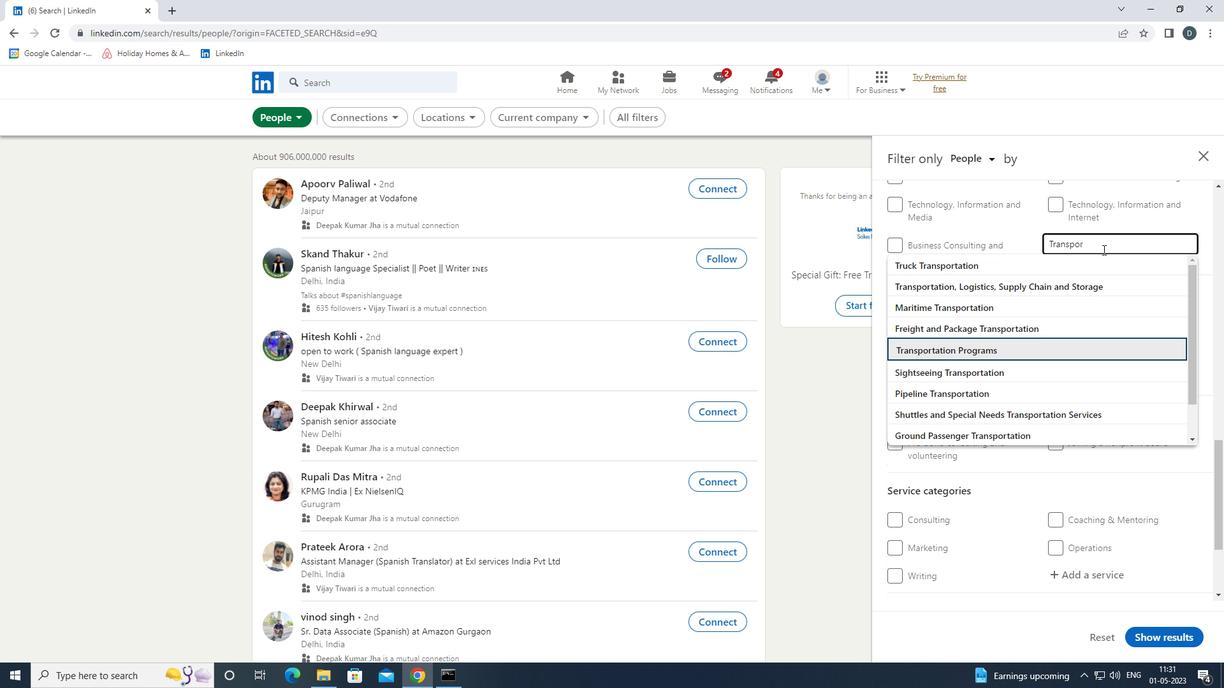 
Action: Mouse scrolled (1103, 249) with delta (0, 0)
Screenshot: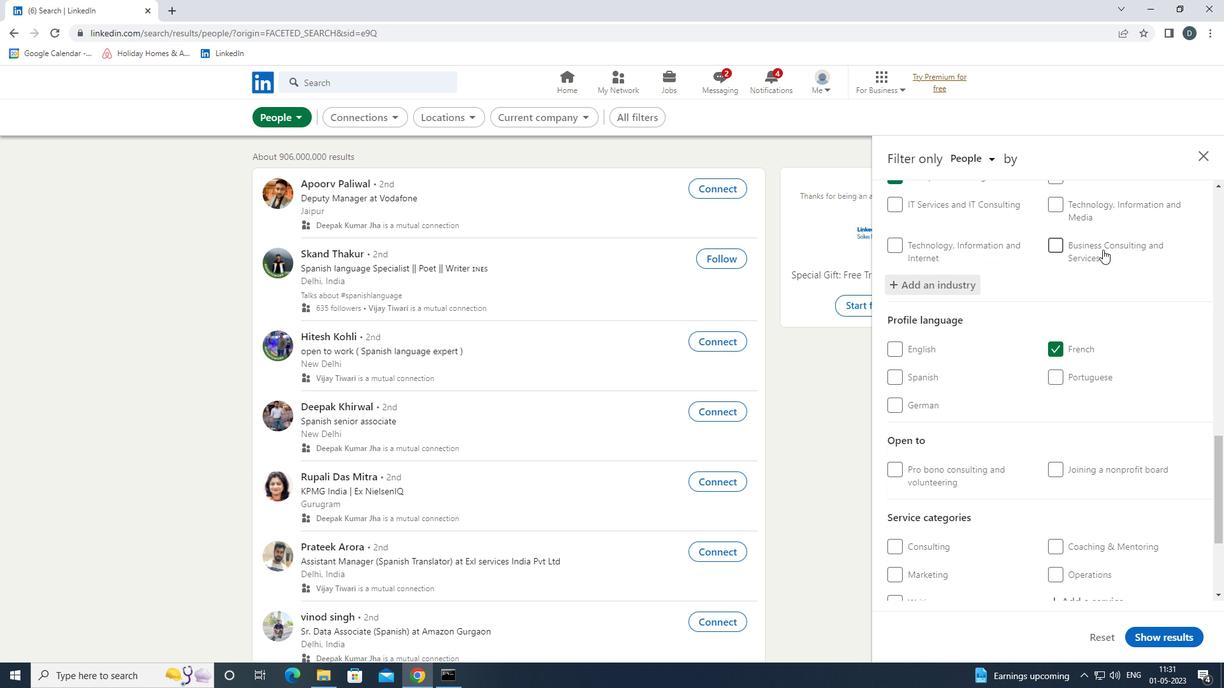 
Action: Mouse scrolled (1103, 249) with delta (0, 0)
Screenshot: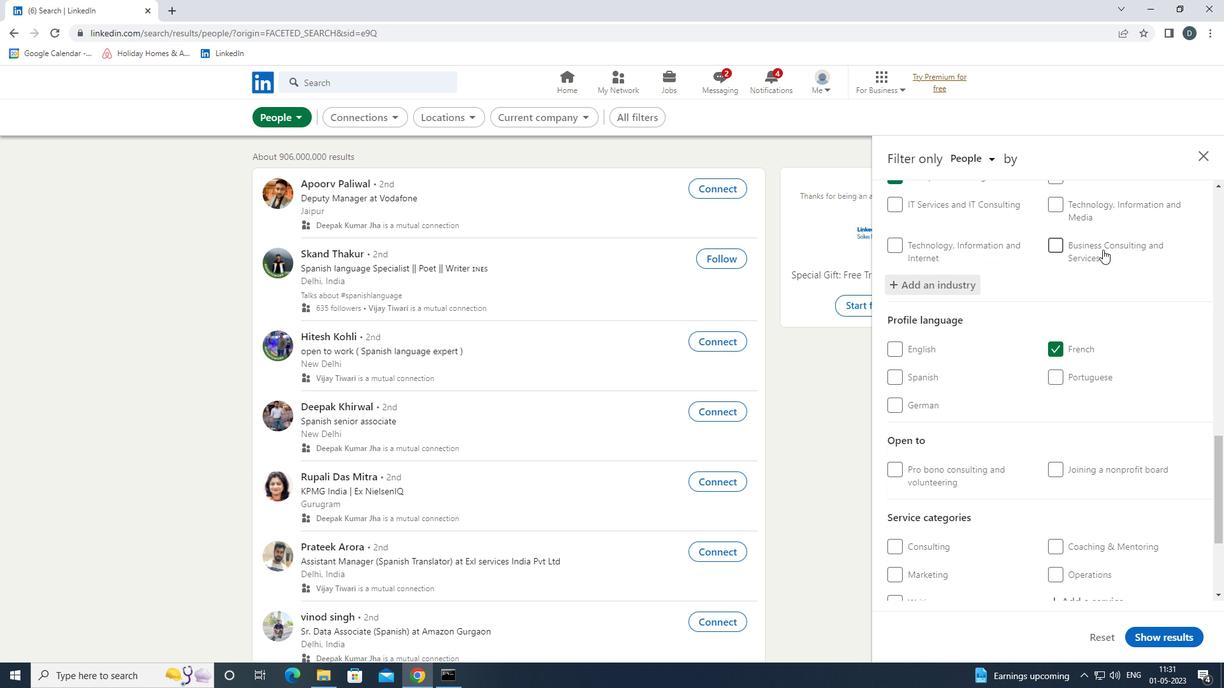 
Action: Mouse scrolled (1103, 249) with delta (0, 0)
Screenshot: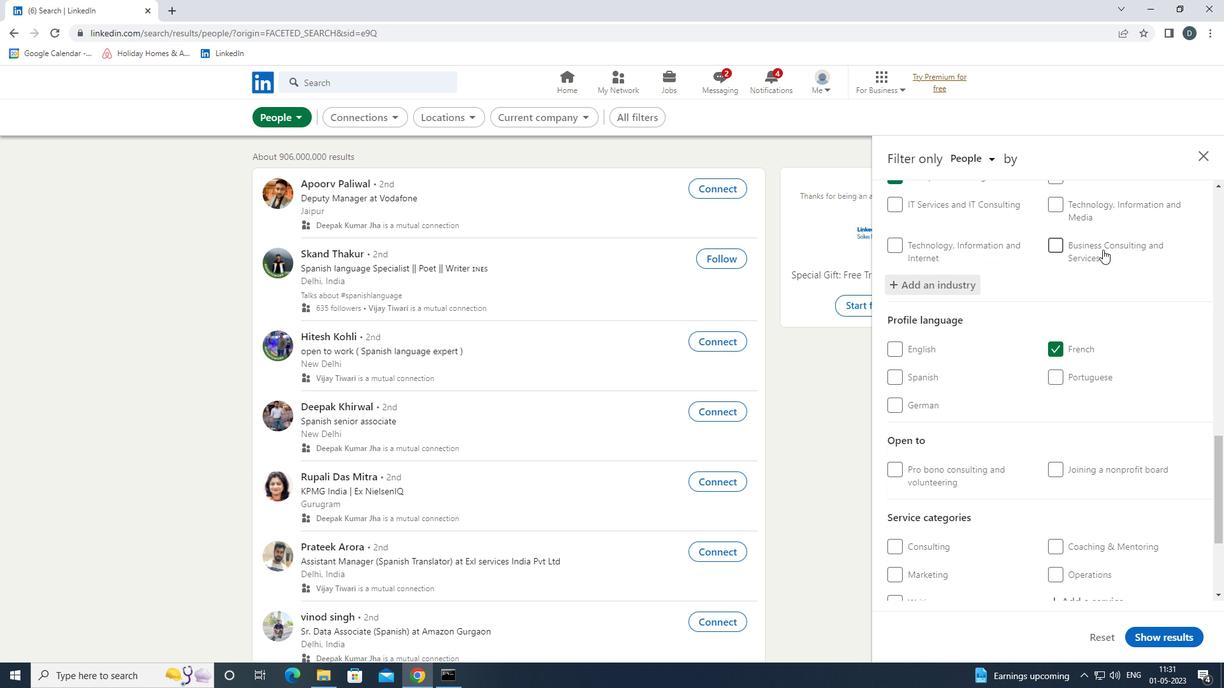
Action: Mouse scrolled (1103, 249) with delta (0, 0)
Screenshot: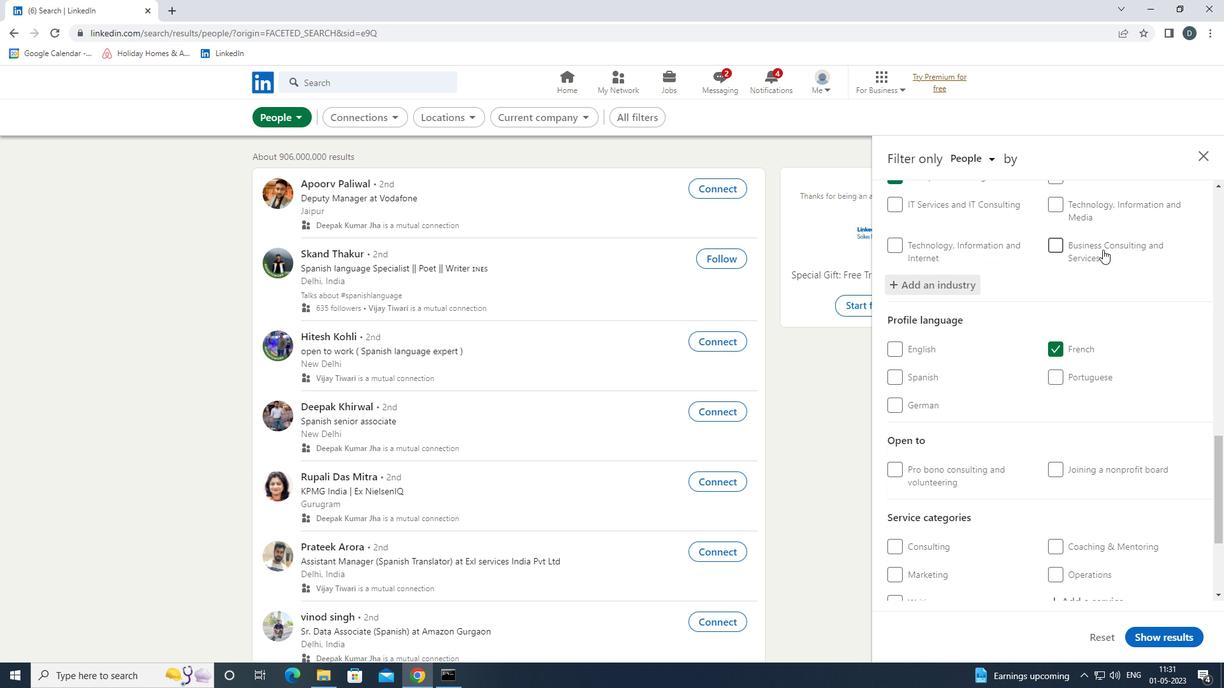 
Action: Mouse moved to (1076, 419)
Screenshot: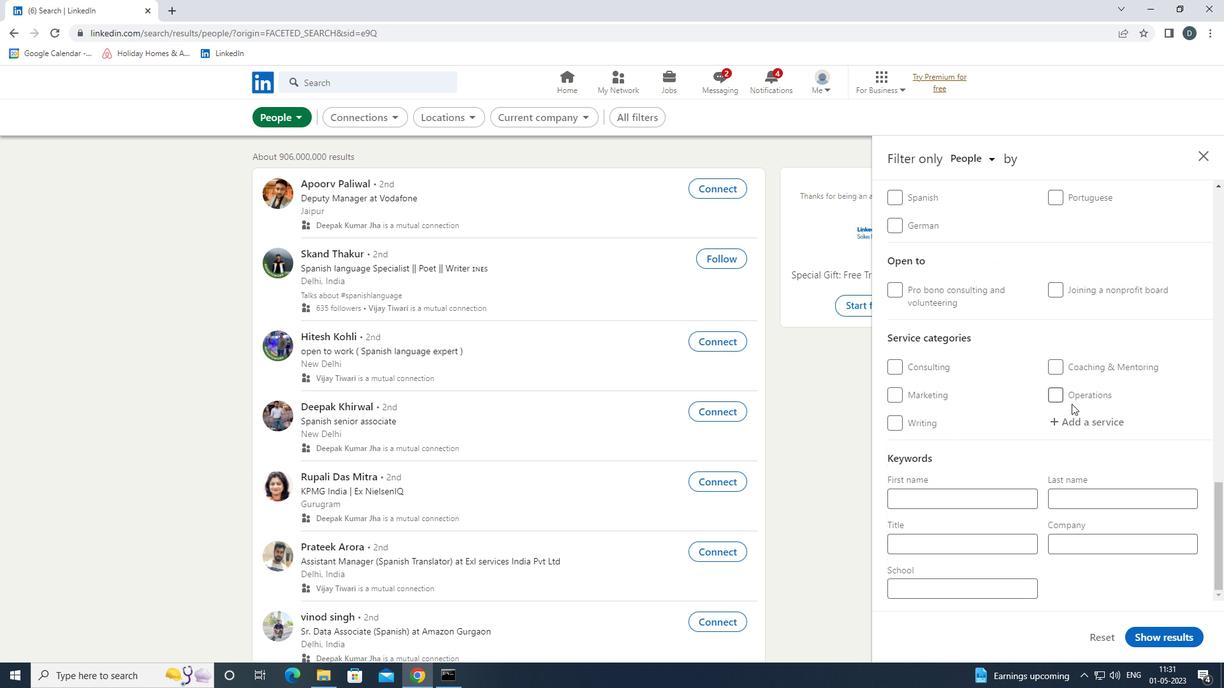 
Action: Mouse pressed left at (1076, 419)
Screenshot: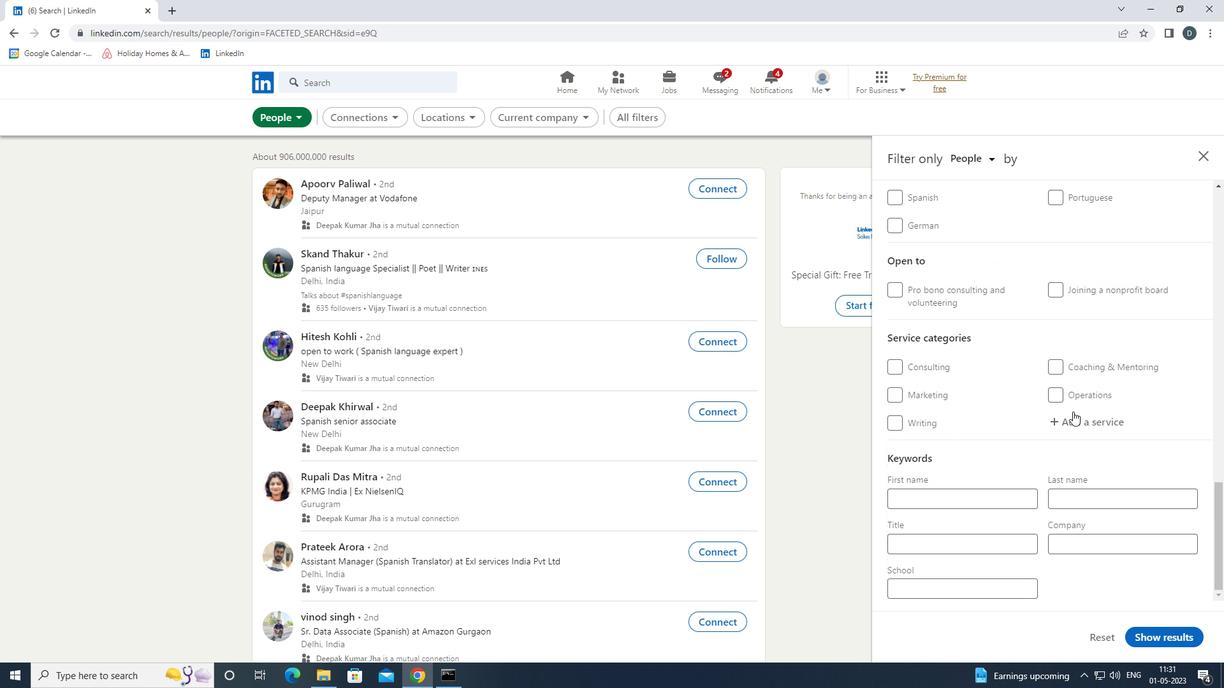 
Action: Key pressed <Key.shift>AUTO<Key.space><Key.shift>INS<Key.down><Key.enter>
Screenshot: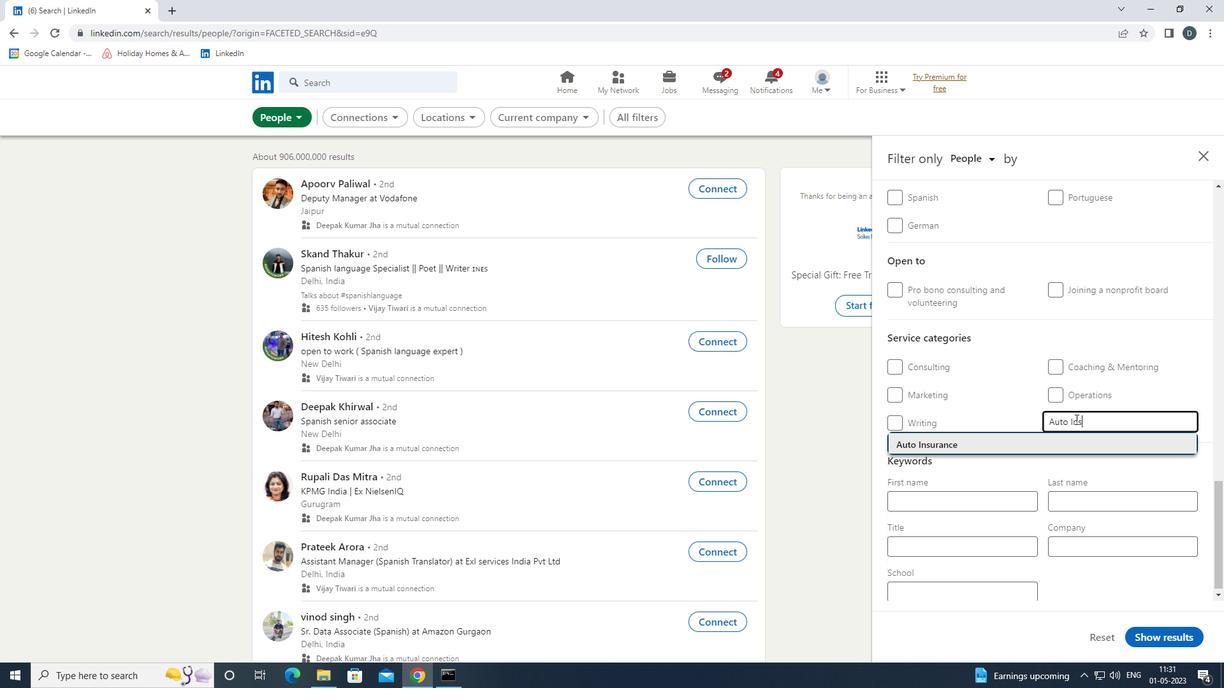 
Action: Mouse moved to (1211, 447)
Screenshot: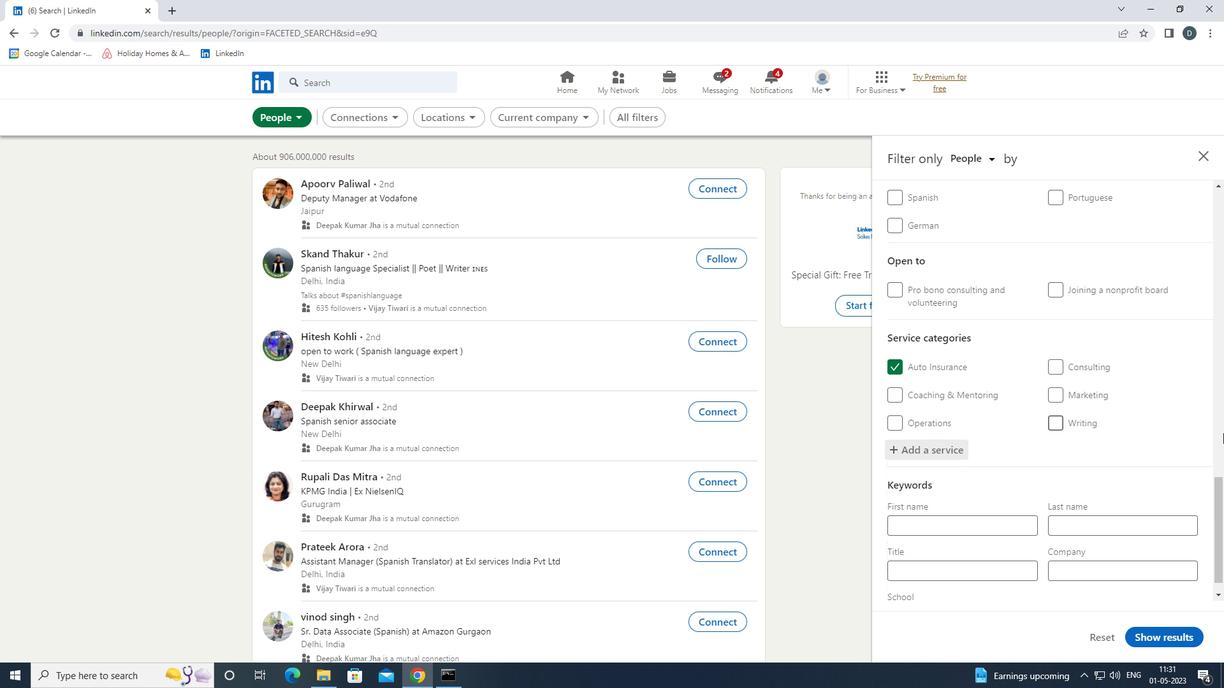 
Action: Mouse scrolled (1211, 446) with delta (0, 0)
Screenshot: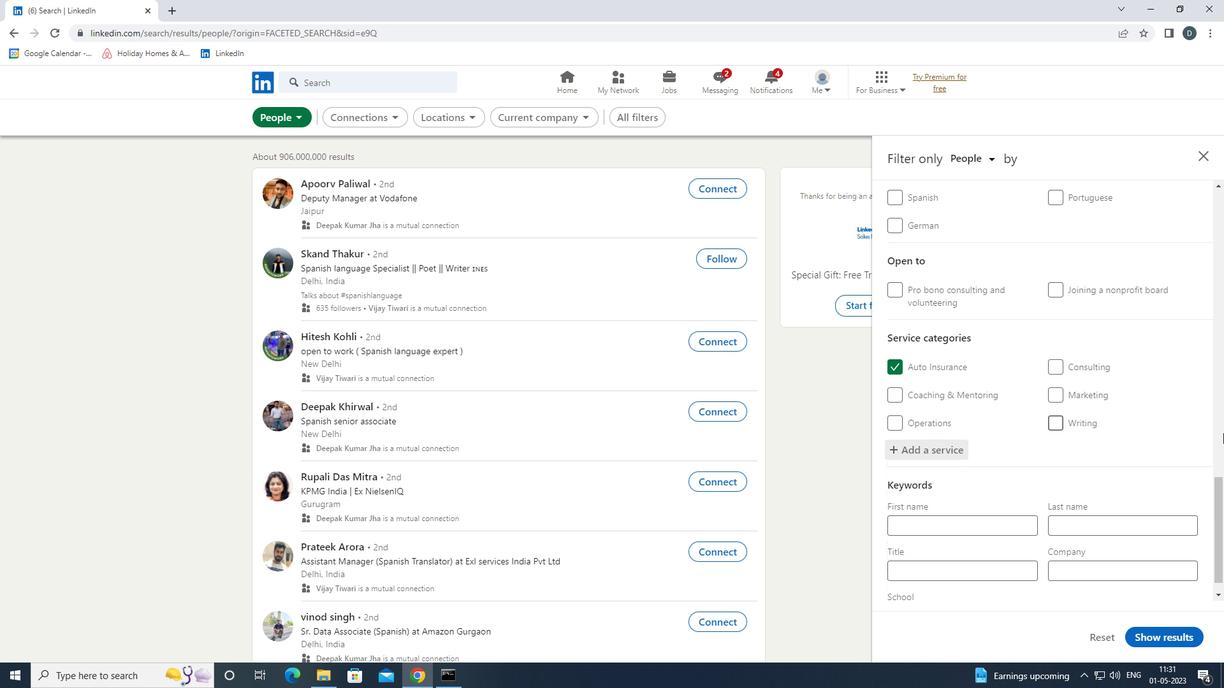 
Action: Mouse moved to (1208, 453)
Screenshot: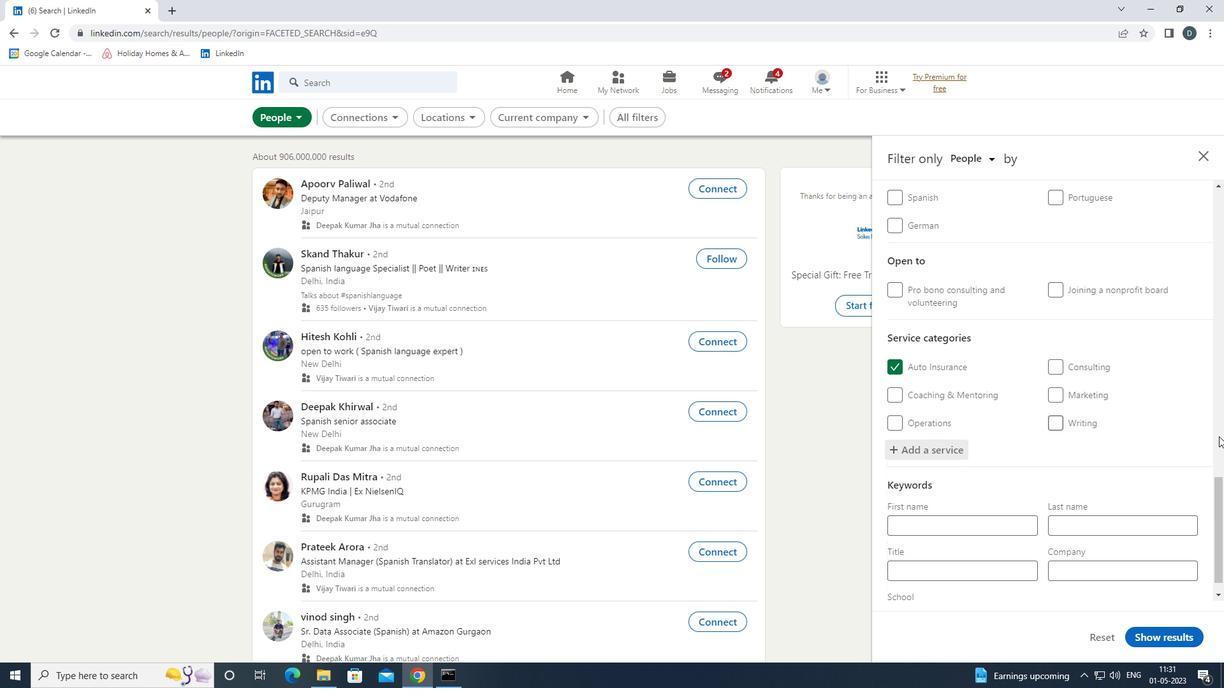 
Action: Mouse scrolled (1208, 452) with delta (0, 0)
Screenshot: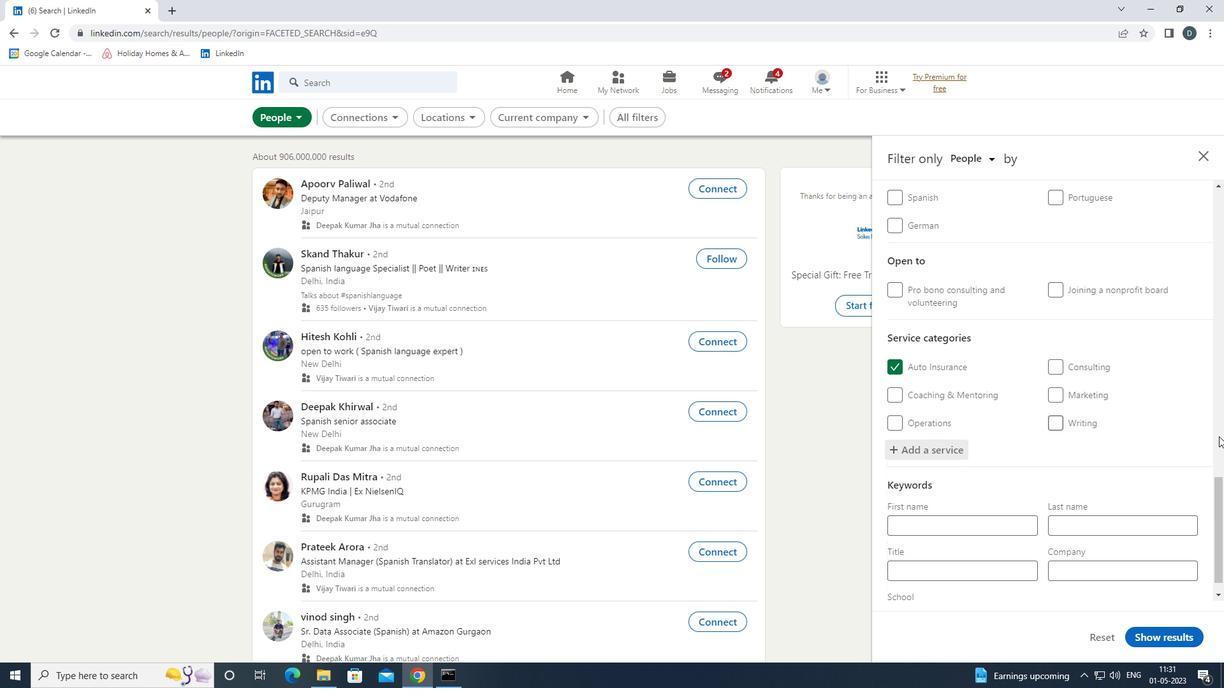 
Action: Mouse moved to (1195, 459)
Screenshot: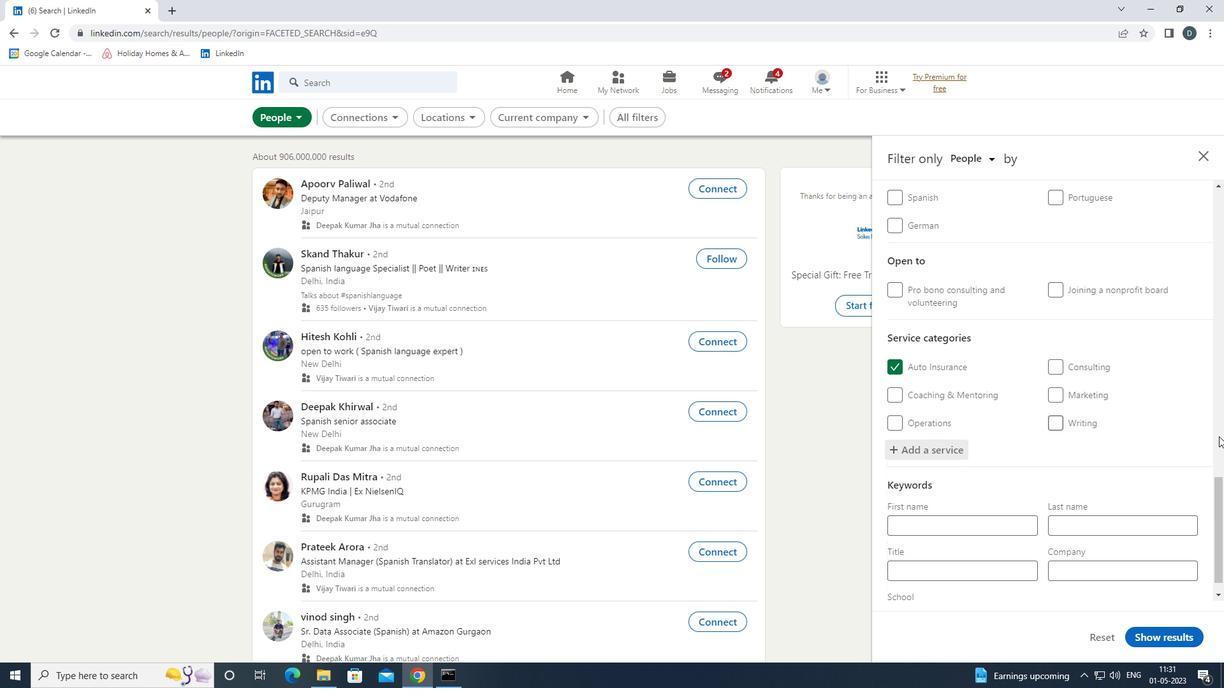 
Action: Mouse scrolled (1195, 459) with delta (0, 0)
Screenshot: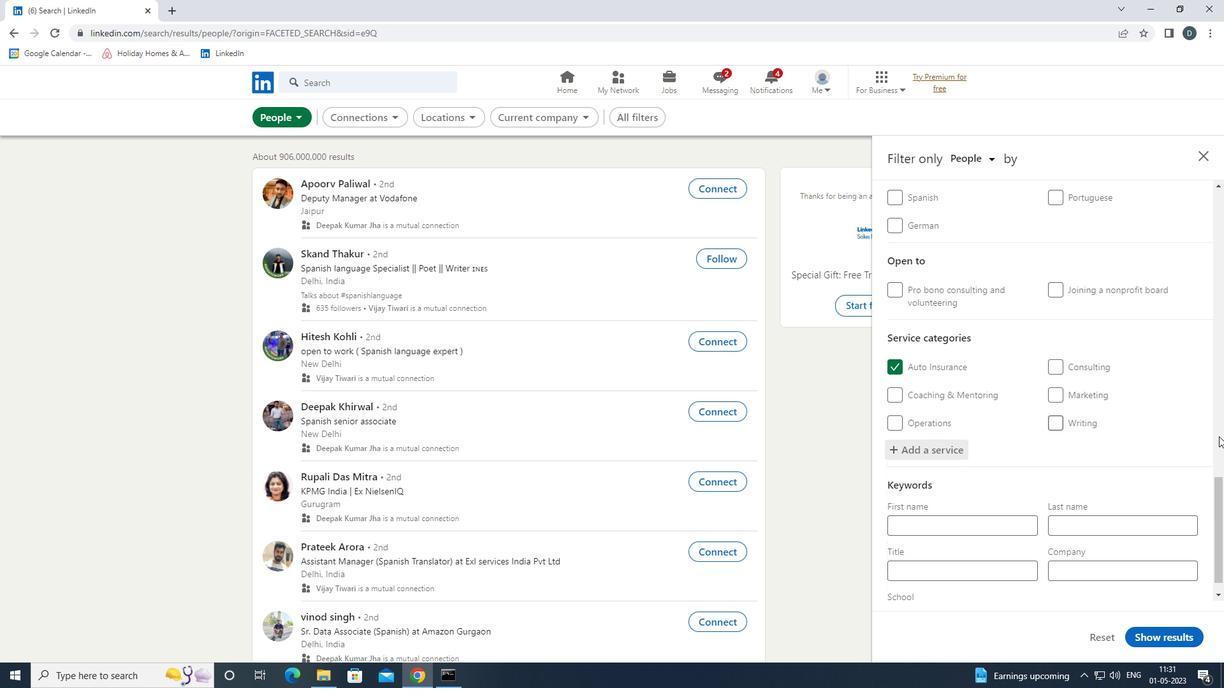 
Action: Mouse moved to (959, 549)
Screenshot: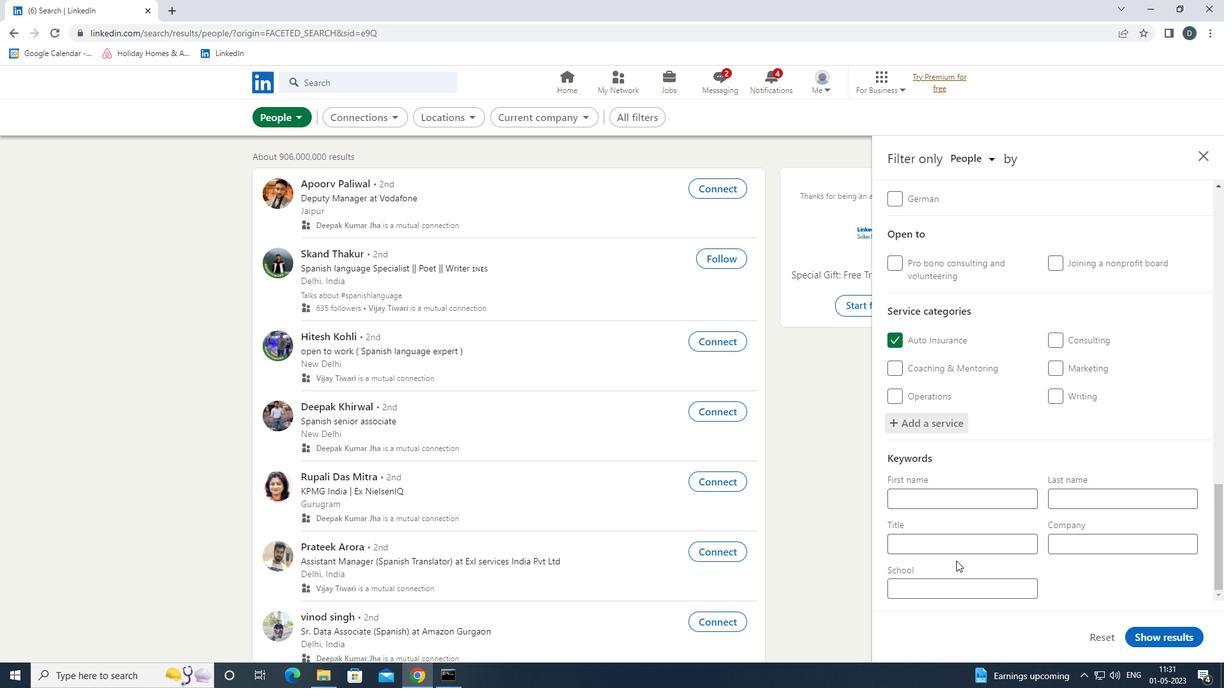 
Action: Mouse pressed left at (959, 549)
Screenshot: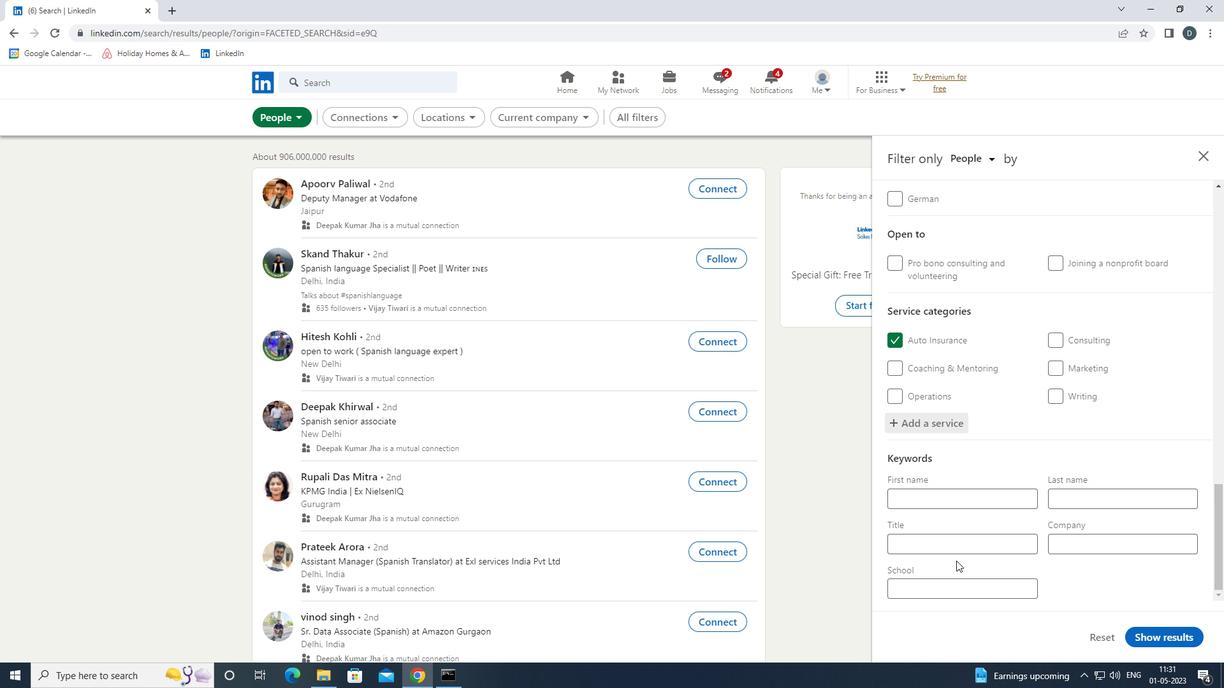 
Action: Key pressed <Key.shift>ANIMAL<Key.space><Key.shift>SHELY<Key.backspace>TER<Key.space><Key.shift>WORKER
Screenshot: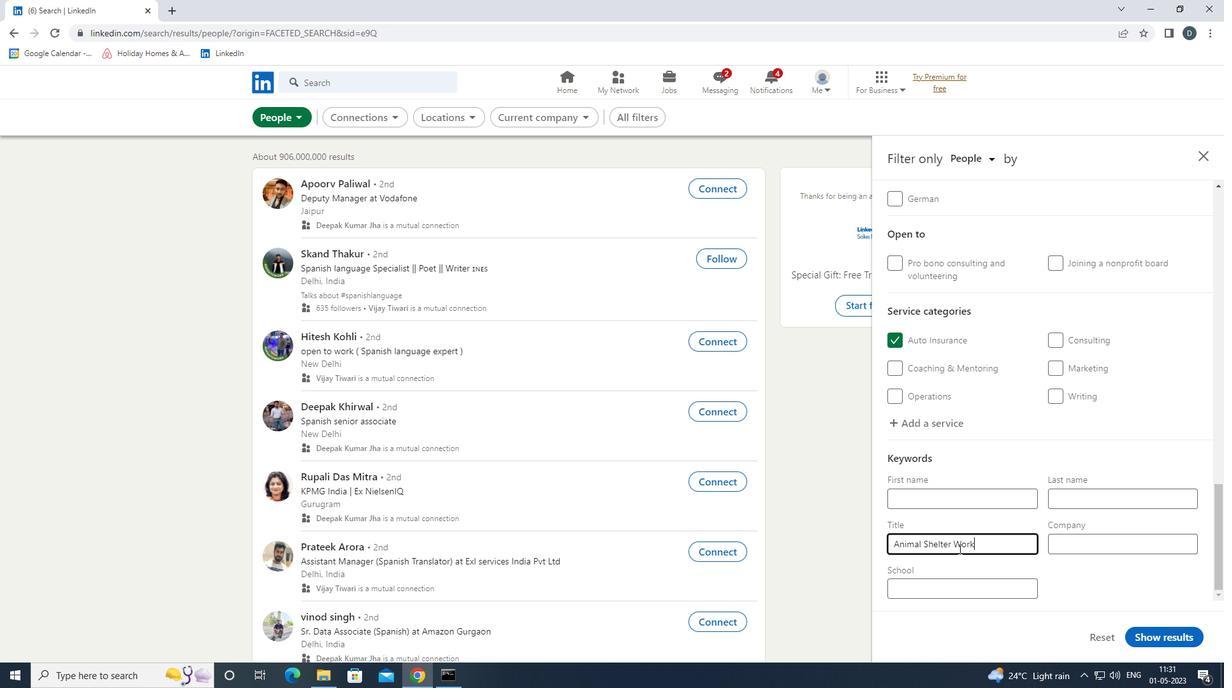 
Action: Mouse moved to (1158, 631)
Screenshot: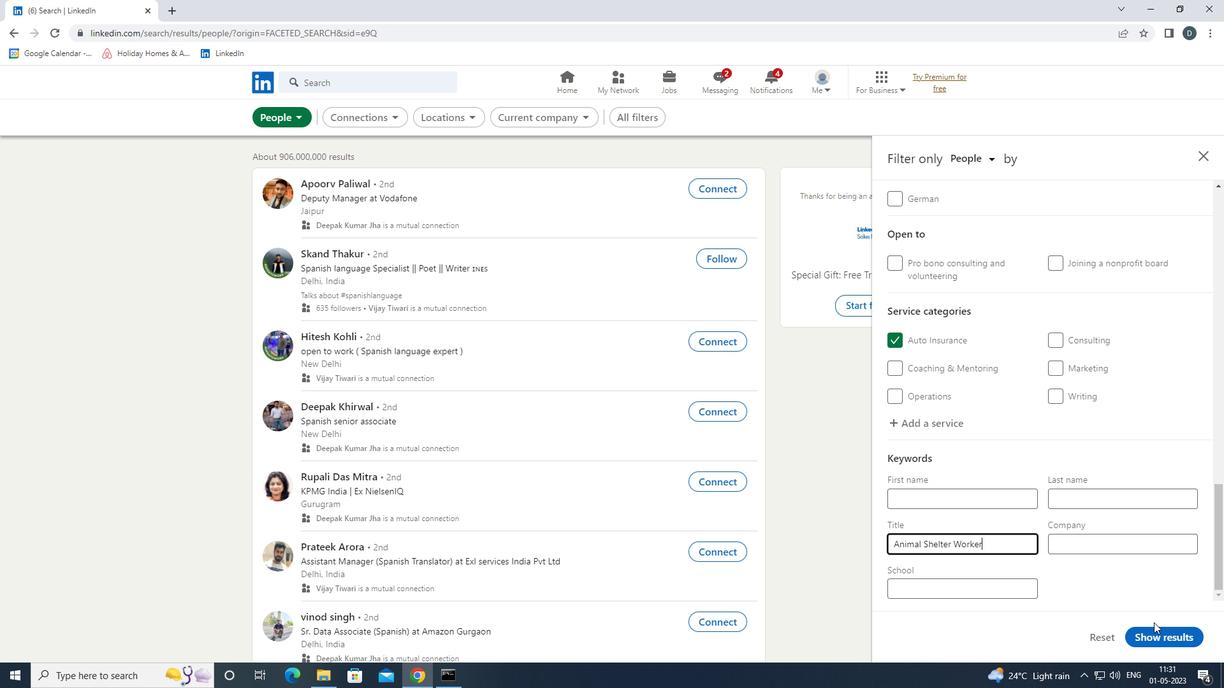 
Action: Mouse pressed left at (1158, 631)
Screenshot: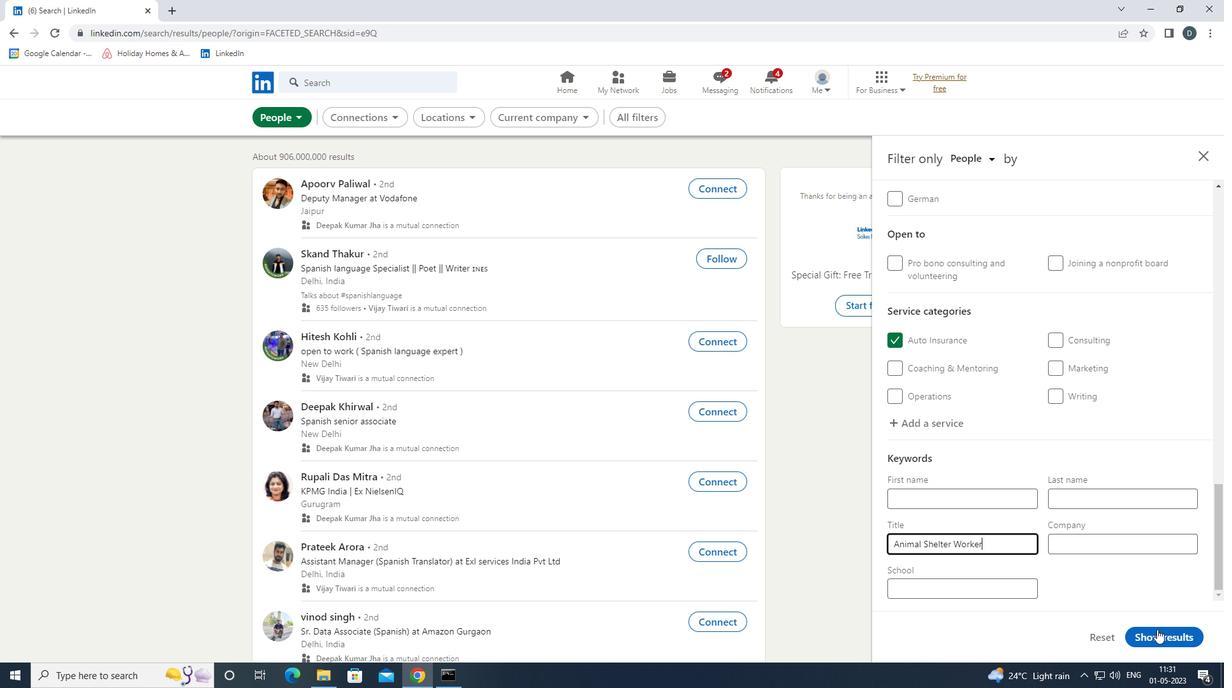
Action: Mouse moved to (1048, 426)
Screenshot: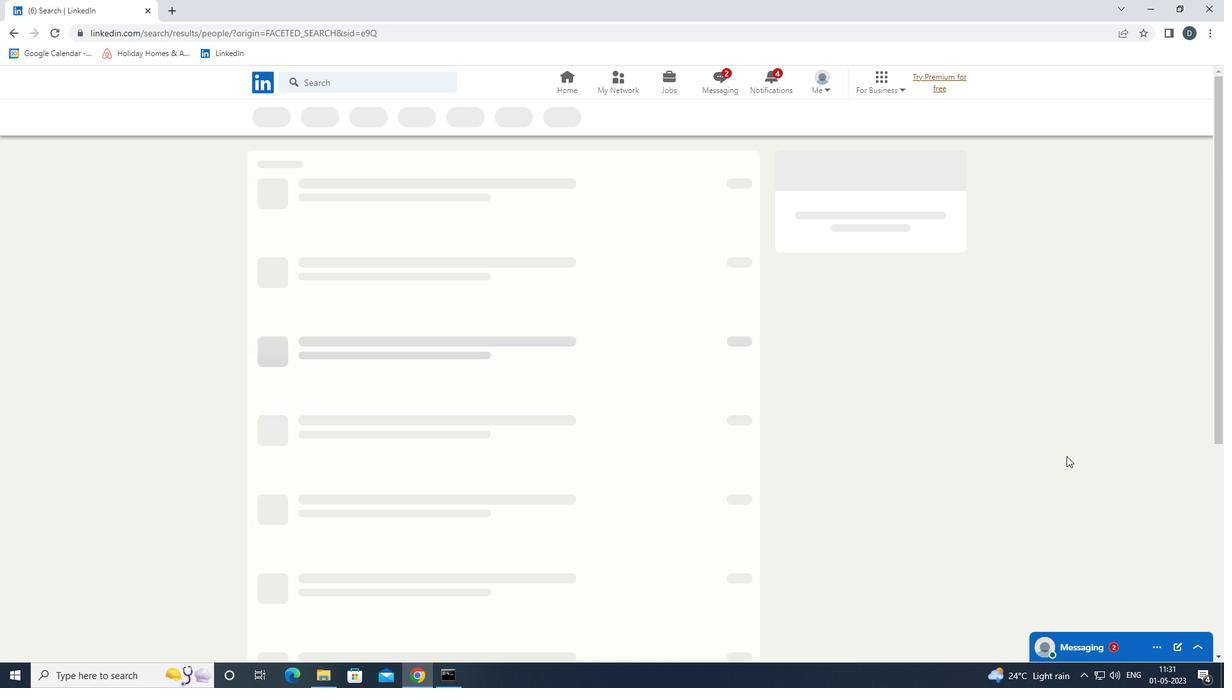 
